 Task: Find connections with filter location Villa Nueva with filter topic #Leadershipfirstwith filter profile language French with filter current company Bayer with filter school VIT_Vellore Institute of Technology  with filter industry Computer and Network Security with filter service category Financial Reporting with filter keywords title Speechwriter
Action: Mouse moved to (688, 114)
Screenshot: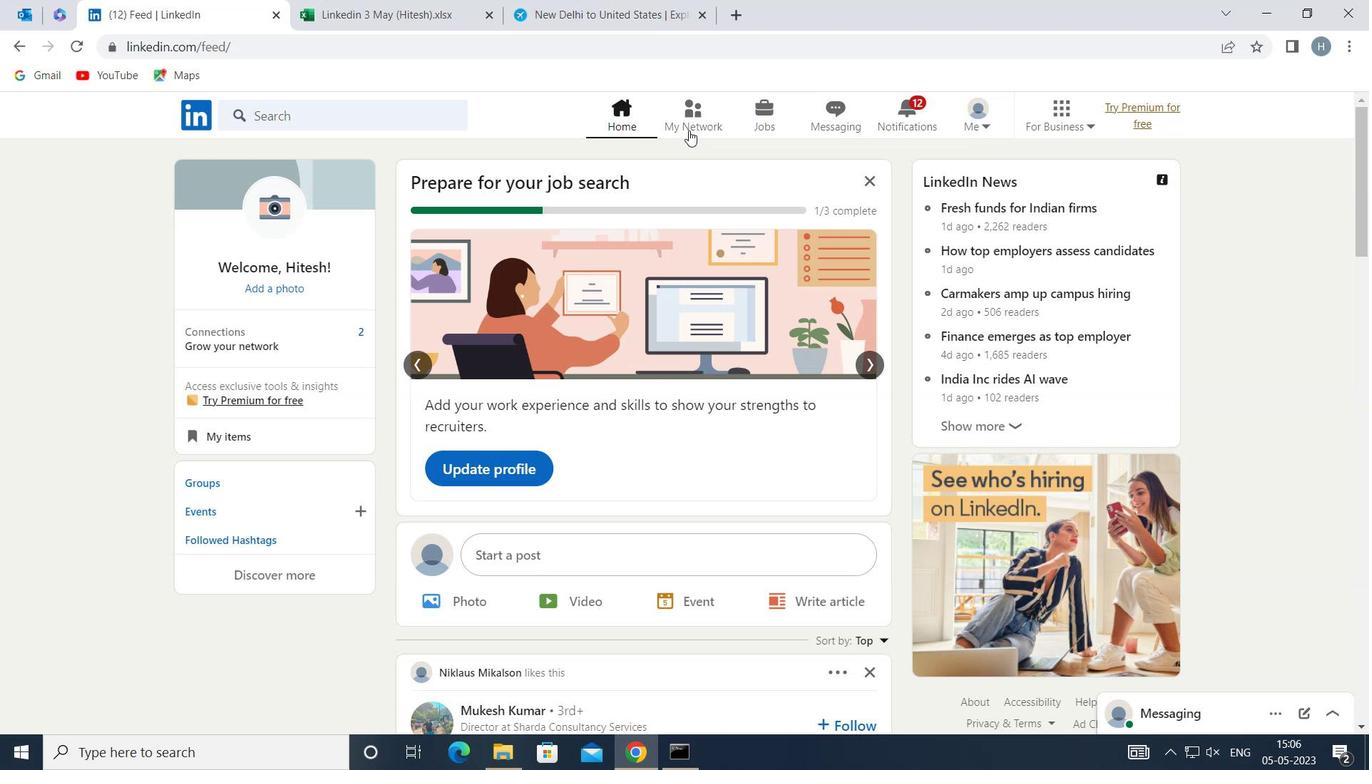 
Action: Mouse pressed left at (688, 114)
Screenshot: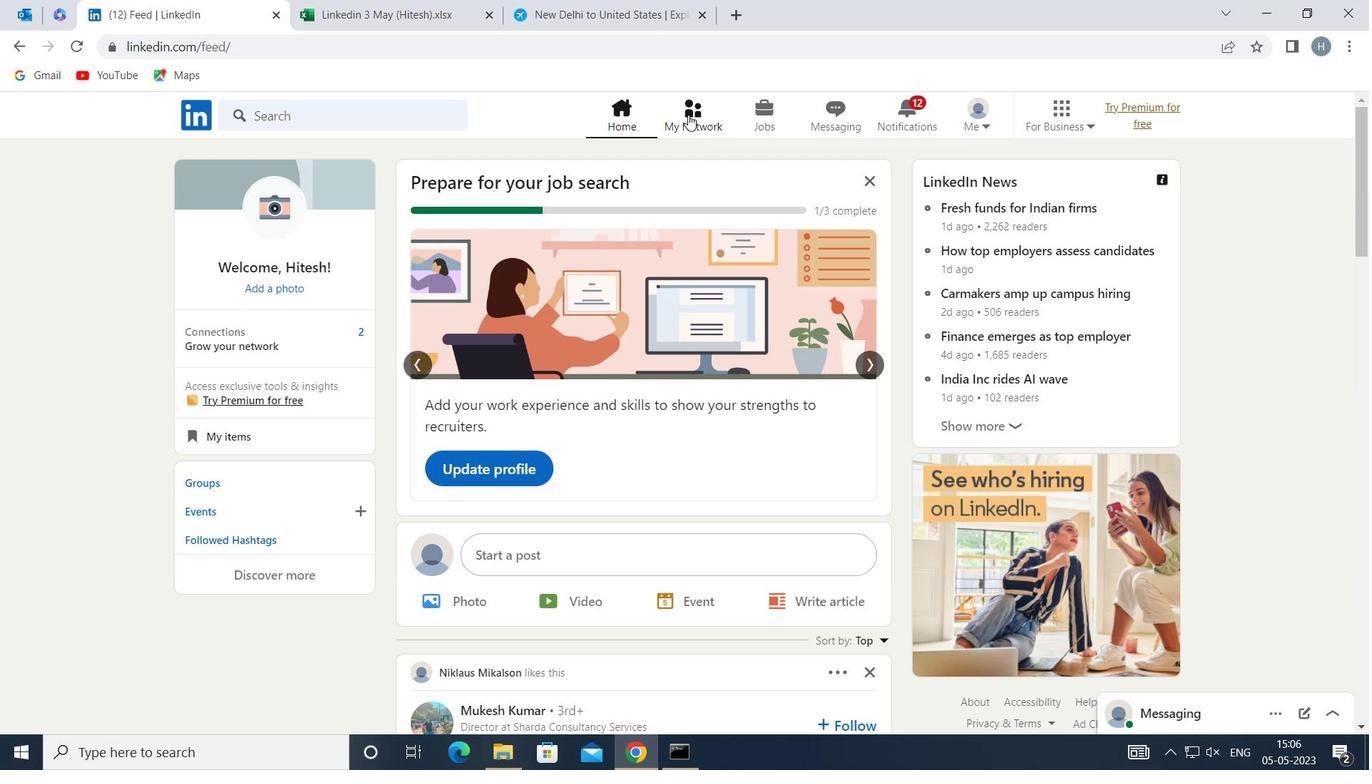 
Action: Mouse moved to (409, 206)
Screenshot: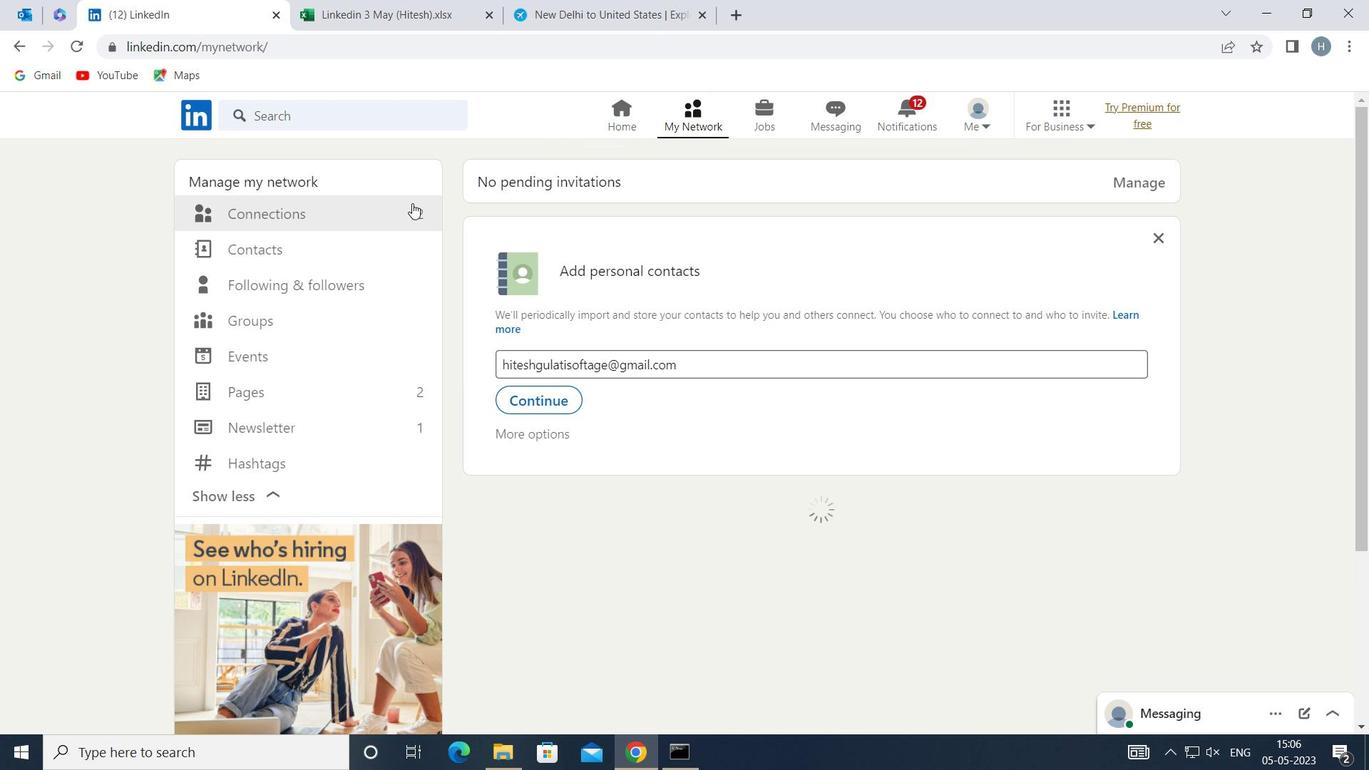 
Action: Mouse pressed left at (409, 206)
Screenshot: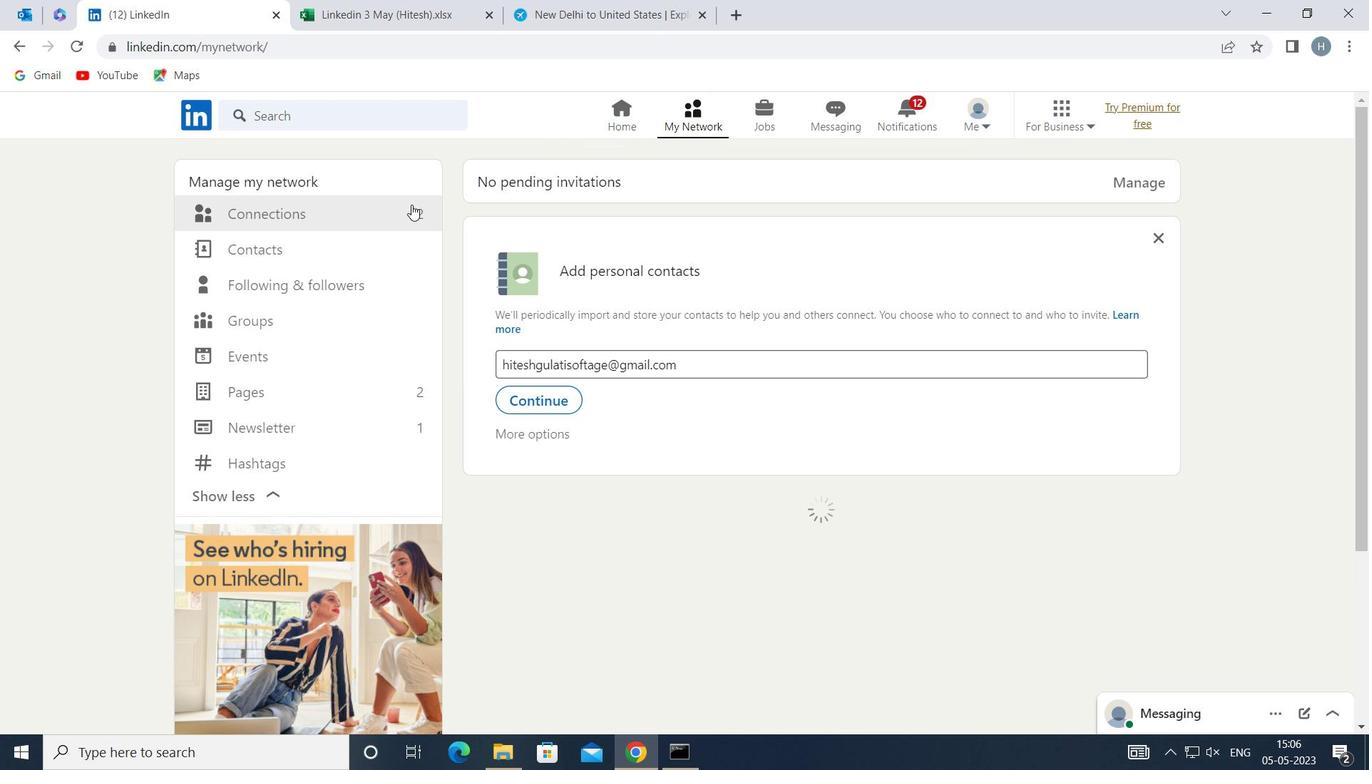 
Action: Mouse moved to (800, 217)
Screenshot: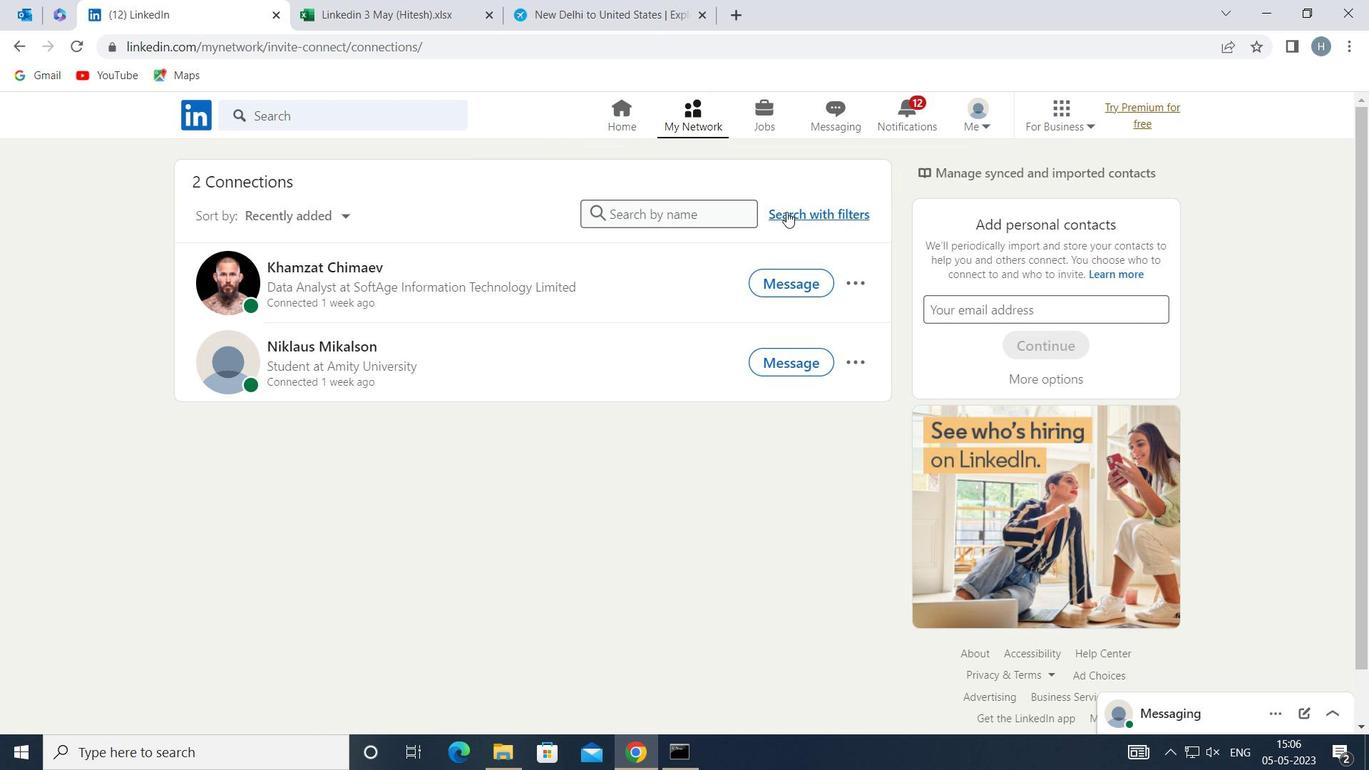 
Action: Mouse pressed left at (800, 217)
Screenshot: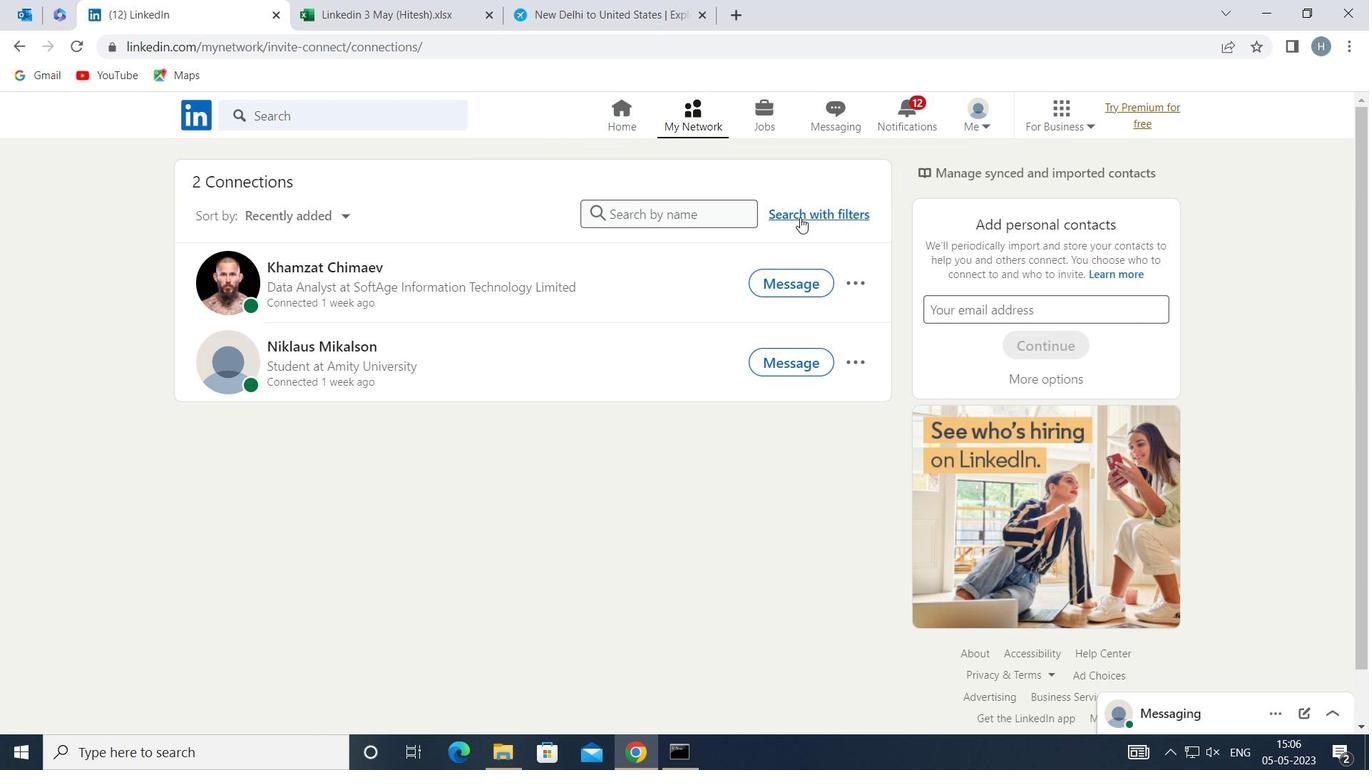 
Action: Mouse moved to (747, 163)
Screenshot: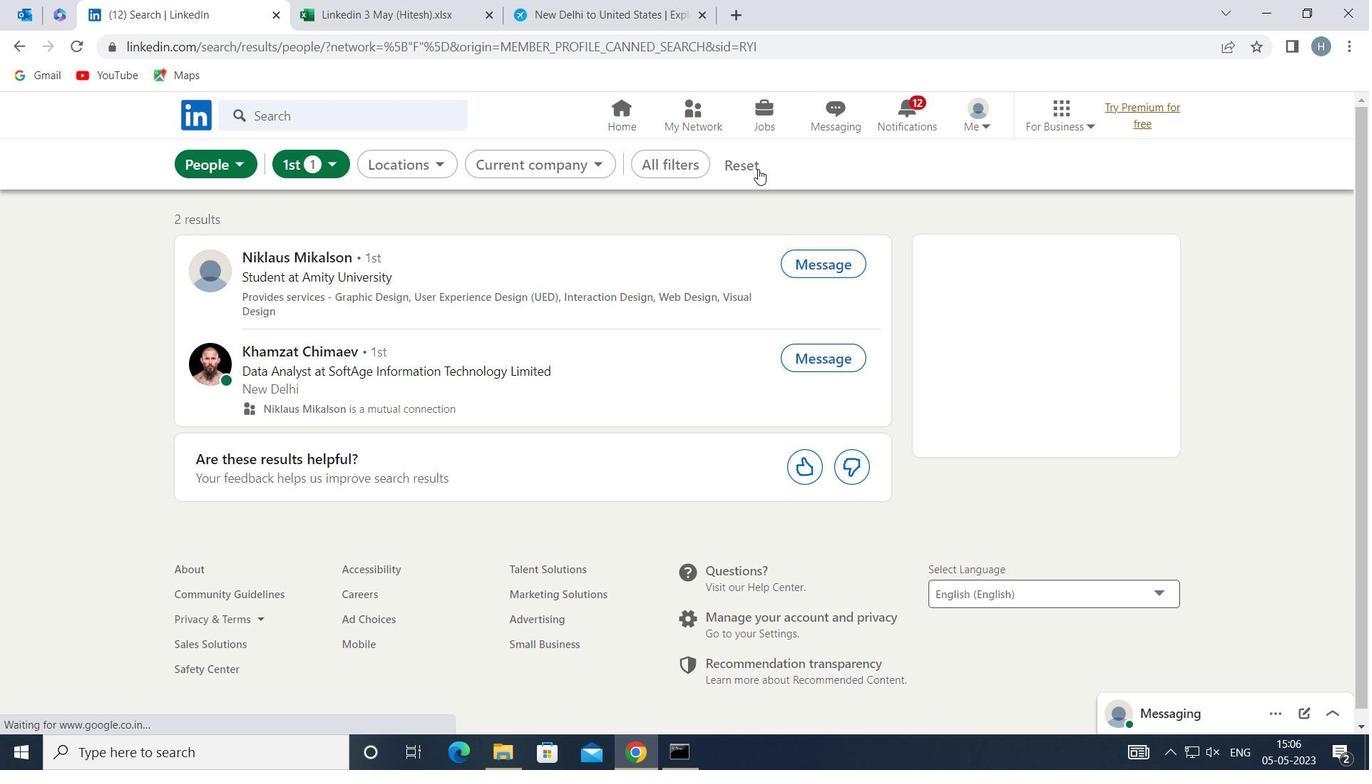 
Action: Mouse pressed left at (747, 163)
Screenshot: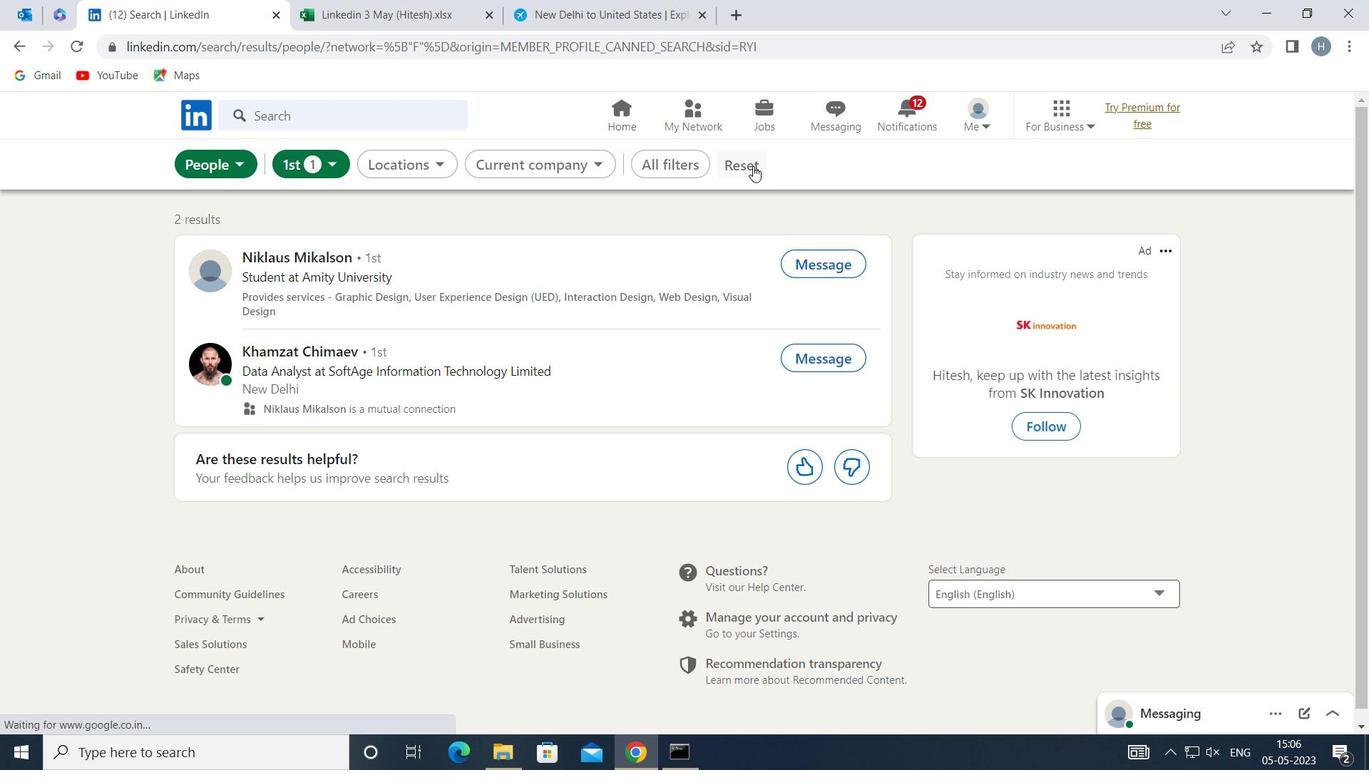 
Action: Mouse moved to (733, 163)
Screenshot: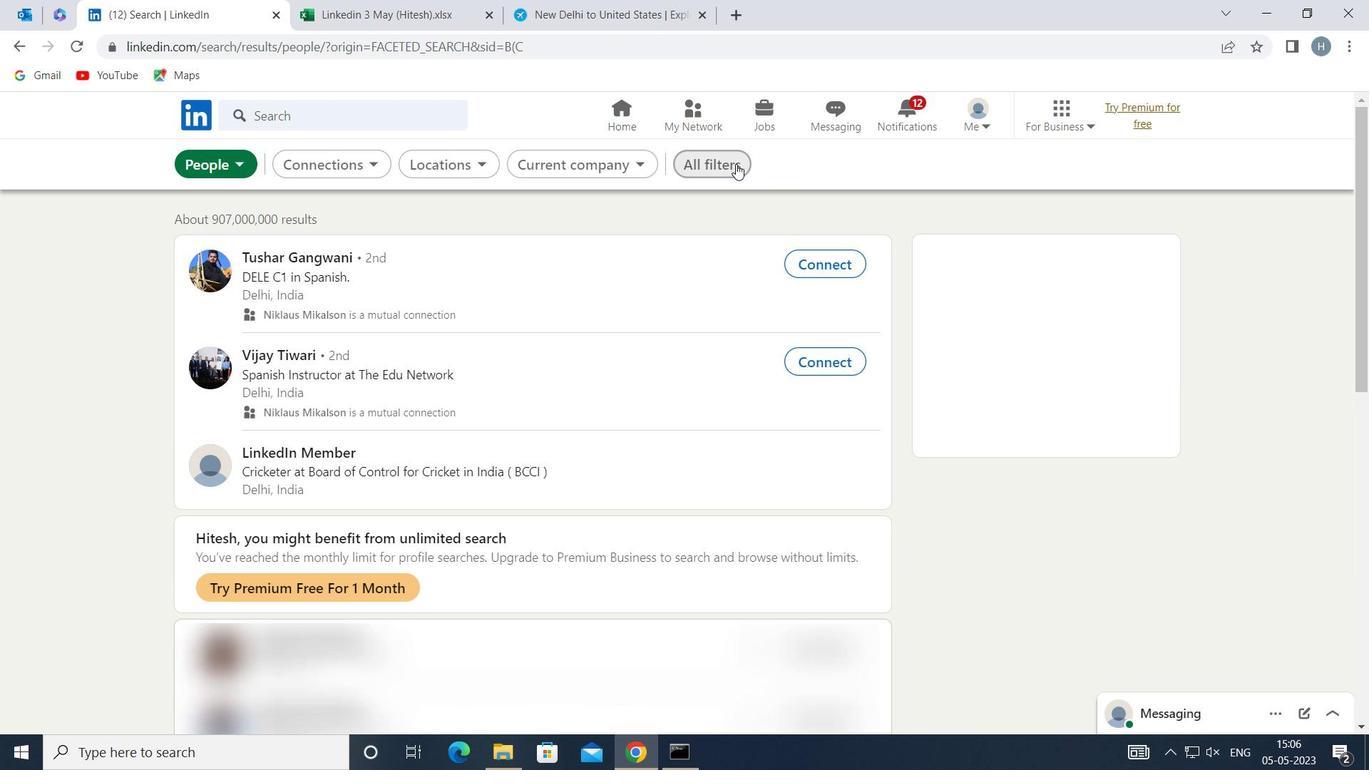 
Action: Mouse pressed left at (733, 163)
Screenshot: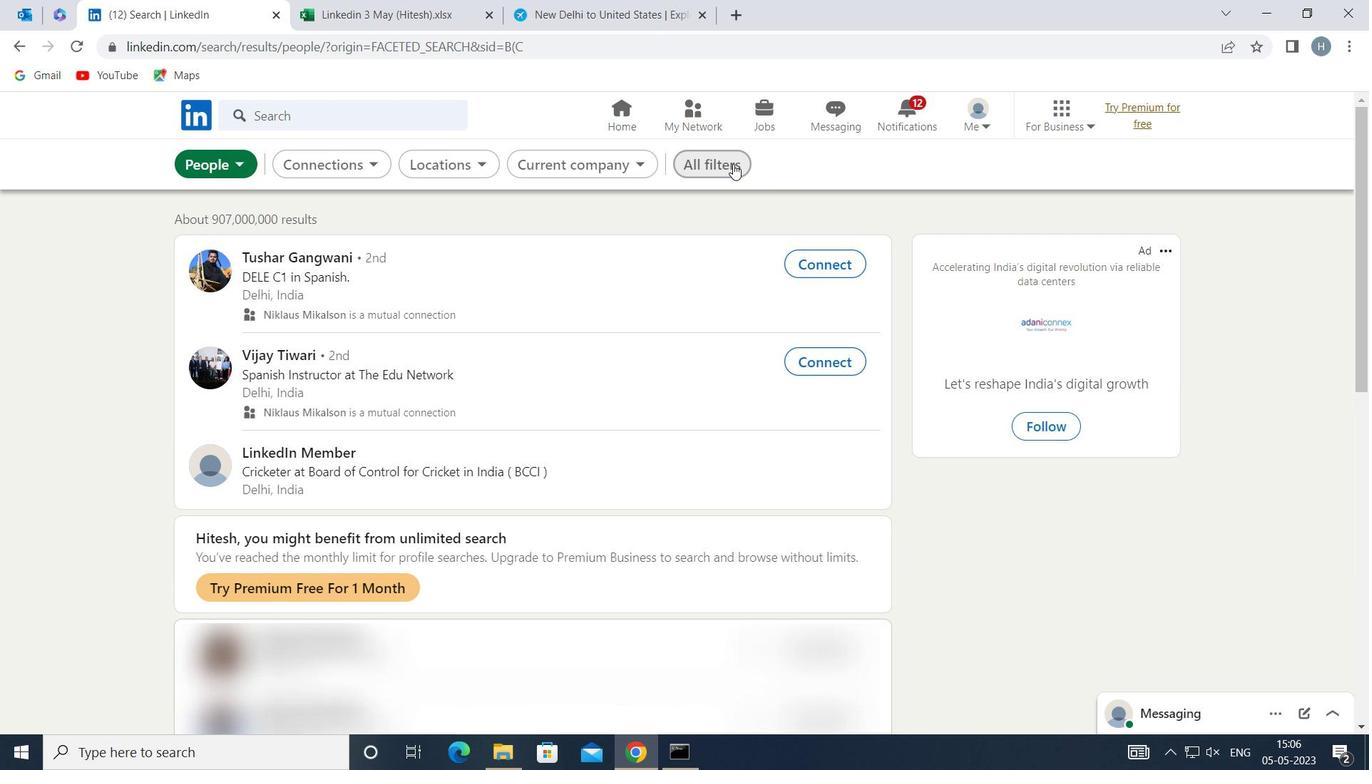 
Action: Mouse moved to (1112, 387)
Screenshot: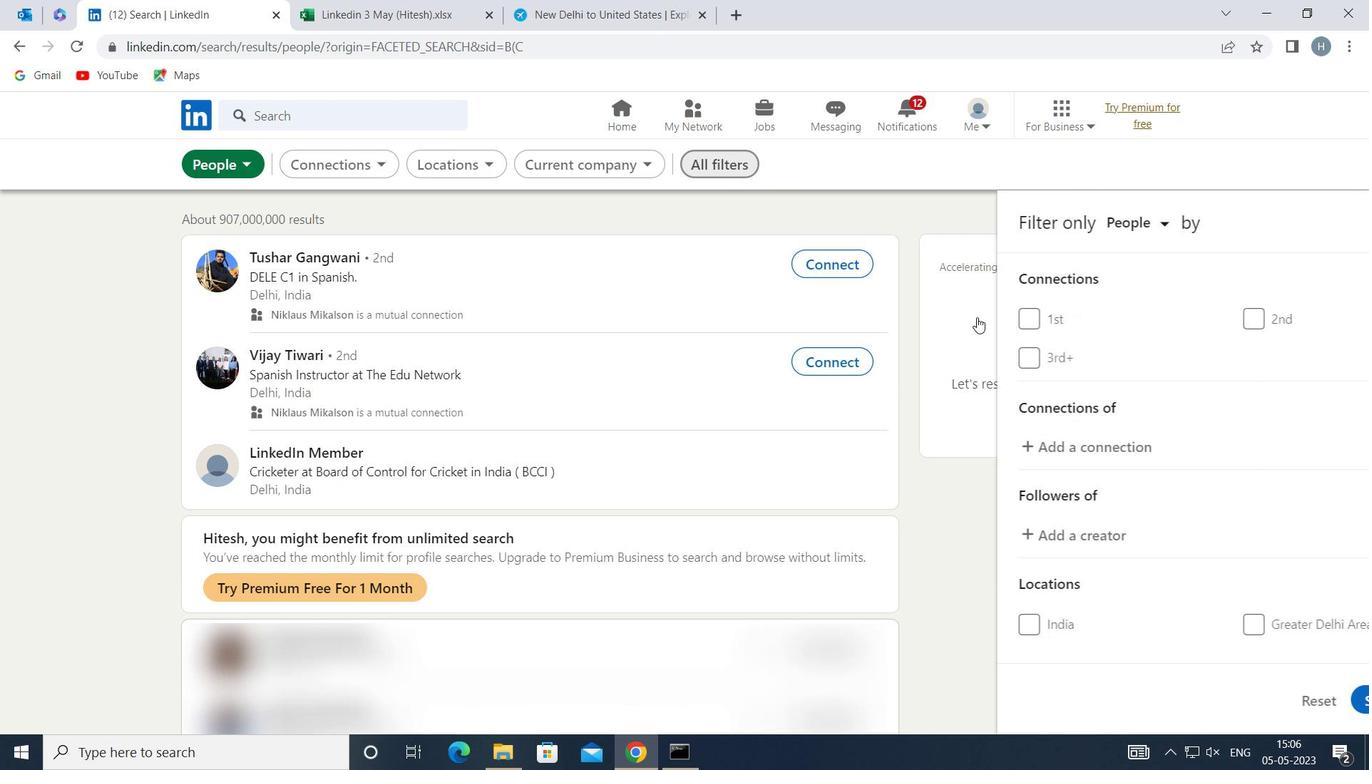 
Action: Mouse scrolled (1112, 386) with delta (0, 0)
Screenshot: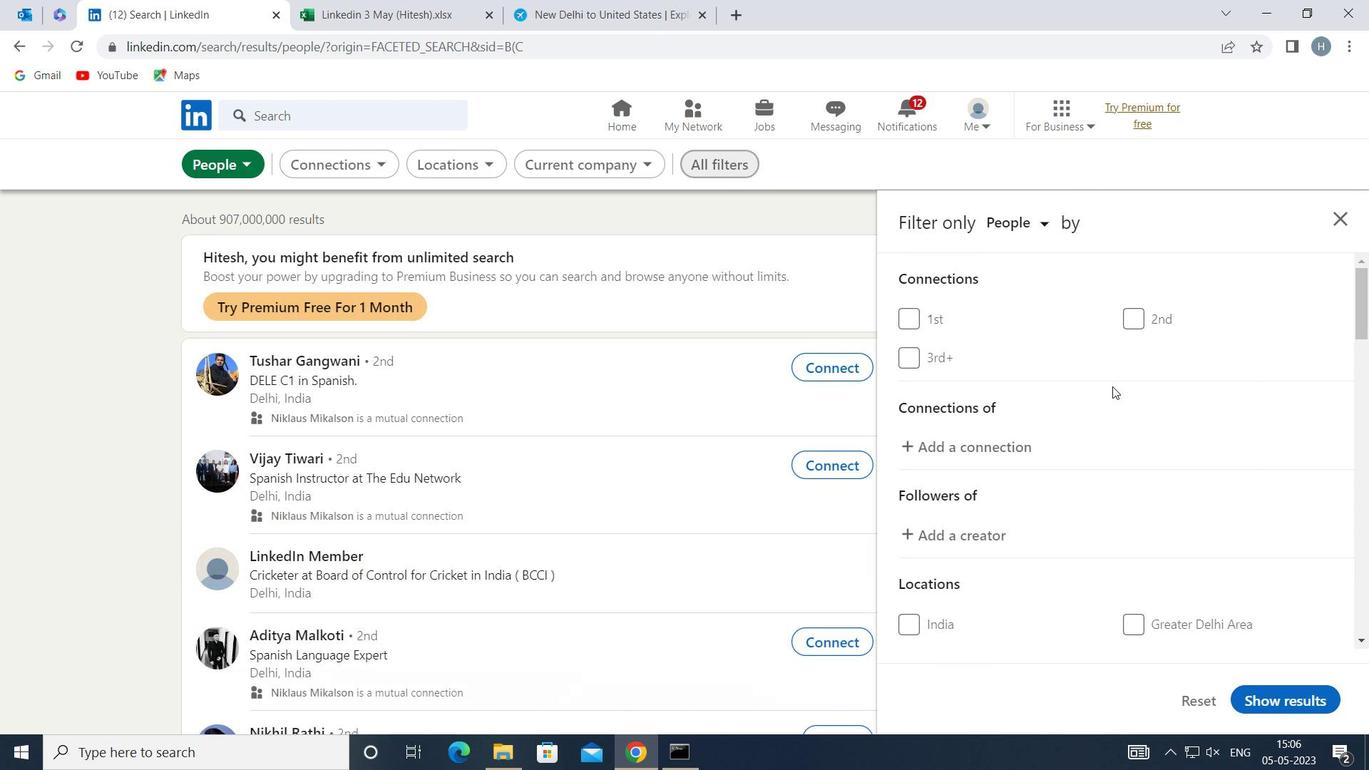 
Action: Mouse scrolled (1112, 386) with delta (0, 0)
Screenshot: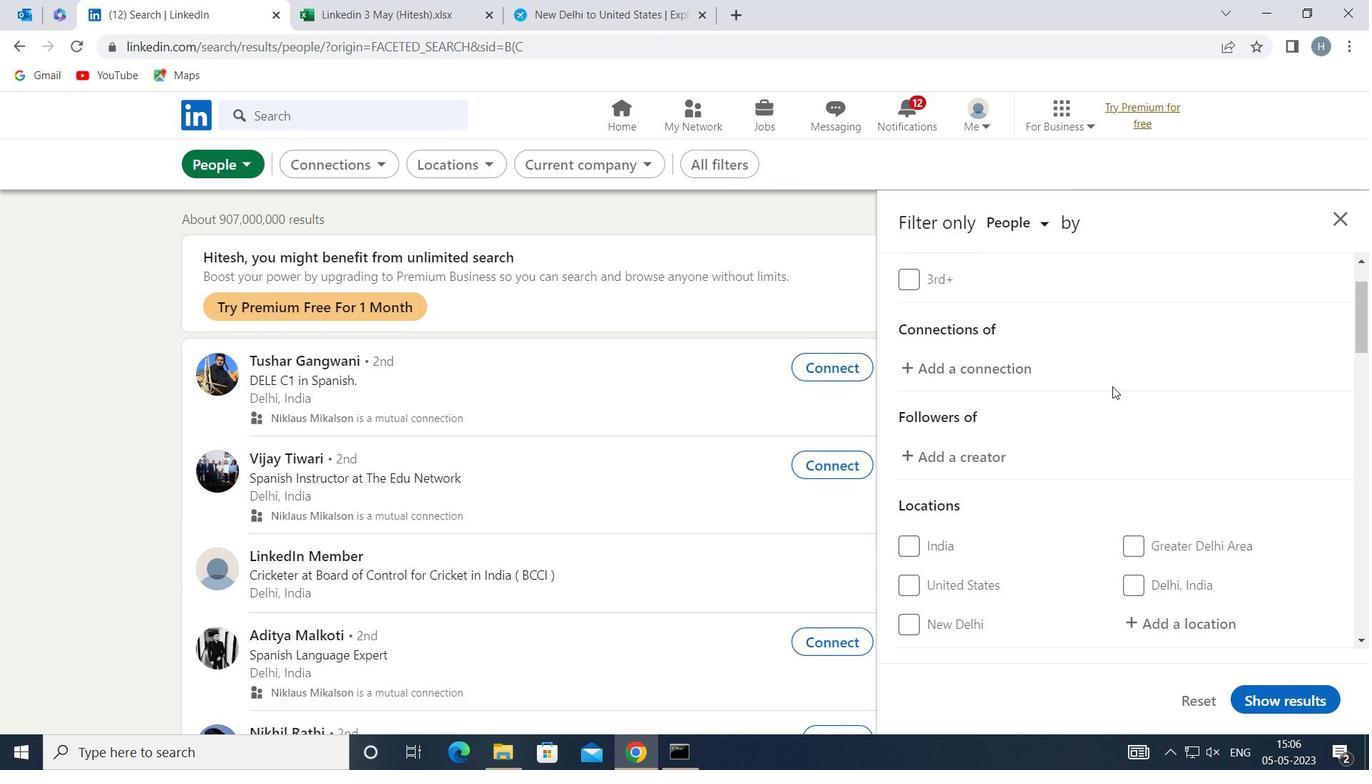 
Action: Mouse moved to (1194, 515)
Screenshot: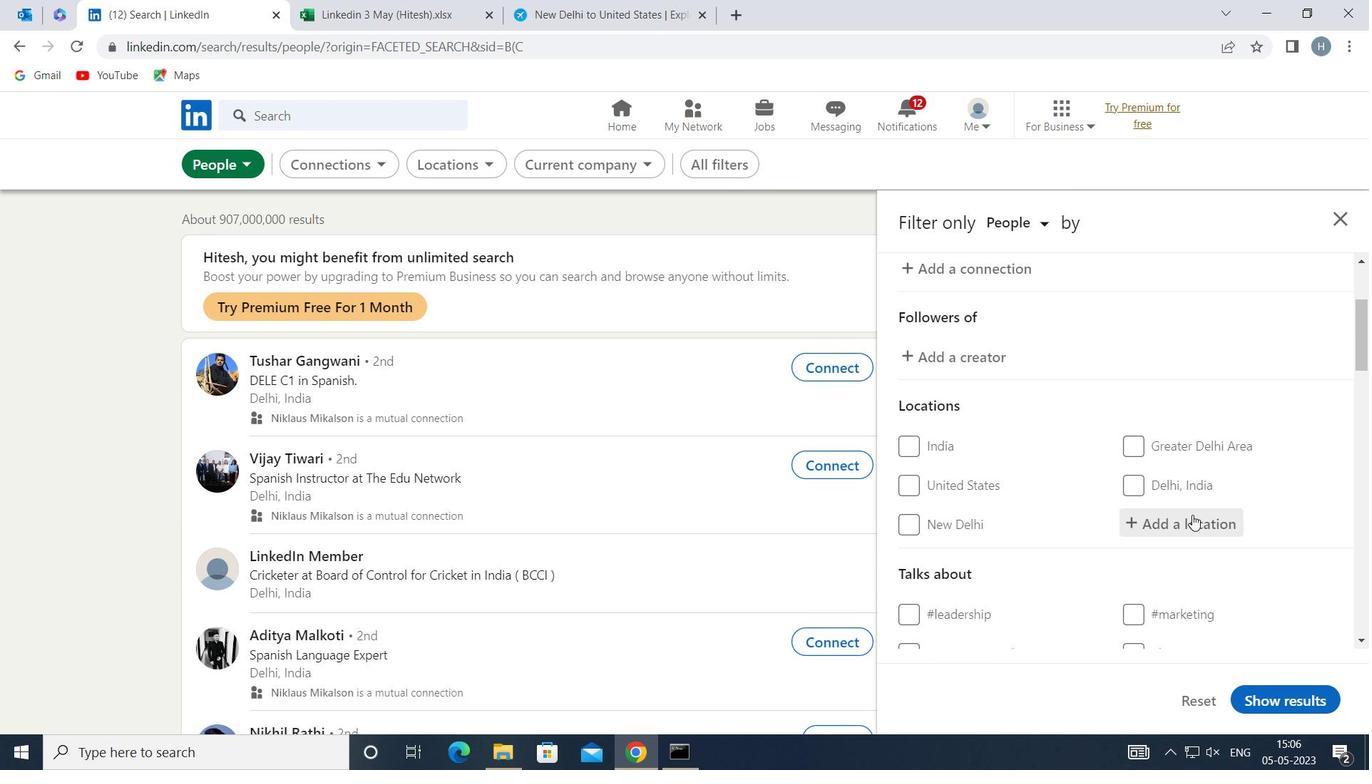 
Action: Mouse pressed left at (1194, 515)
Screenshot: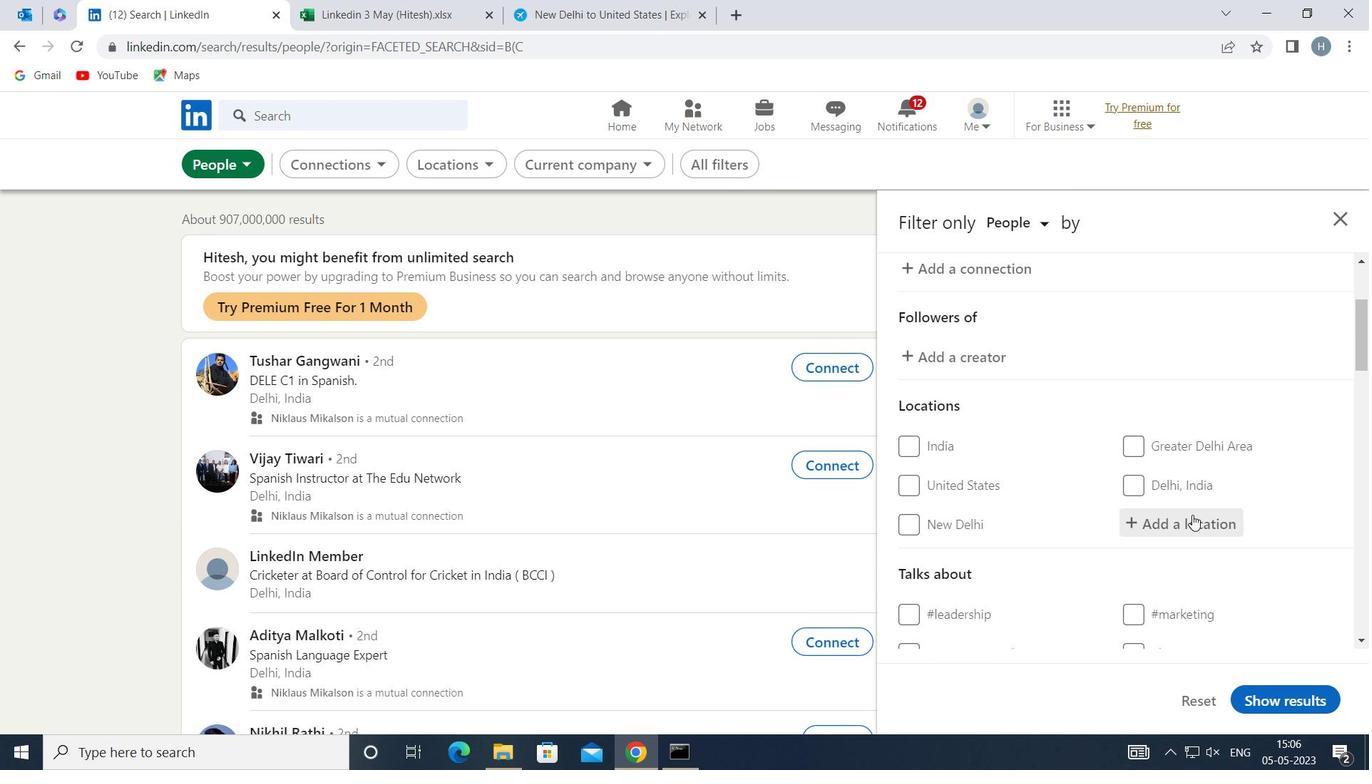 
Action: Mouse moved to (1194, 515)
Screenshot: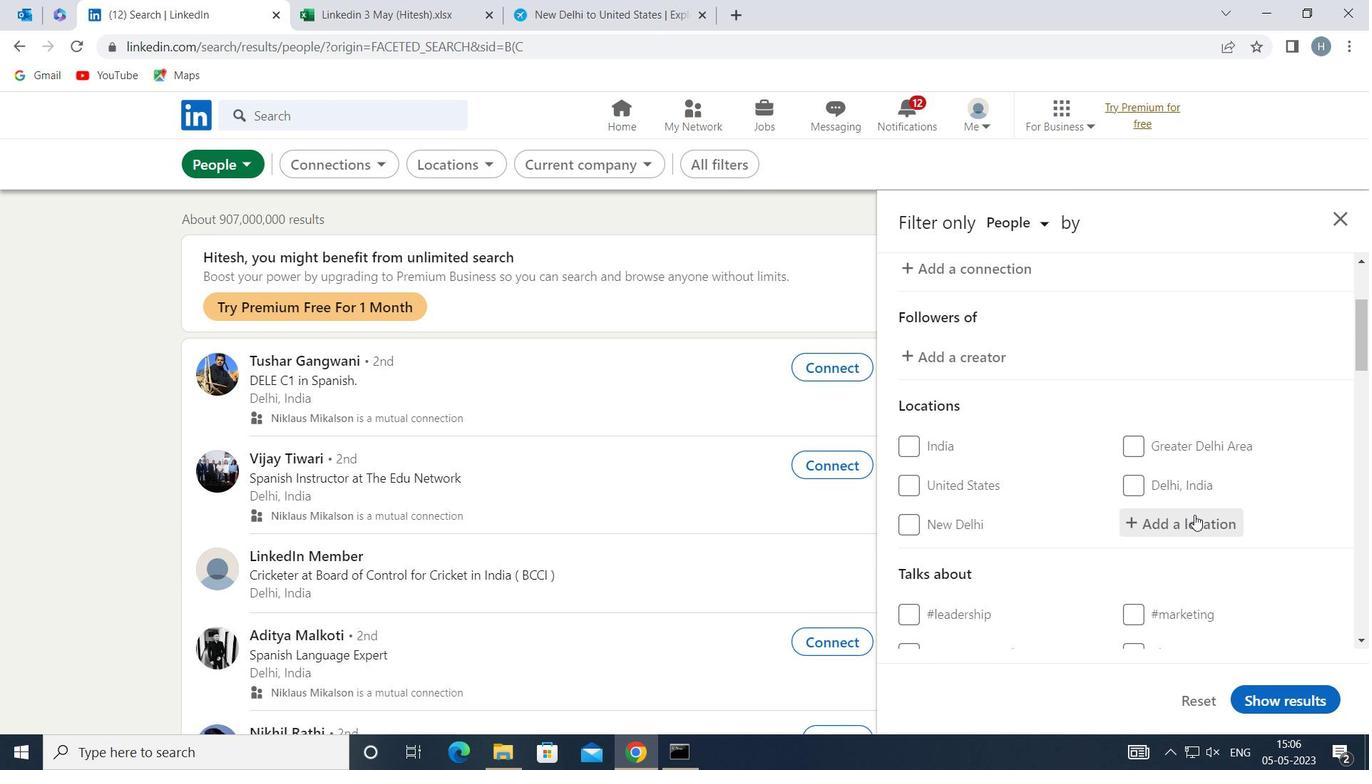 
Action: Key pressed <Key.shift>VILLA<Key.space><Key.shift>N
Screenshot: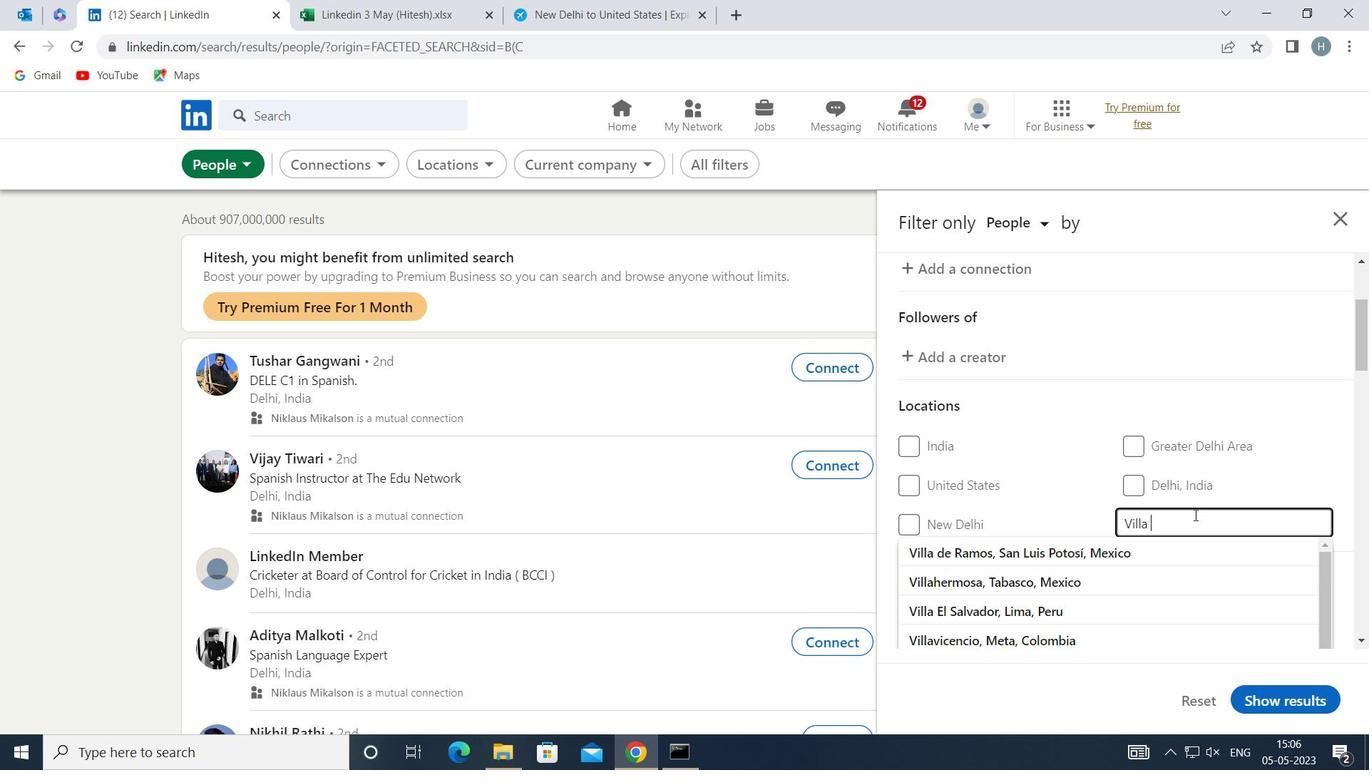 
Action: Mouse moved to (1095, 601)
Screenshot: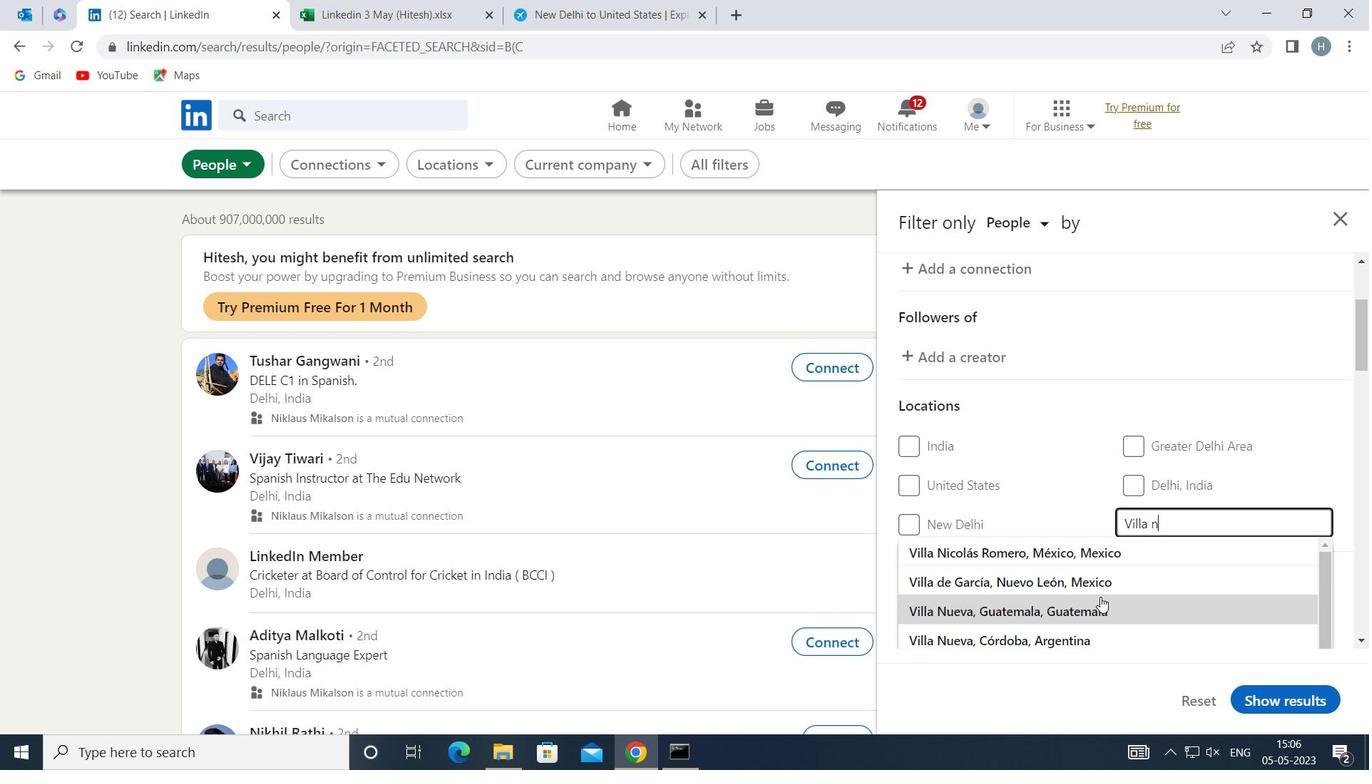 
Action: Mouse pressed left at (1095, 601)
Screenshot: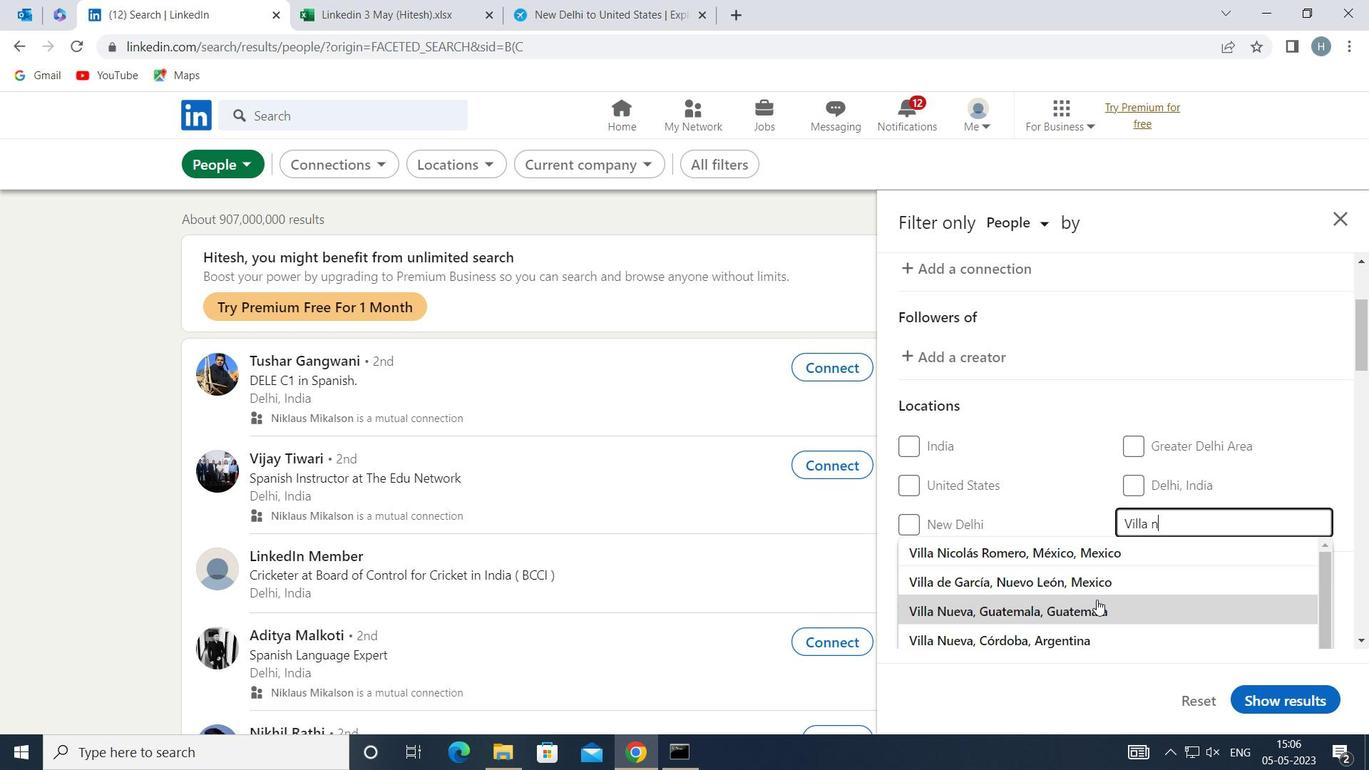 
Action: Mouse moved to (1105, 510)
Screenshot: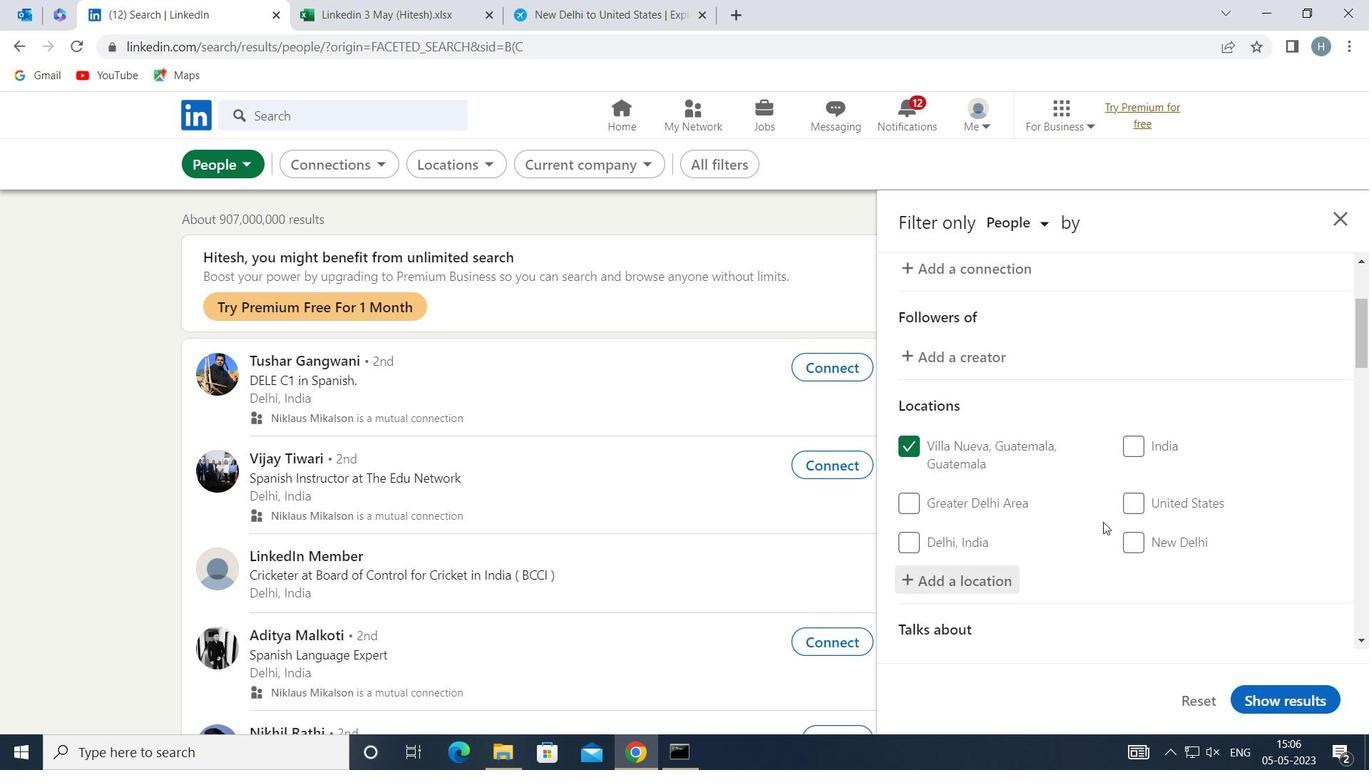 
Action: Mouse scrolled (1105, 509) with delta (0, 0)
Screenshot: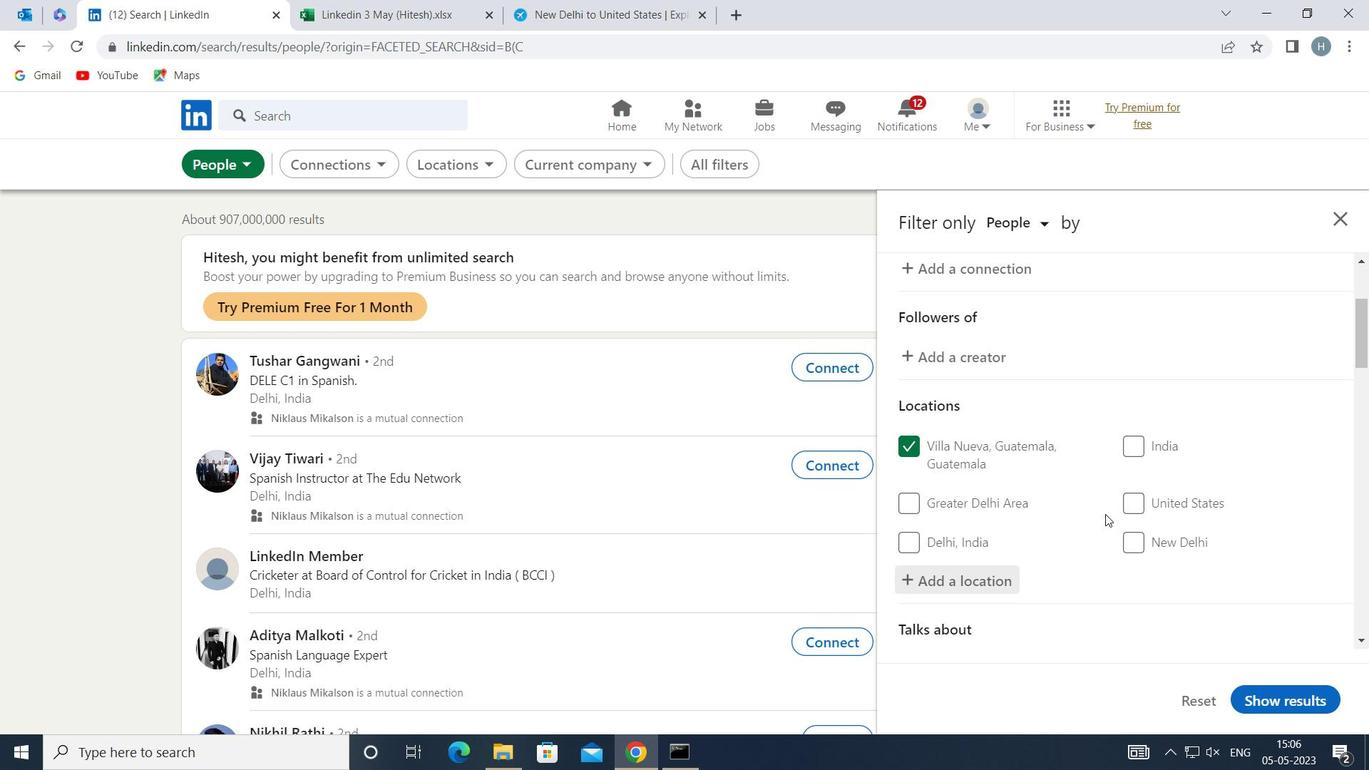
Action: Mouse scrolled (1105, 509) with delta (0, 0)
Screenshot: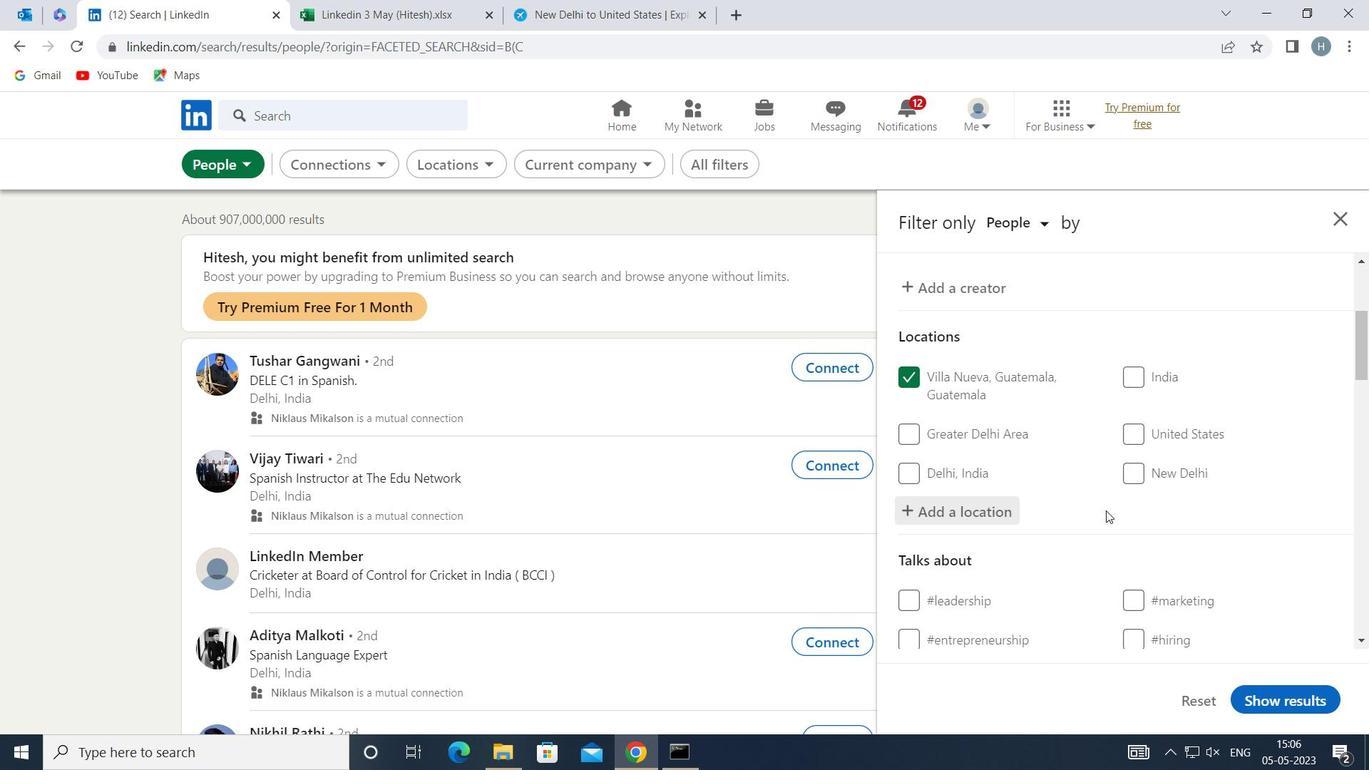 
Action: Mouse moved to (1201, 563)
Screenshot: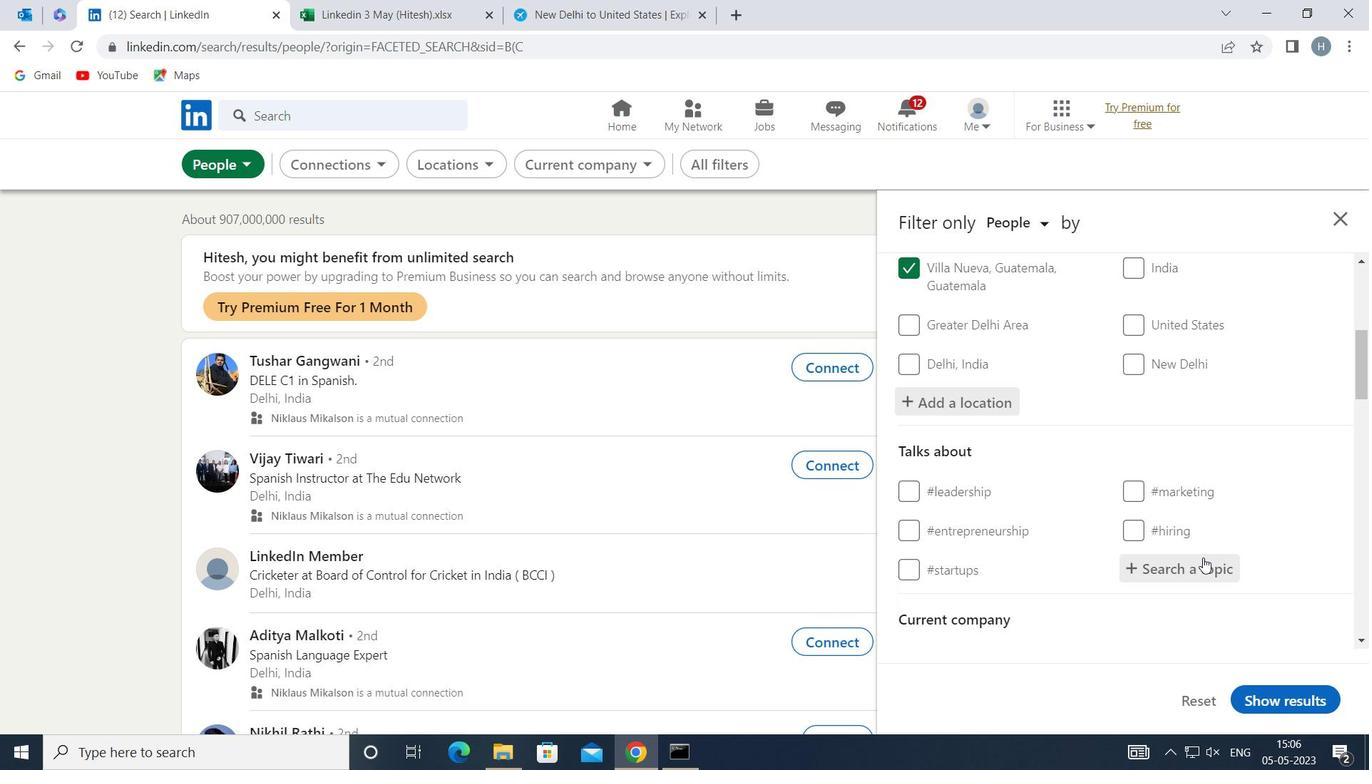 
Action: Mouse pressed left at (1201, 563)
Screenshot: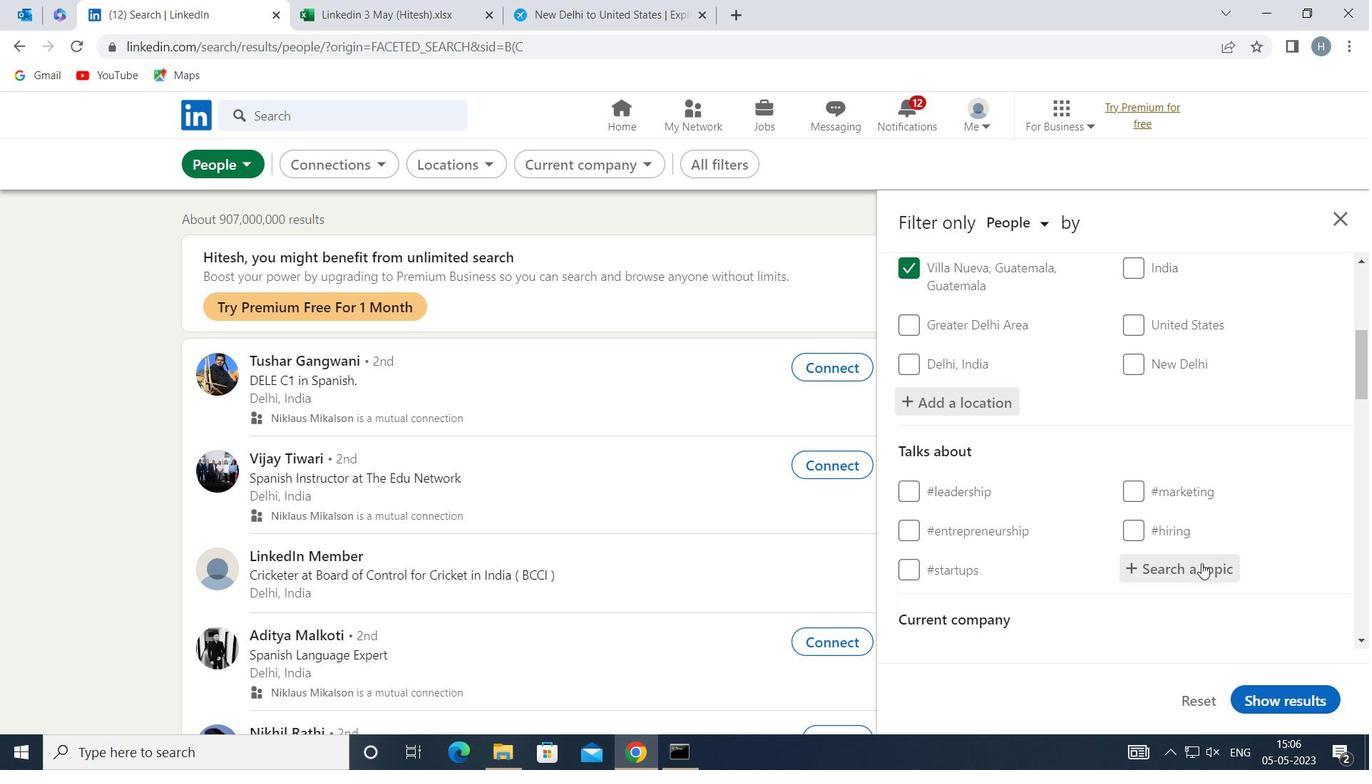 
Action: Key pressed <Key.shift>LEADERSHIPF
Screenshot: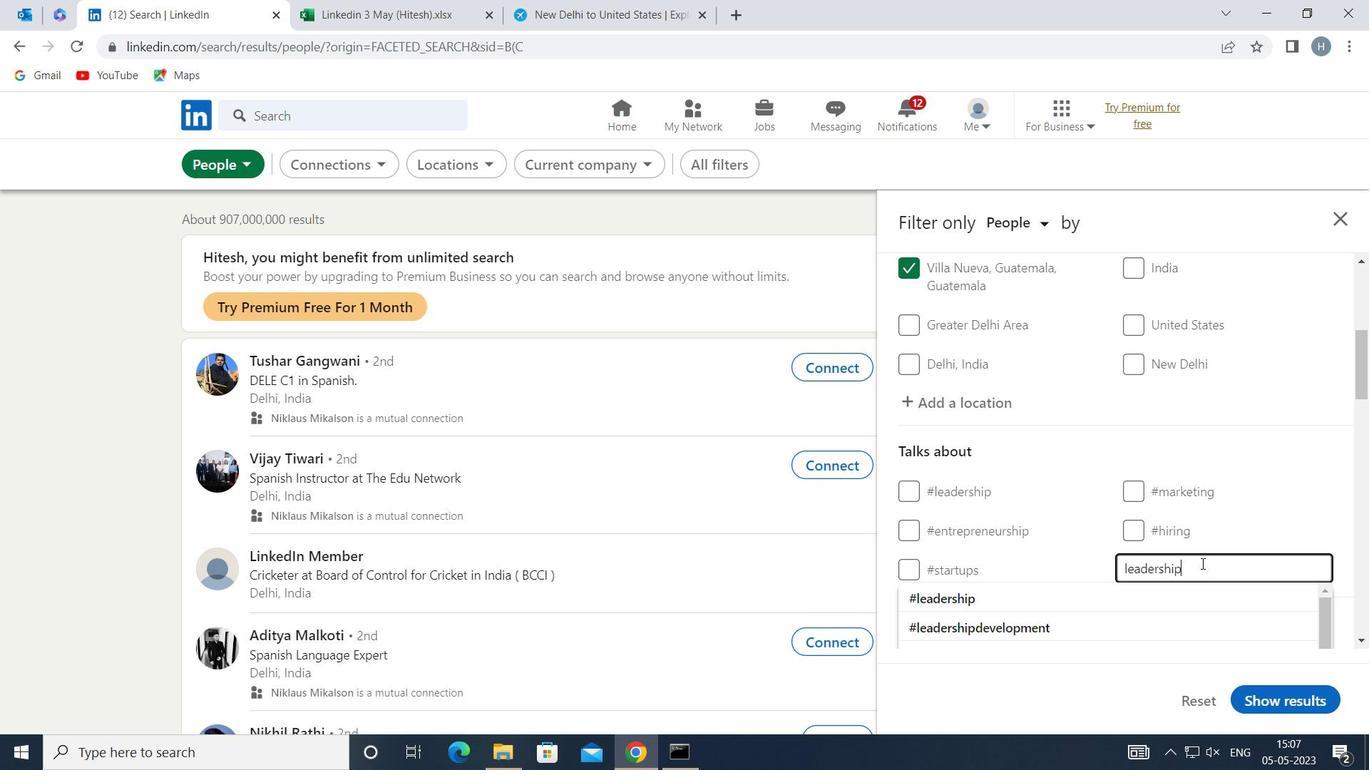
Action: Mouse moved to (1105, 594)
Screenshot: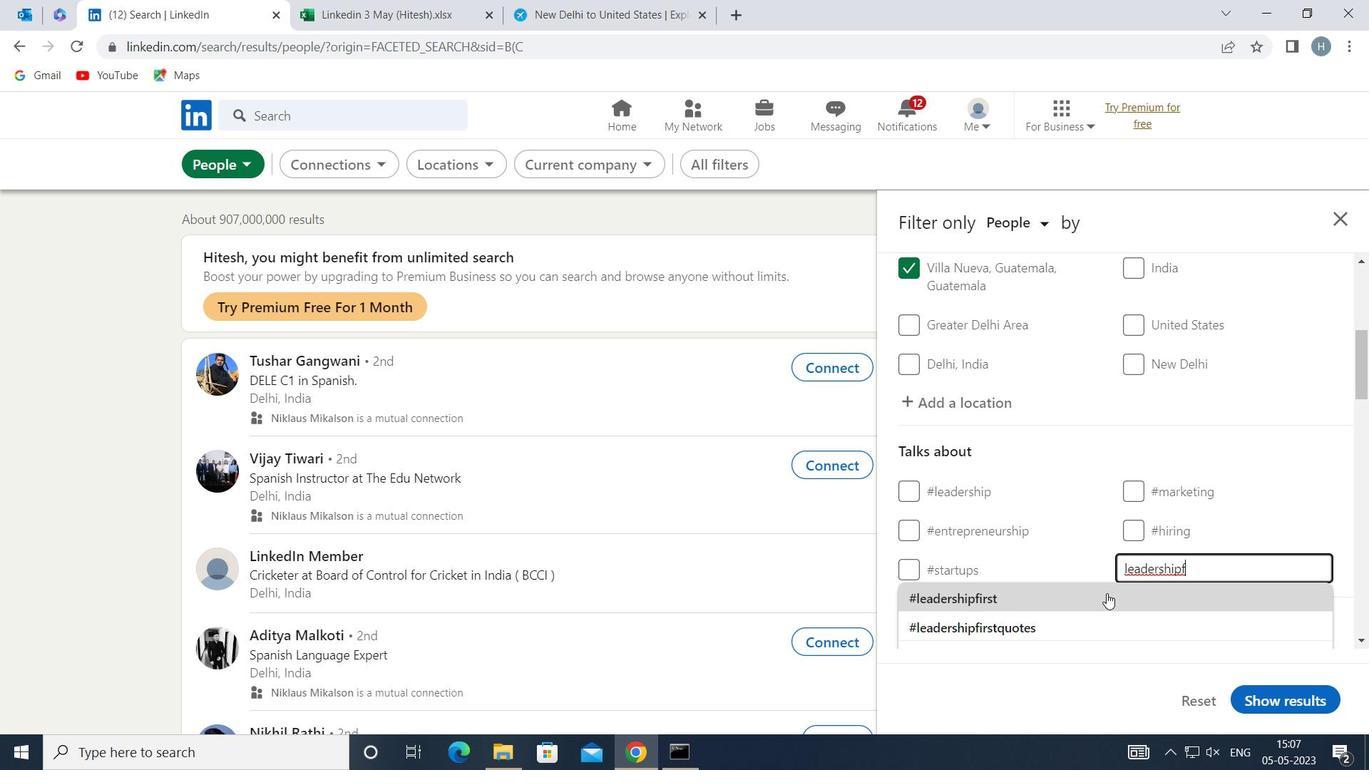 
Action: Mouse pressed left at (1105, 594)
Screenshot: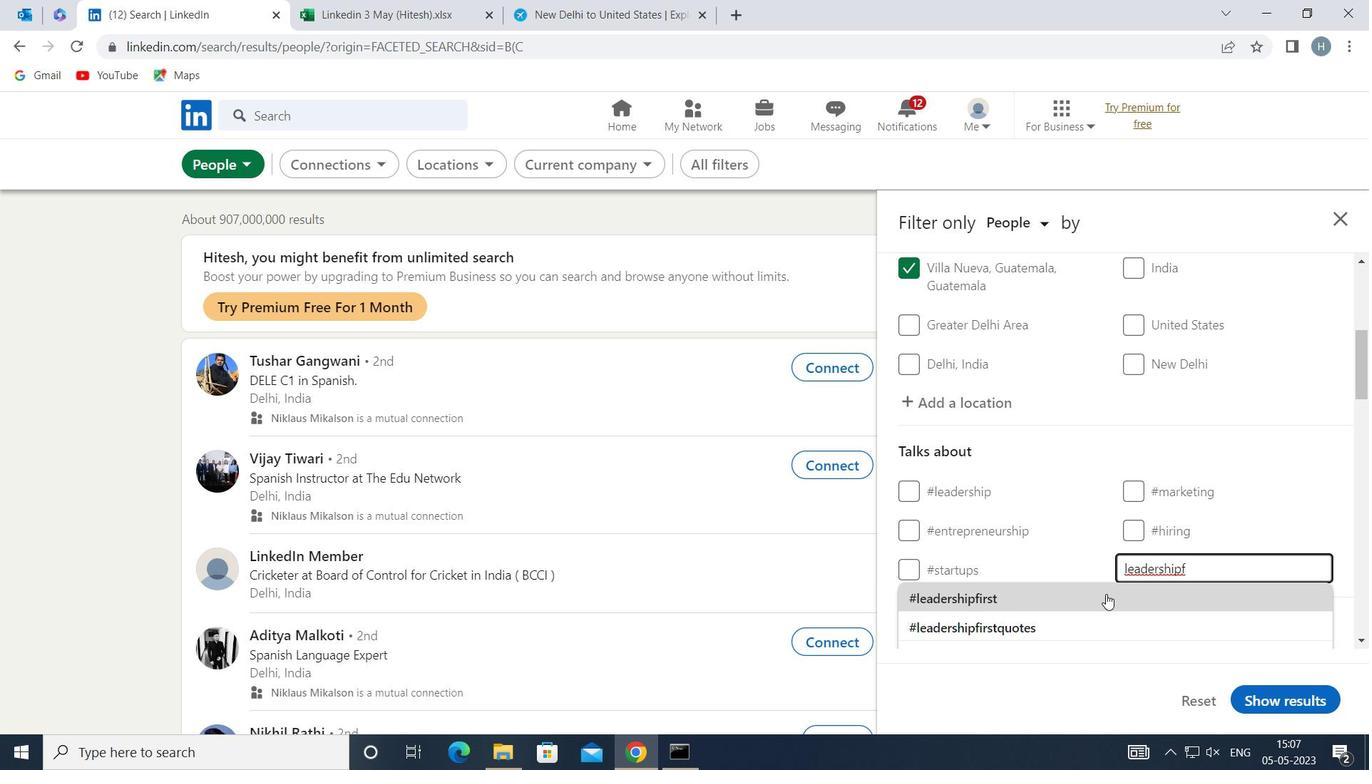 
Action: Mouse moved to (1038, 556)
Screenshot: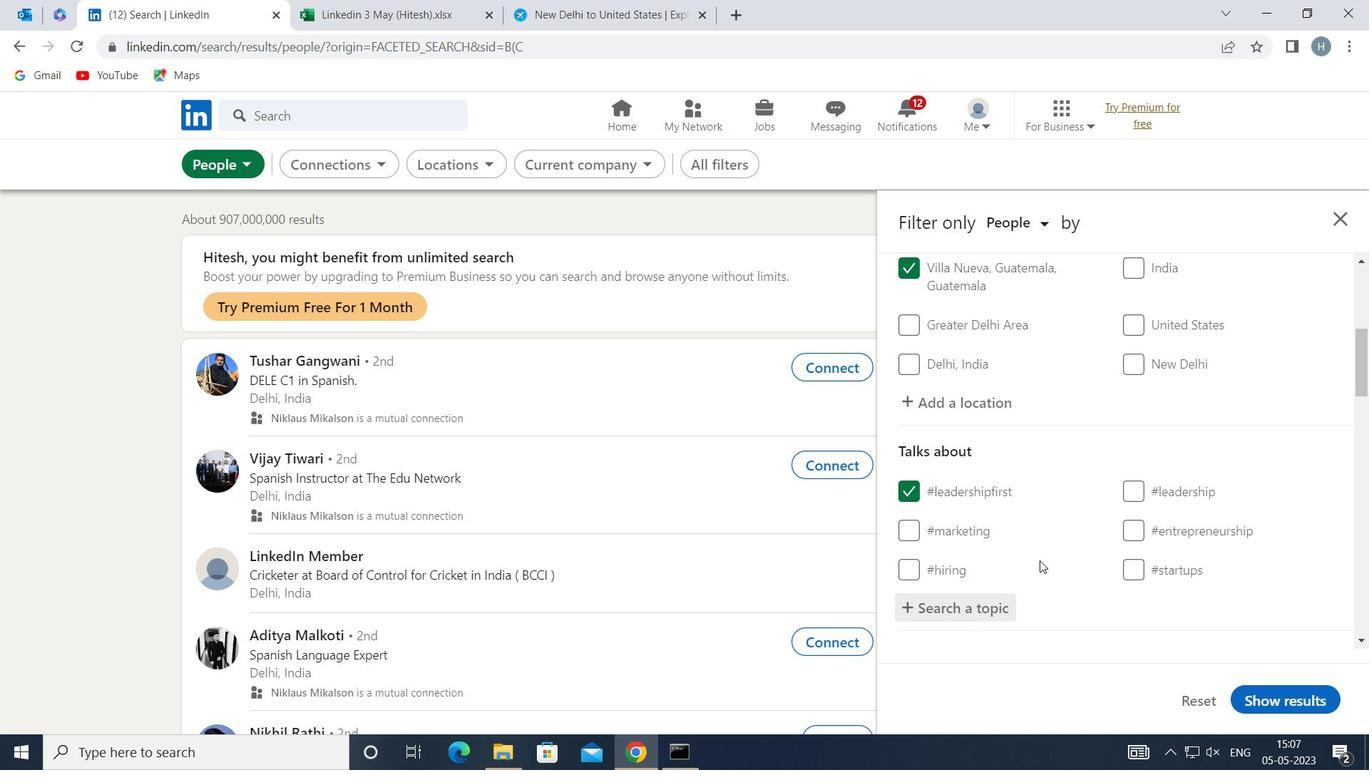 
Action: Mouse scrolled (1038, 556) with delta (0, 0)
Screenshot: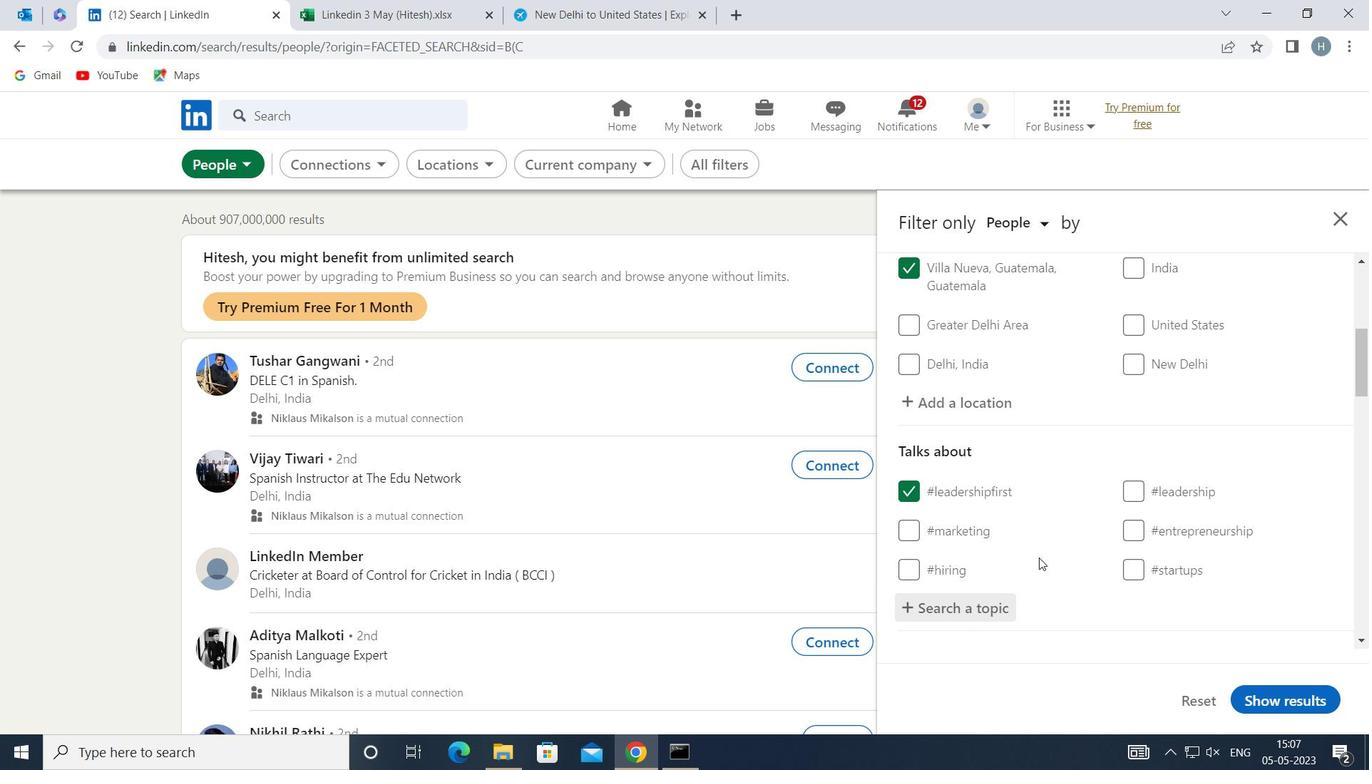 
Action: Mouse moved to (1059, 528)
Screenshot: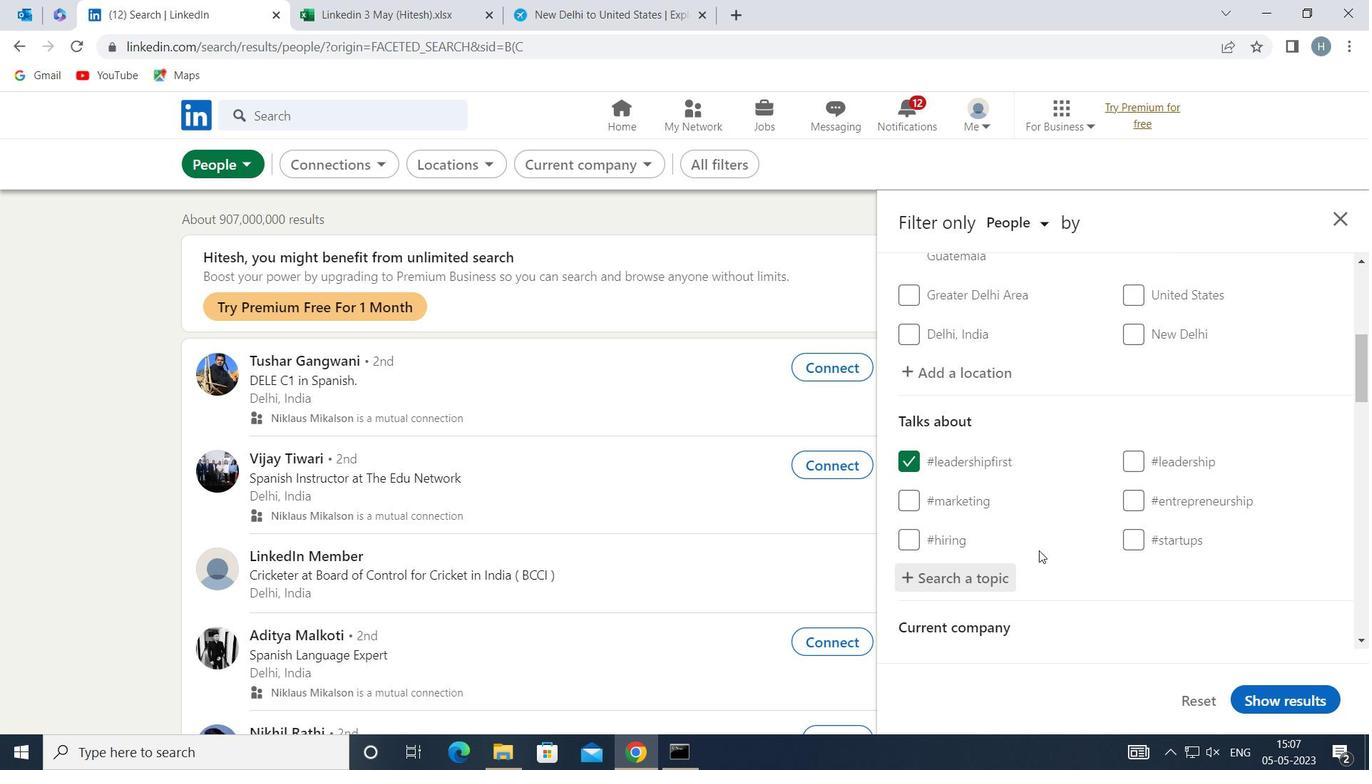
Action: Mouse scrolled (1059, 527) with delta (0, 0)
Screenshot: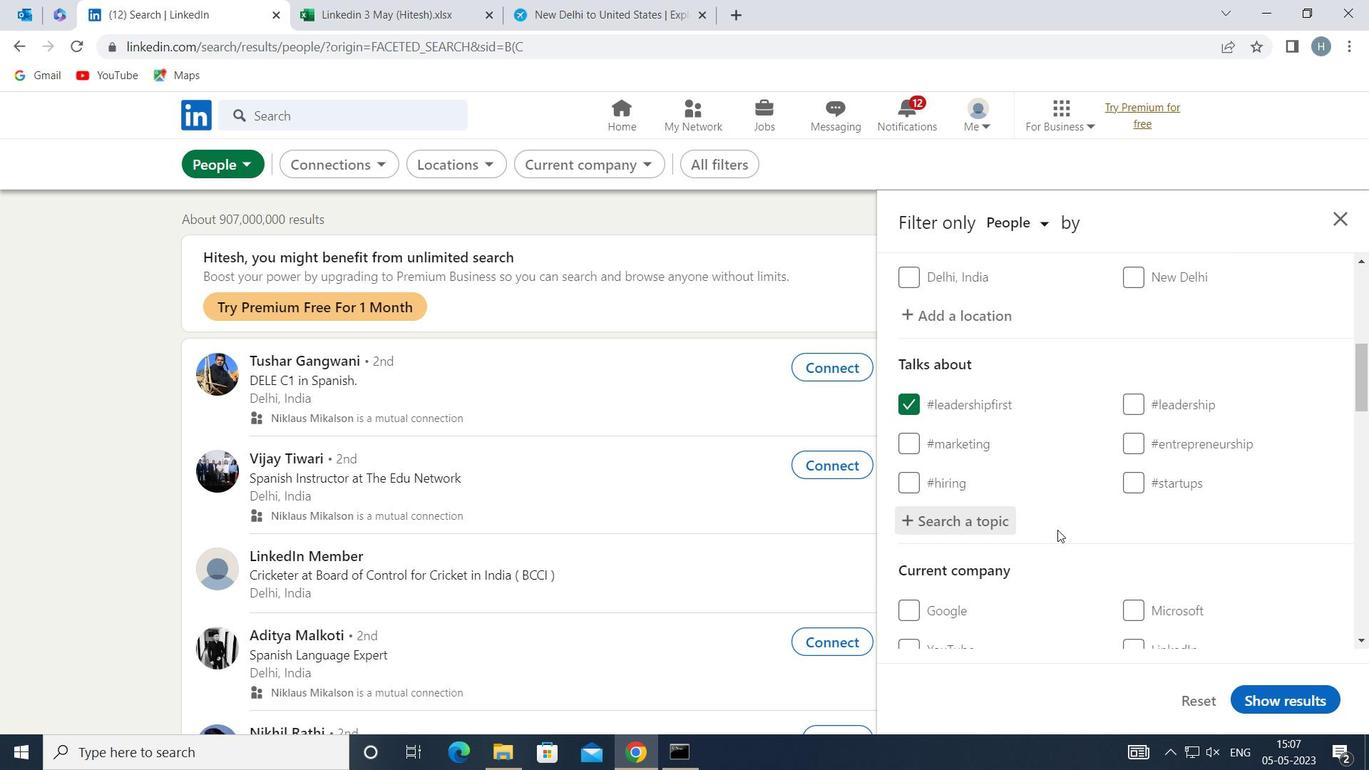 
Action: Mouse moved to (1060, 527)
Screenshot: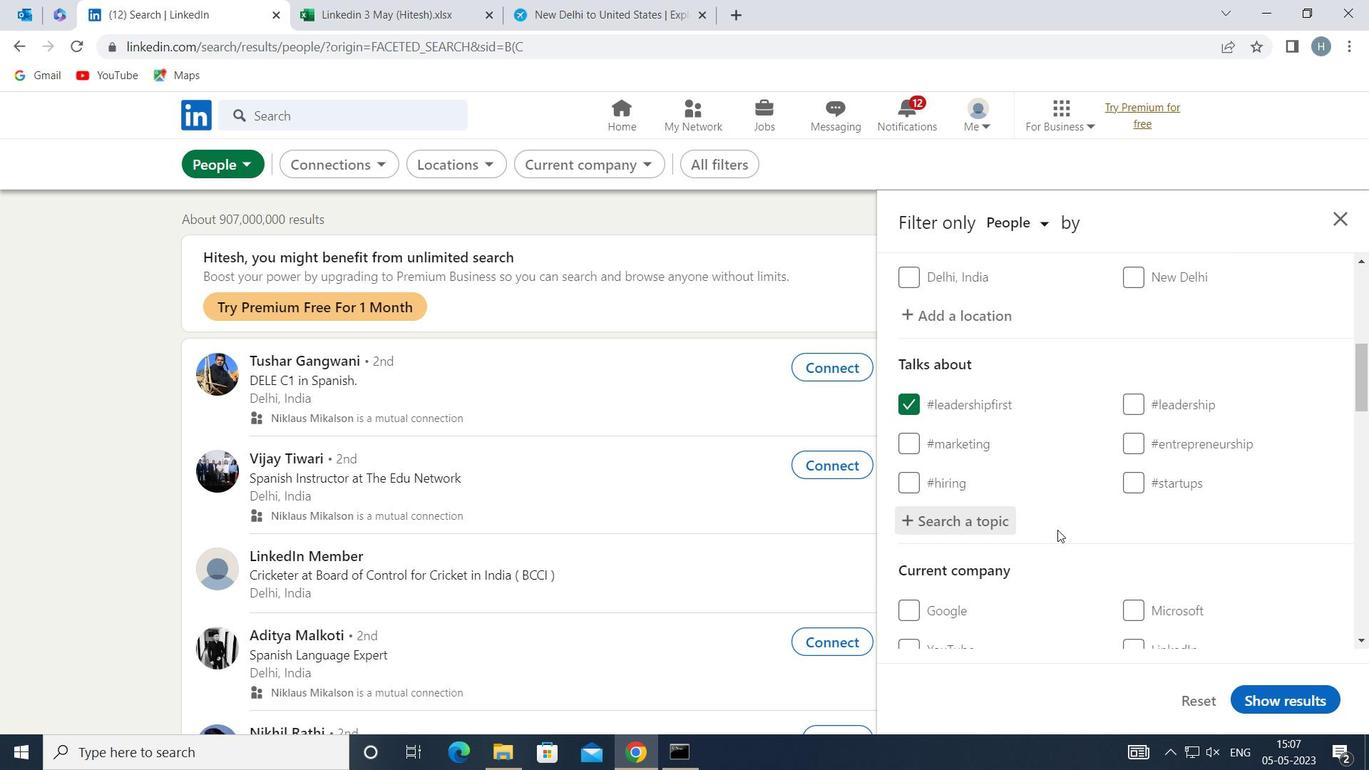 
Action: Mouse scrolled (1060, 526) with delta (0, 0)
Screenshot: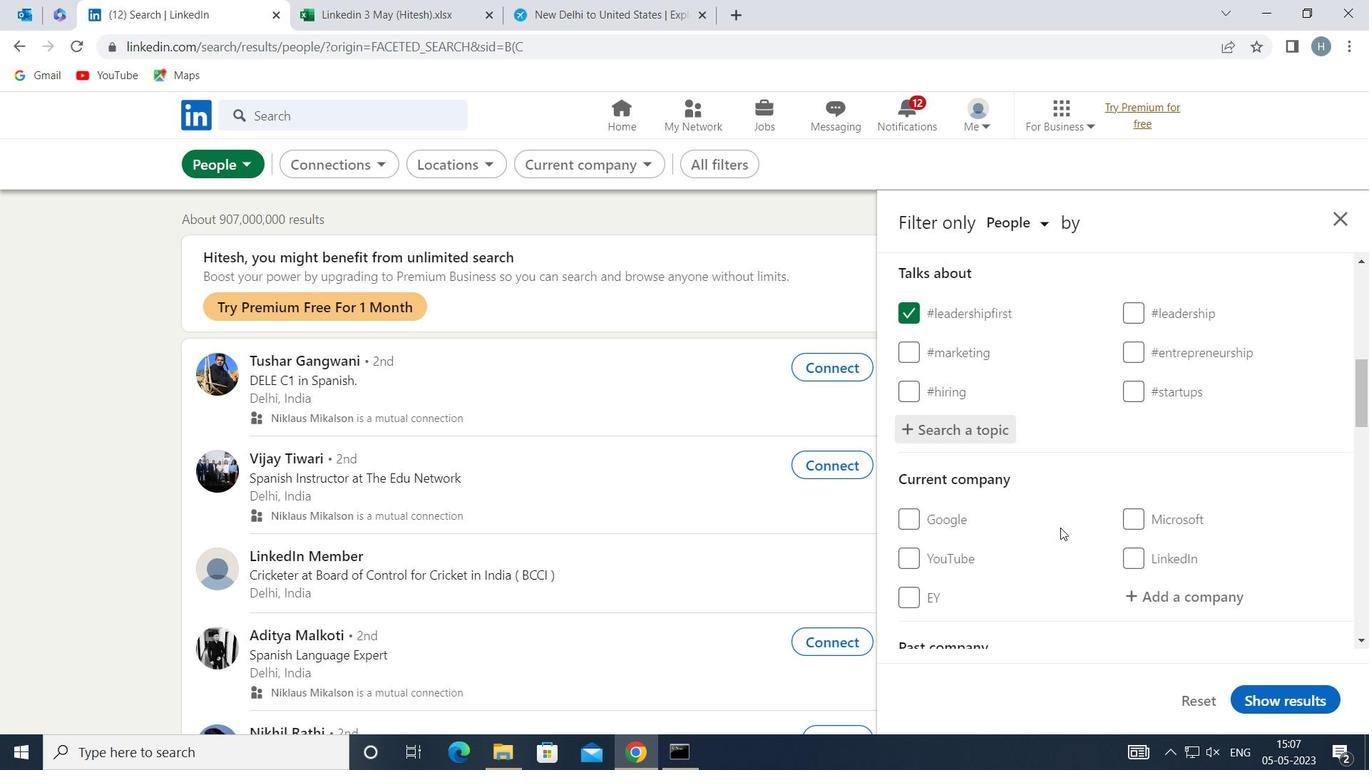 
Action: Mouse scrolled (1060, 526) with delta (0, 0)
Screenshot: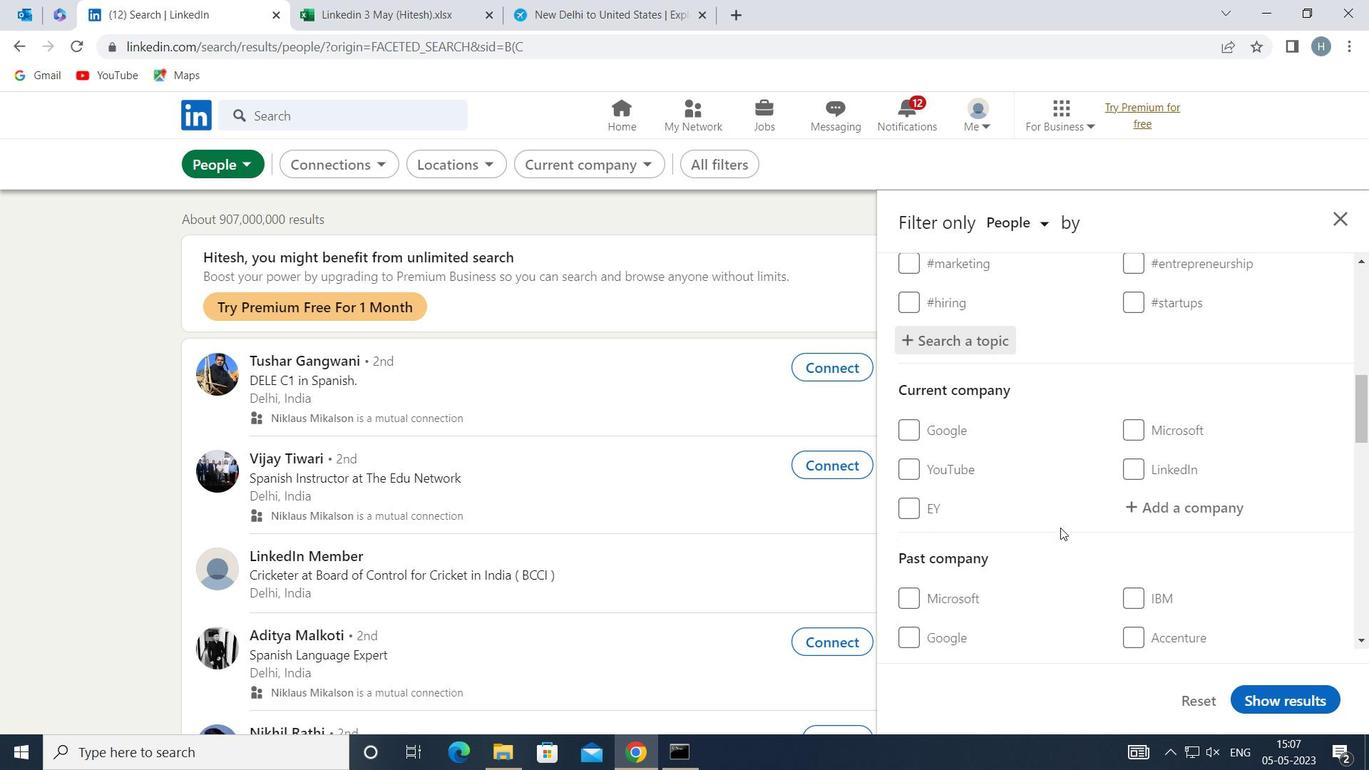
Action: Mouse scrolled (1060, 526) with delta (0, 0)
Screenshot: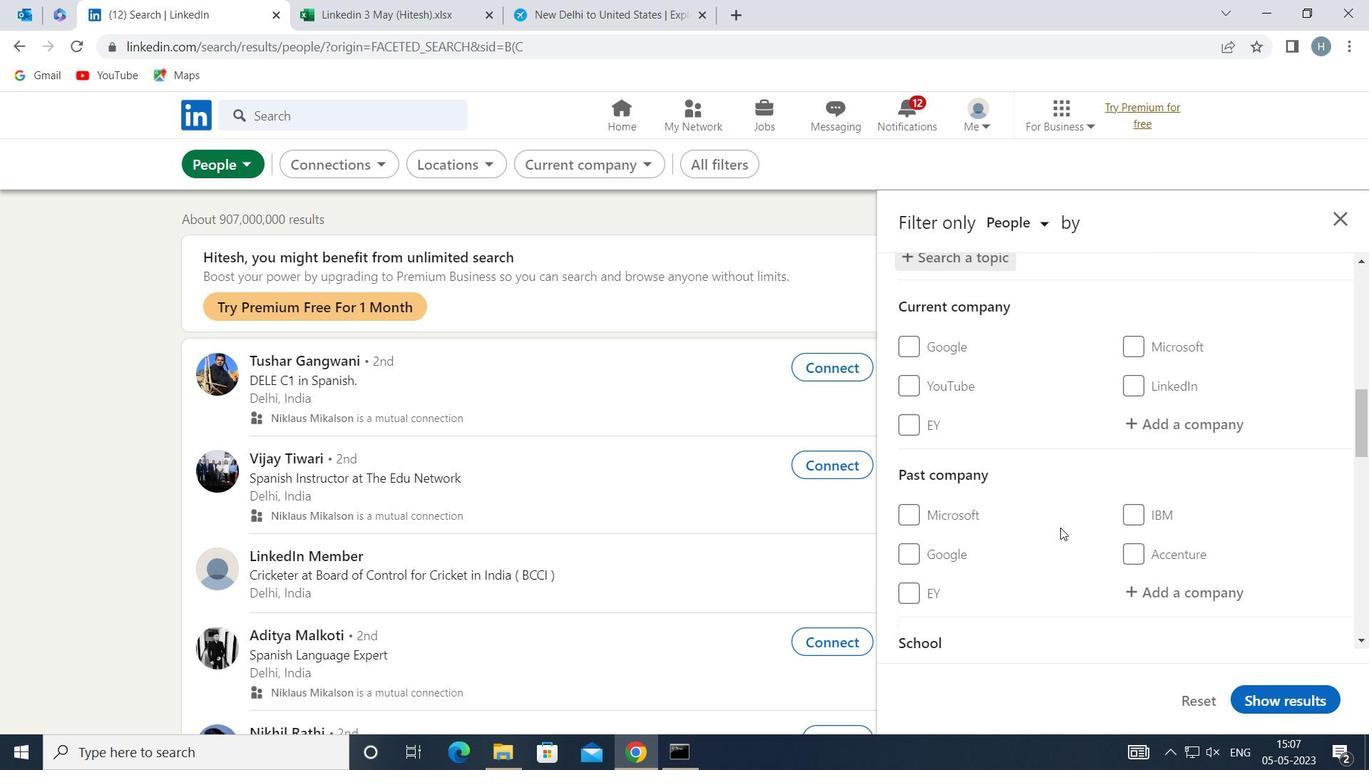 
Action: Mouse scrolled (1060, 526) with delta (0, 0)
Screenshot: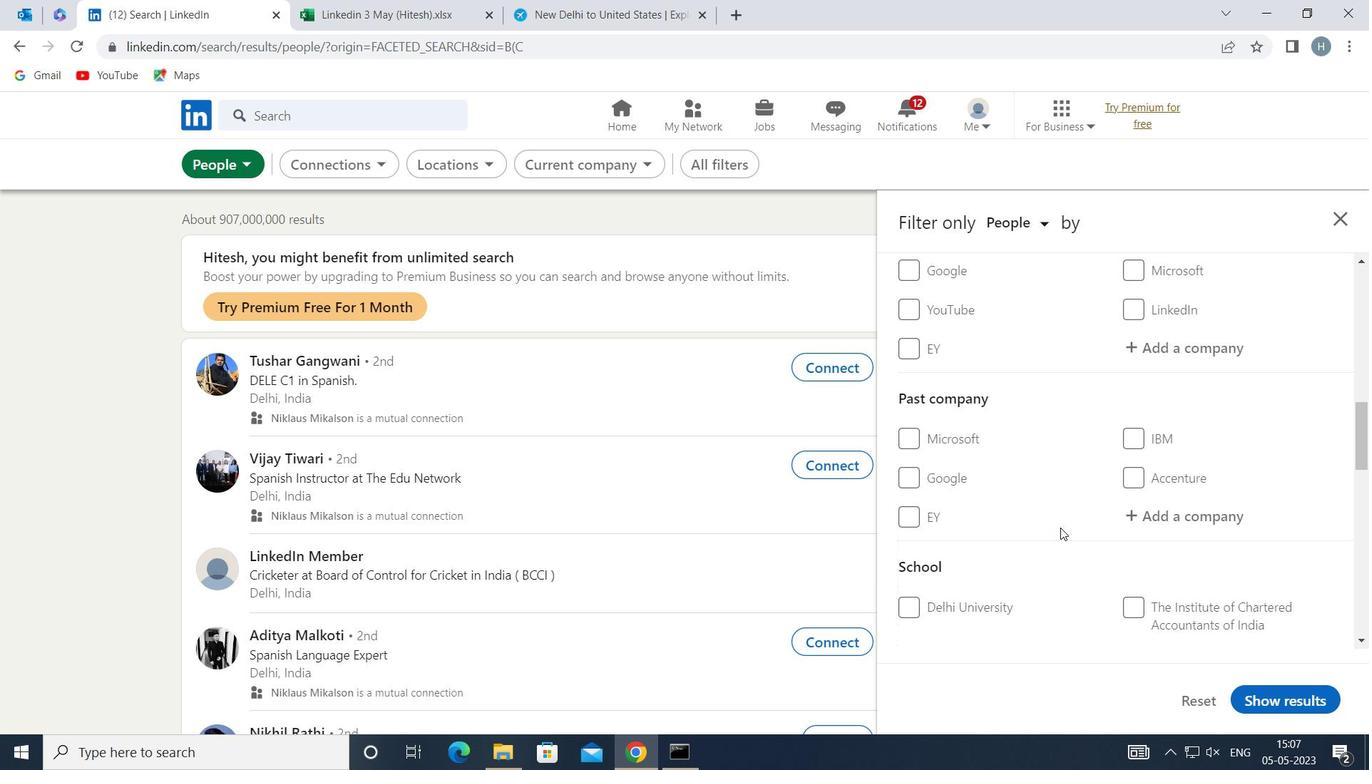 
Action: Mouse scrolled (1060, 526) with delta (0, 0)
Screenshot: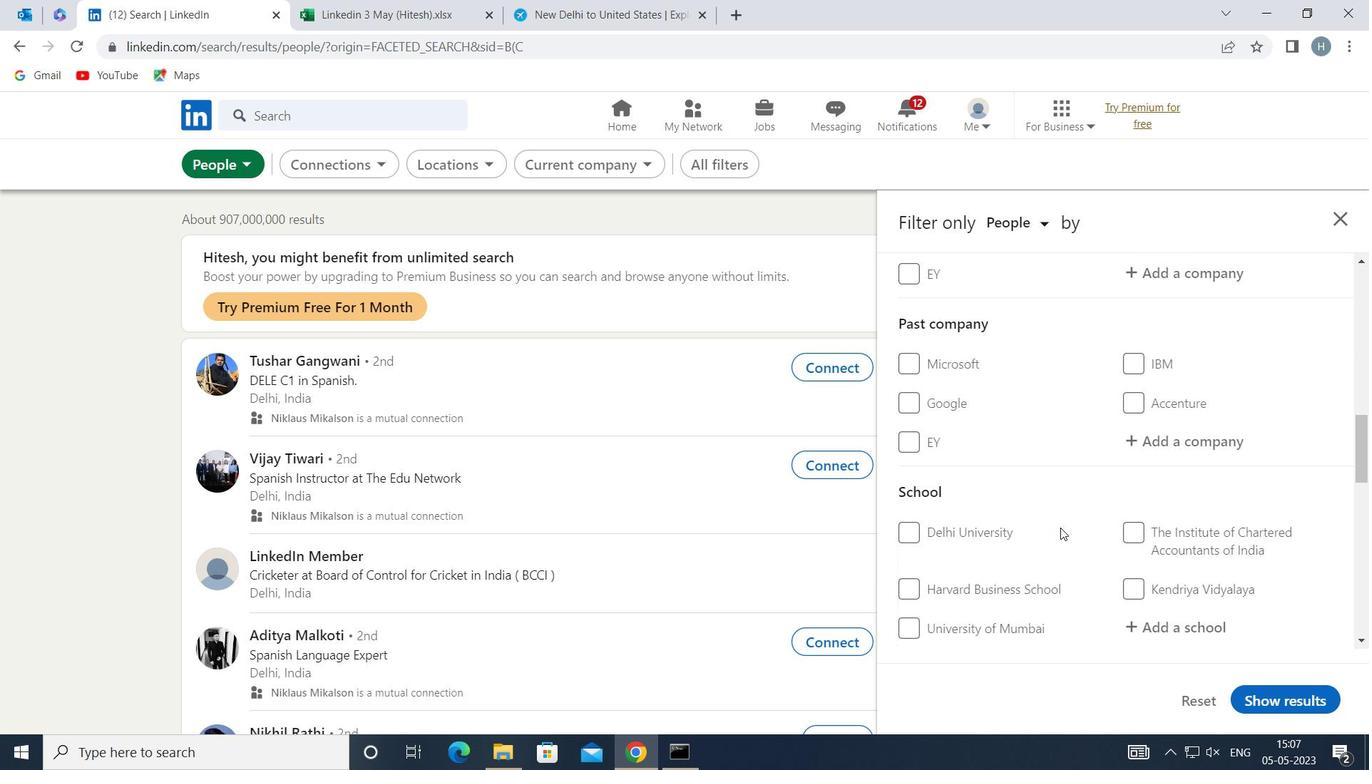 
Action: Mouse scrolled (1060, 526) with delta (0, 0)
Screenshot: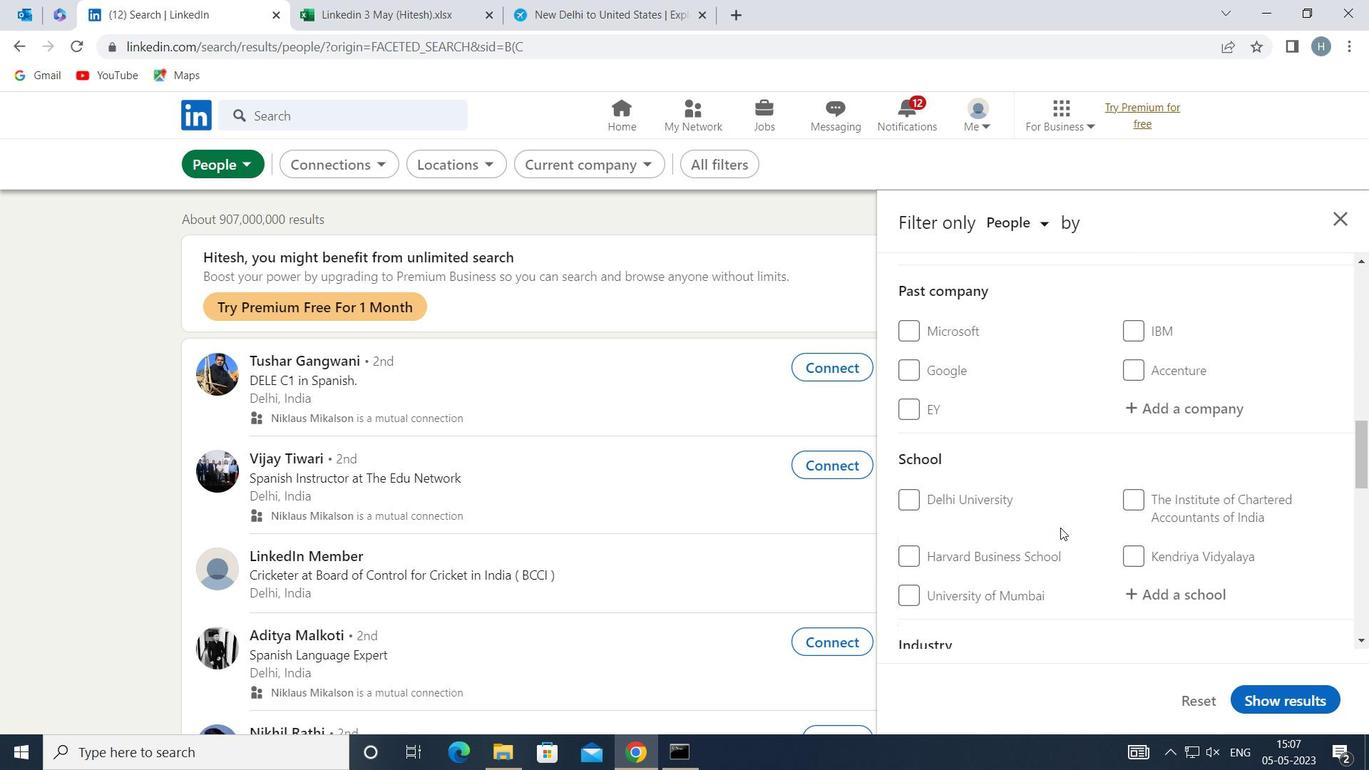 
Action: Mouse scrolled (1060, 526) with delta (0, 0)
Screenshot: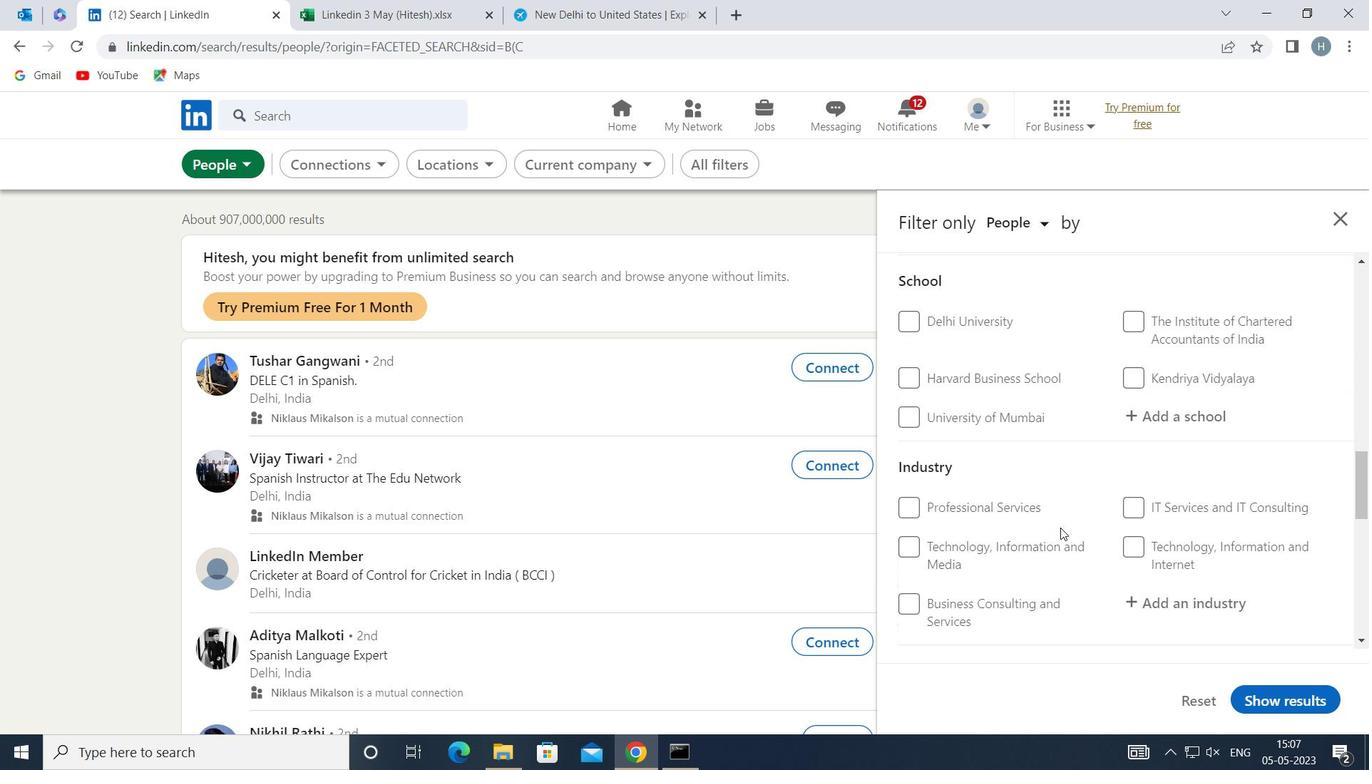 
Action: Mouse scrolled (1060, 526) with delta (0, 0)
Screenshot: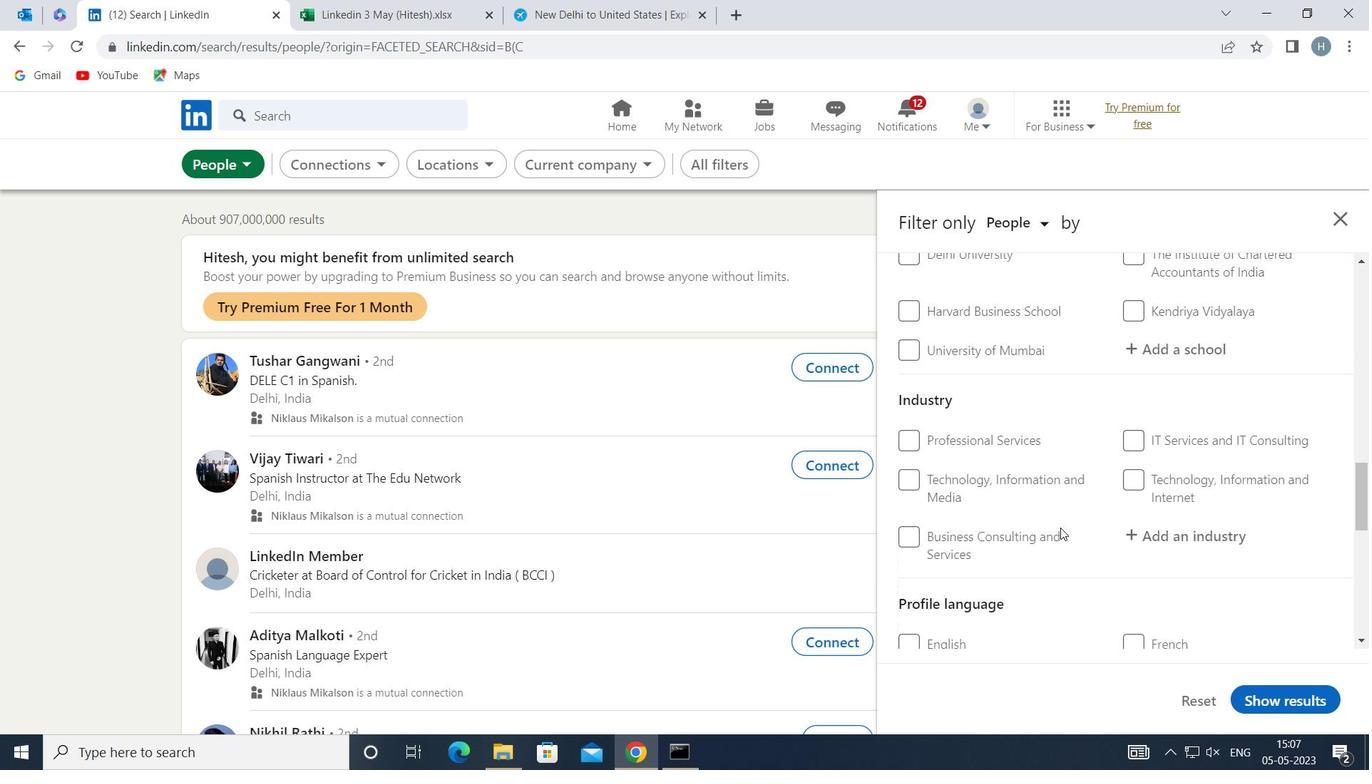 
Action: Mouse moved to (1127, 531)
Screenshot: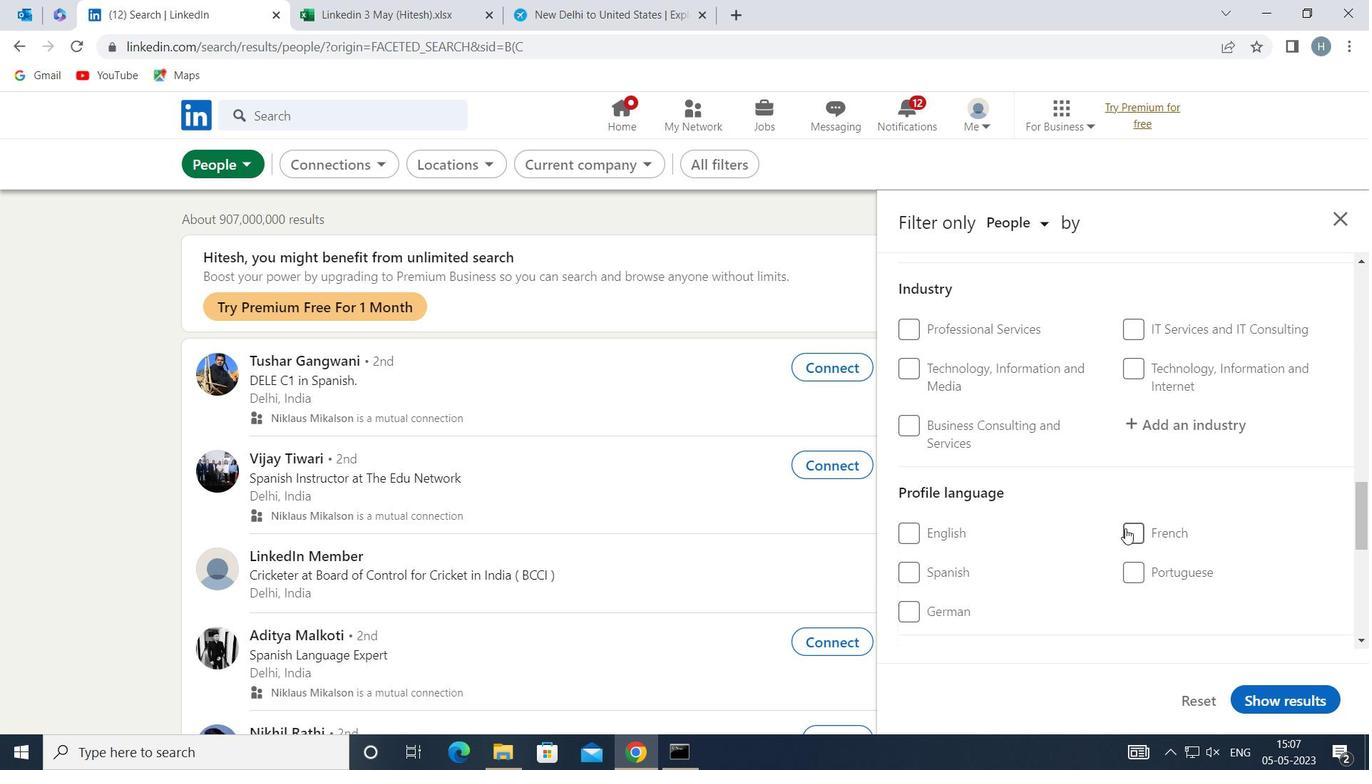 
Action: Mouse pressed left at (1127, 531)
Screenshot: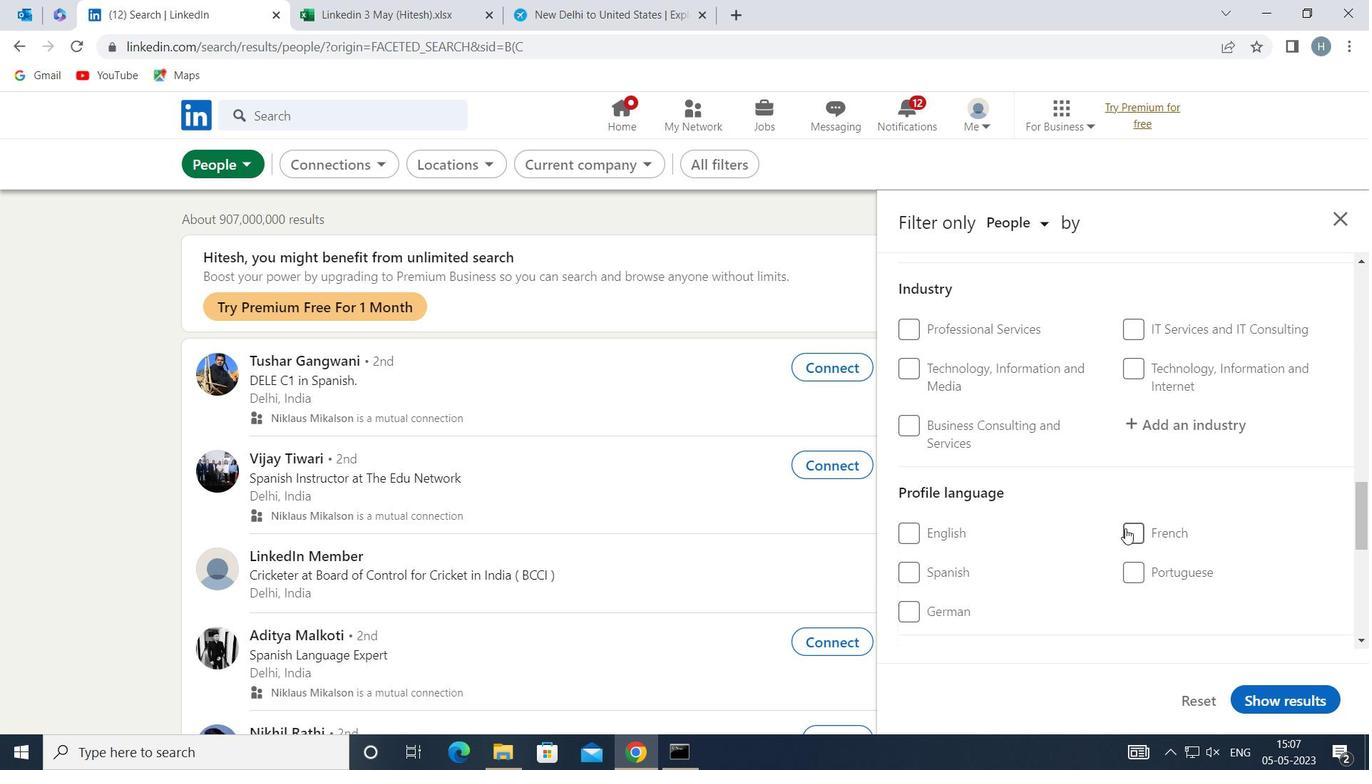 
Action: Mouse moved to (1034, 548)
Screenshot: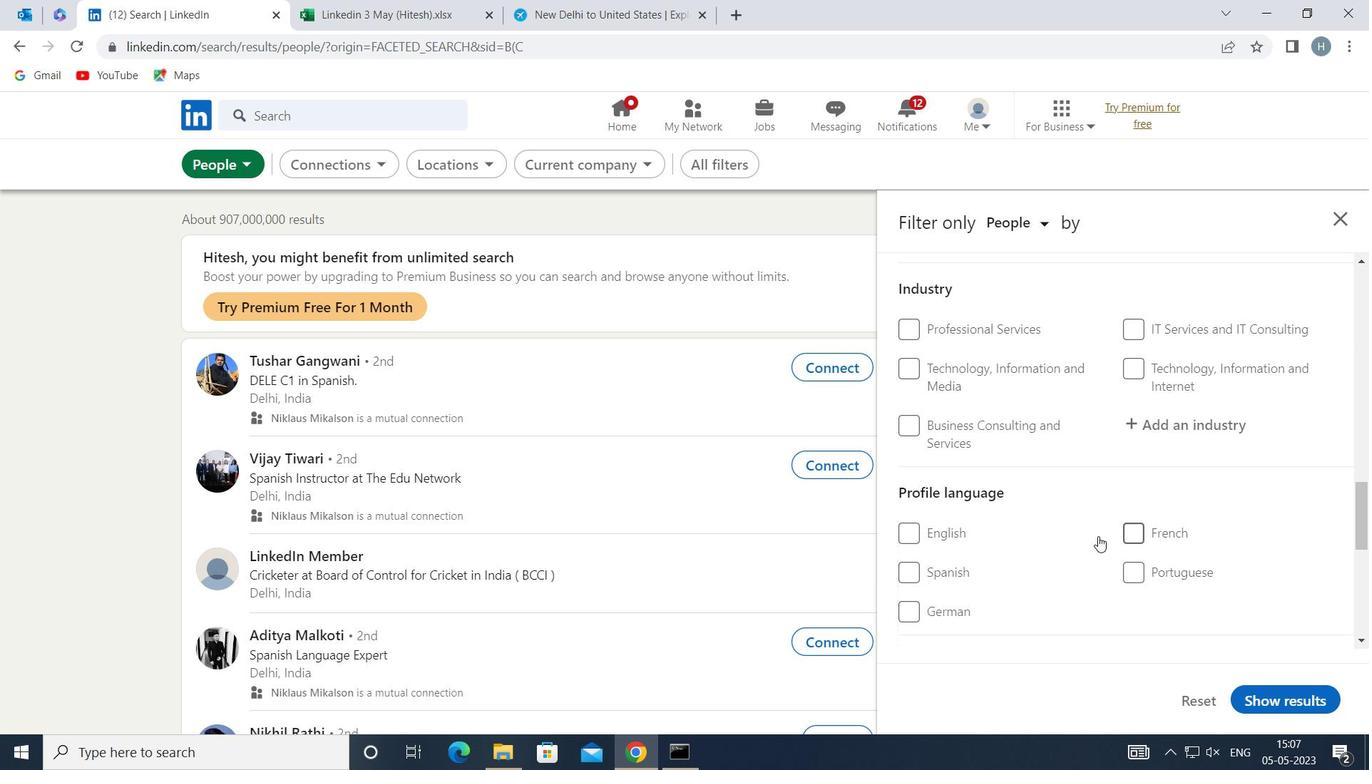 
Action: Mouse scrolled (1034, 549) with delta (0, 0)
Screenshot: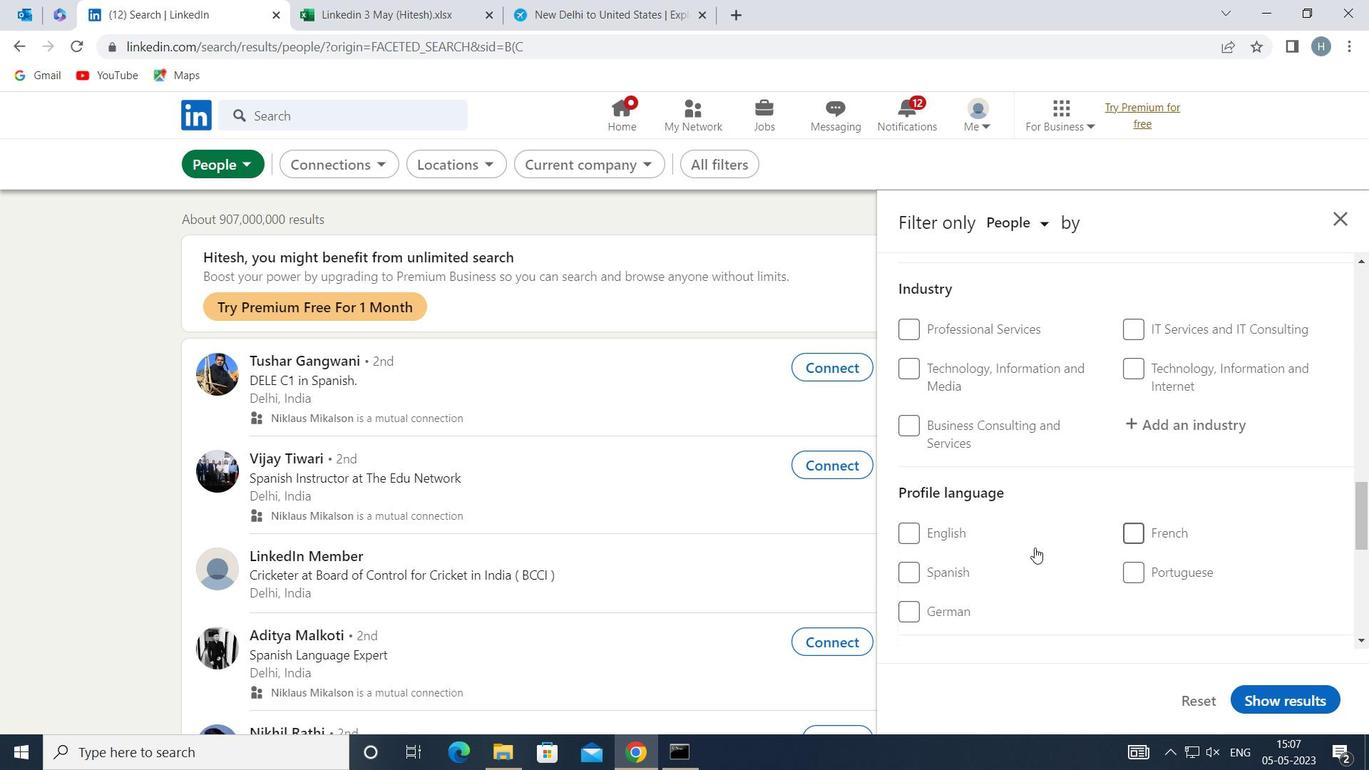 
Action: Mouse moved to (1114, 536)
Screenshot: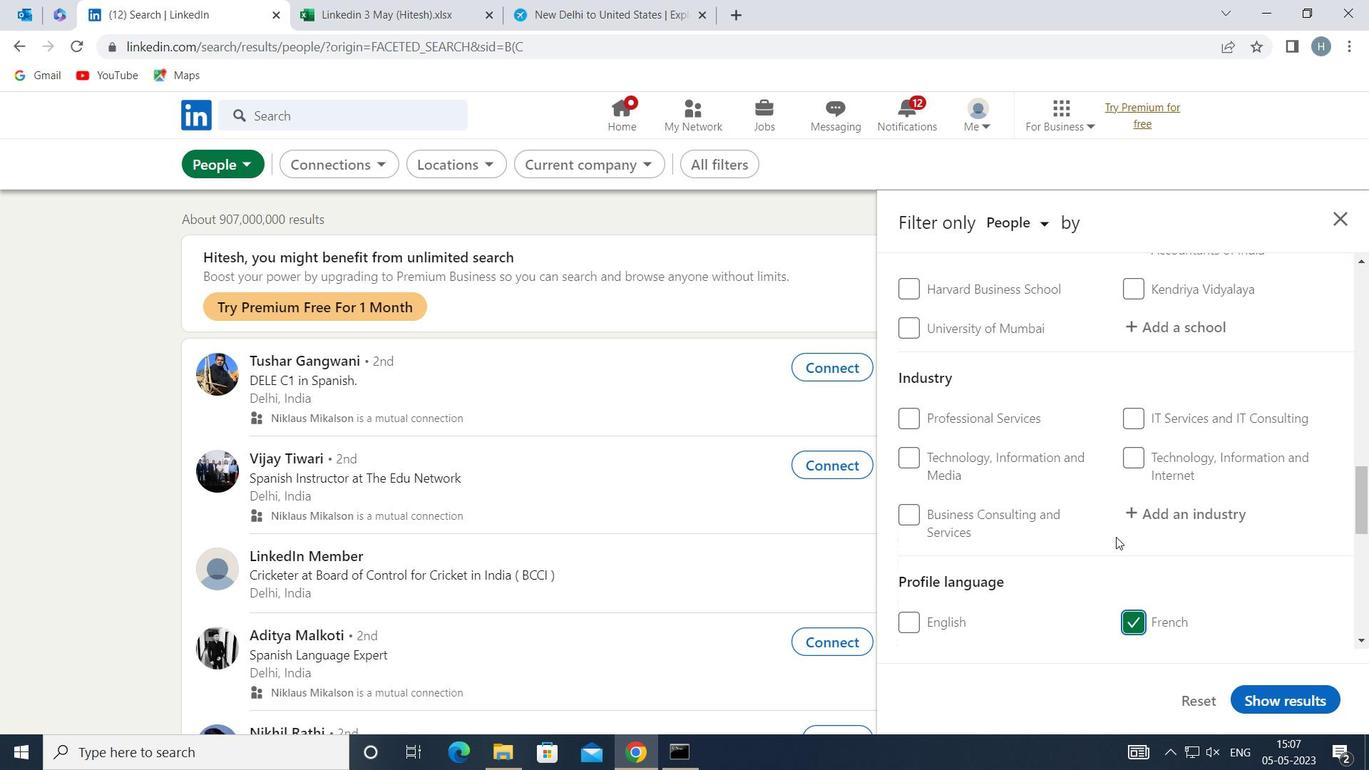 
Action: Mouse scrolled (1114, 537) with delta (0, 0)
Screenshot: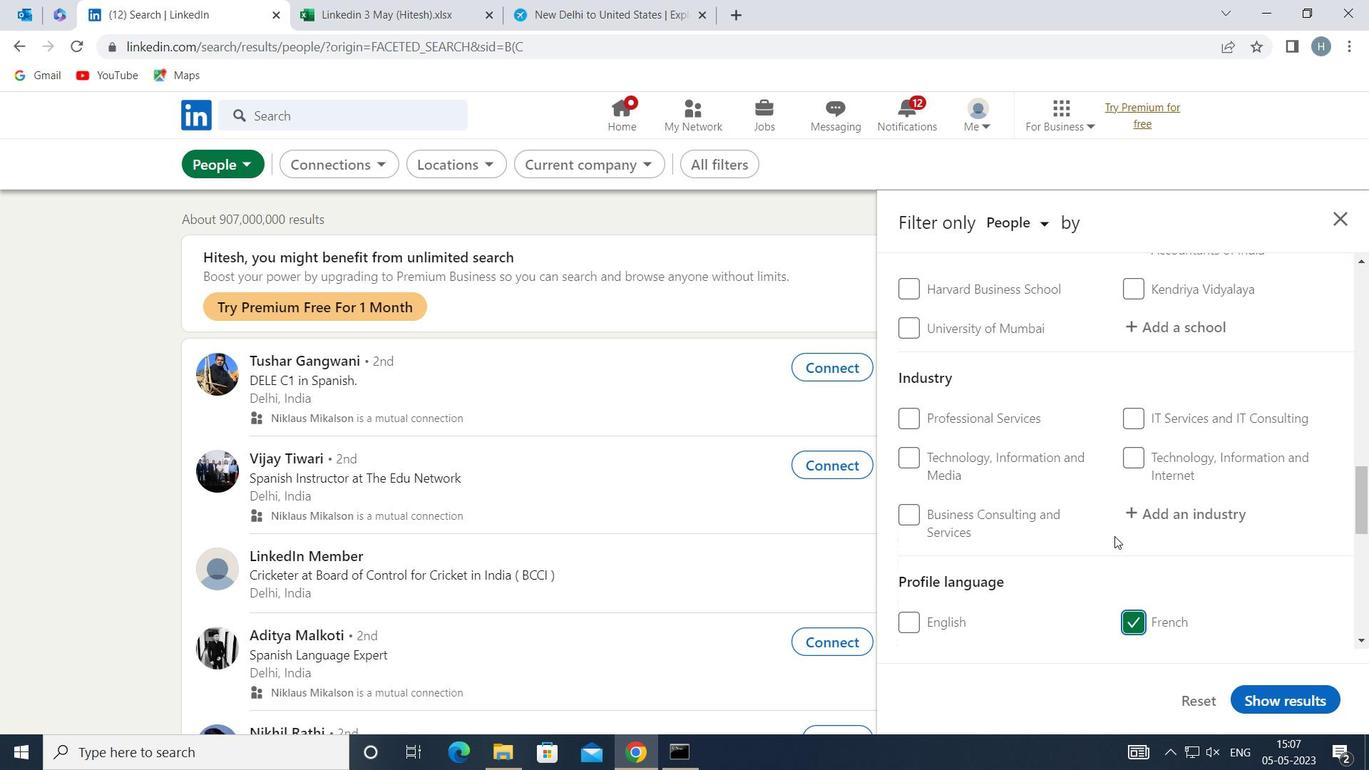 
Action: Mouse scrolled (1114, 537) with delta (0, 0)
Screenshot: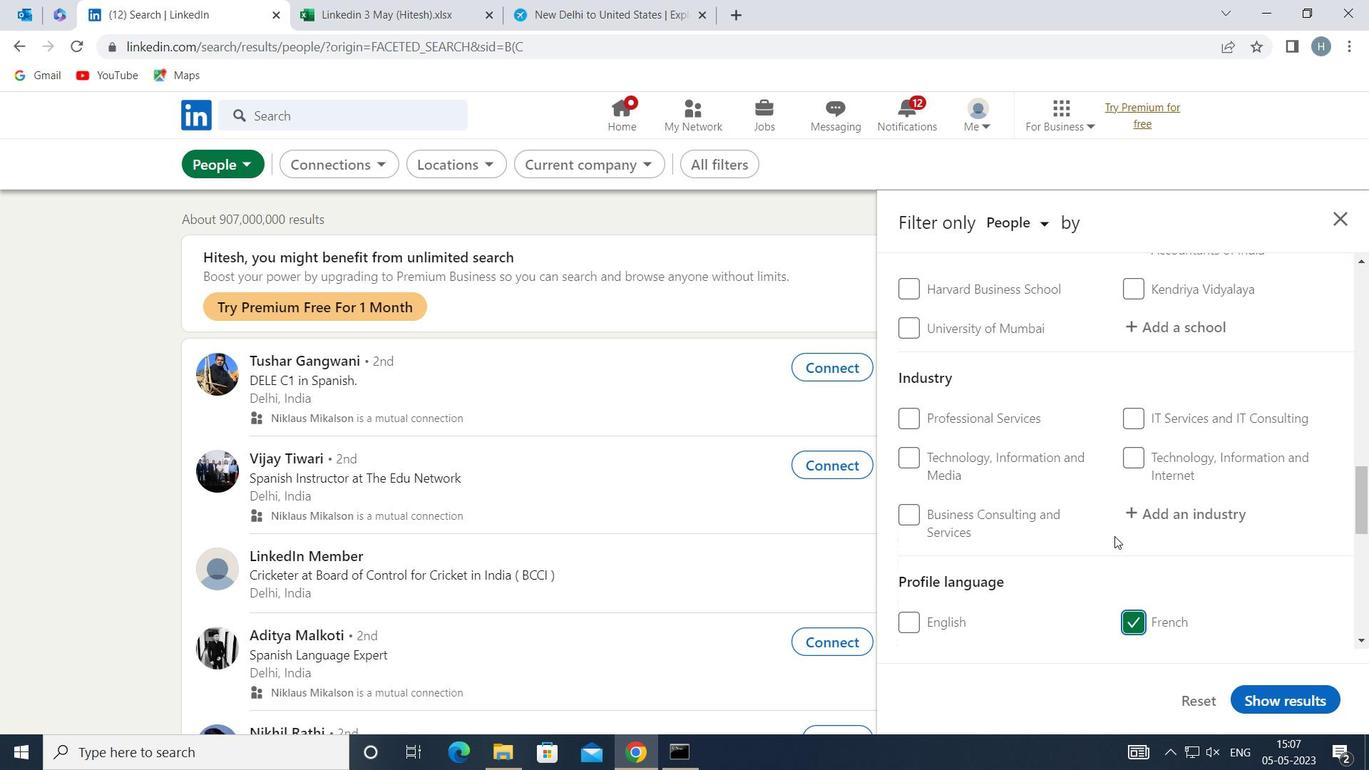 
Action: Mouse moved to (1113, 536)
Screenshot: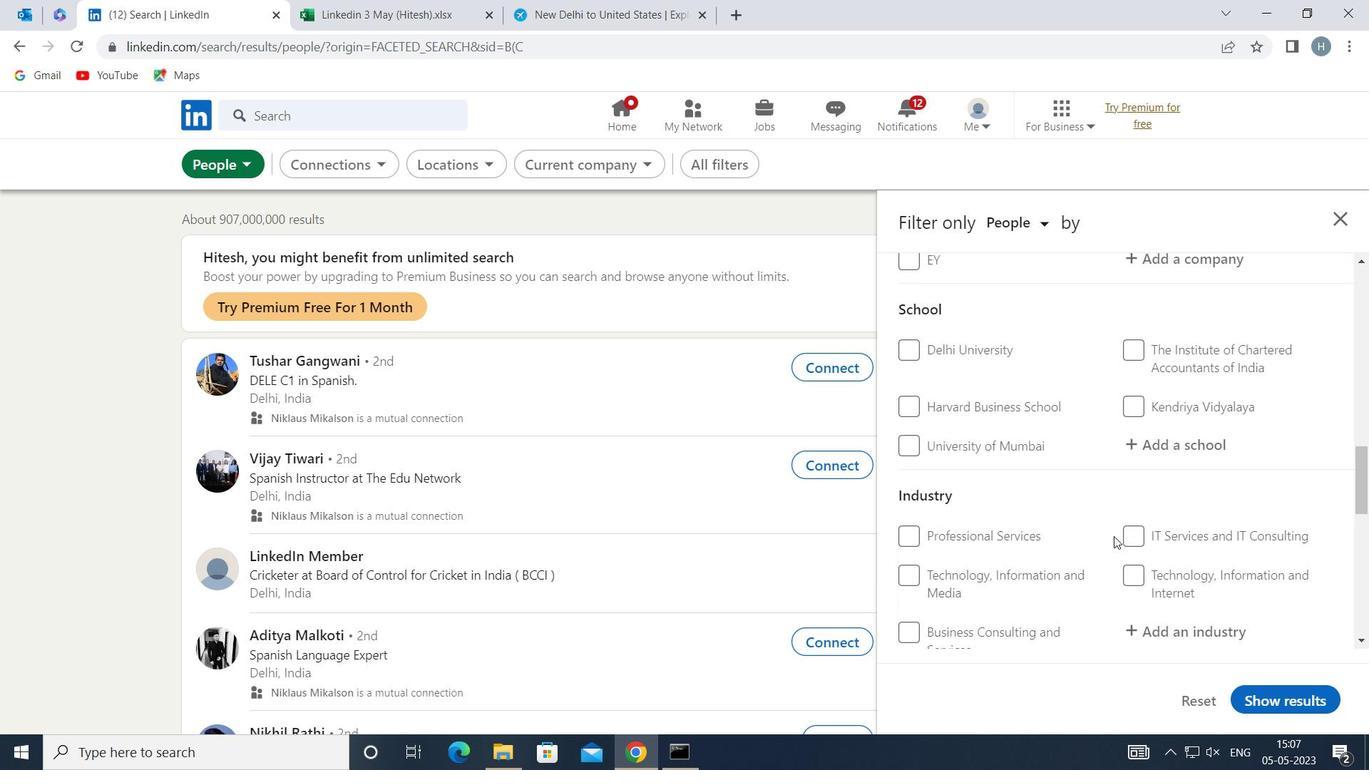 
Action: Mouse scrolled (1113, 536) with delta (0, 0)
Screenshot: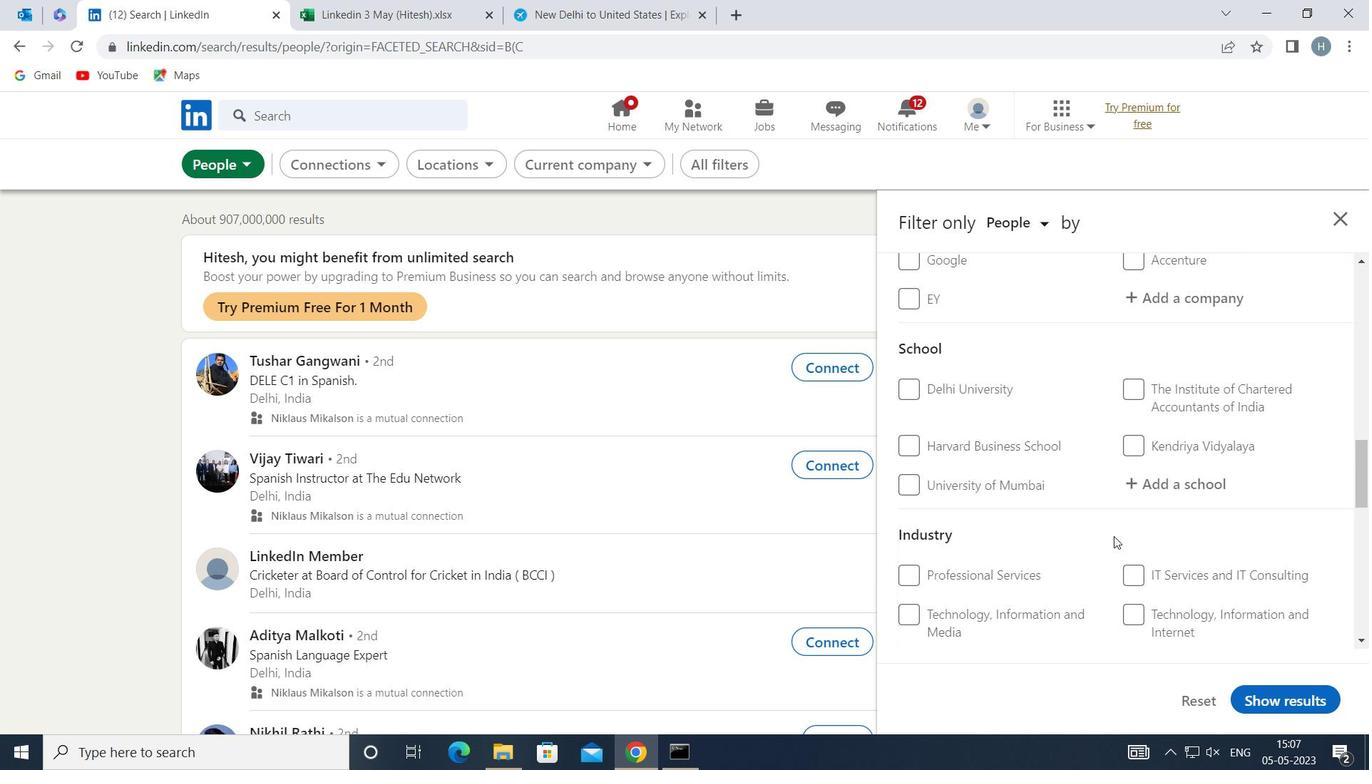 
Action: Mouse moved to (1112, 534)
Screenshot: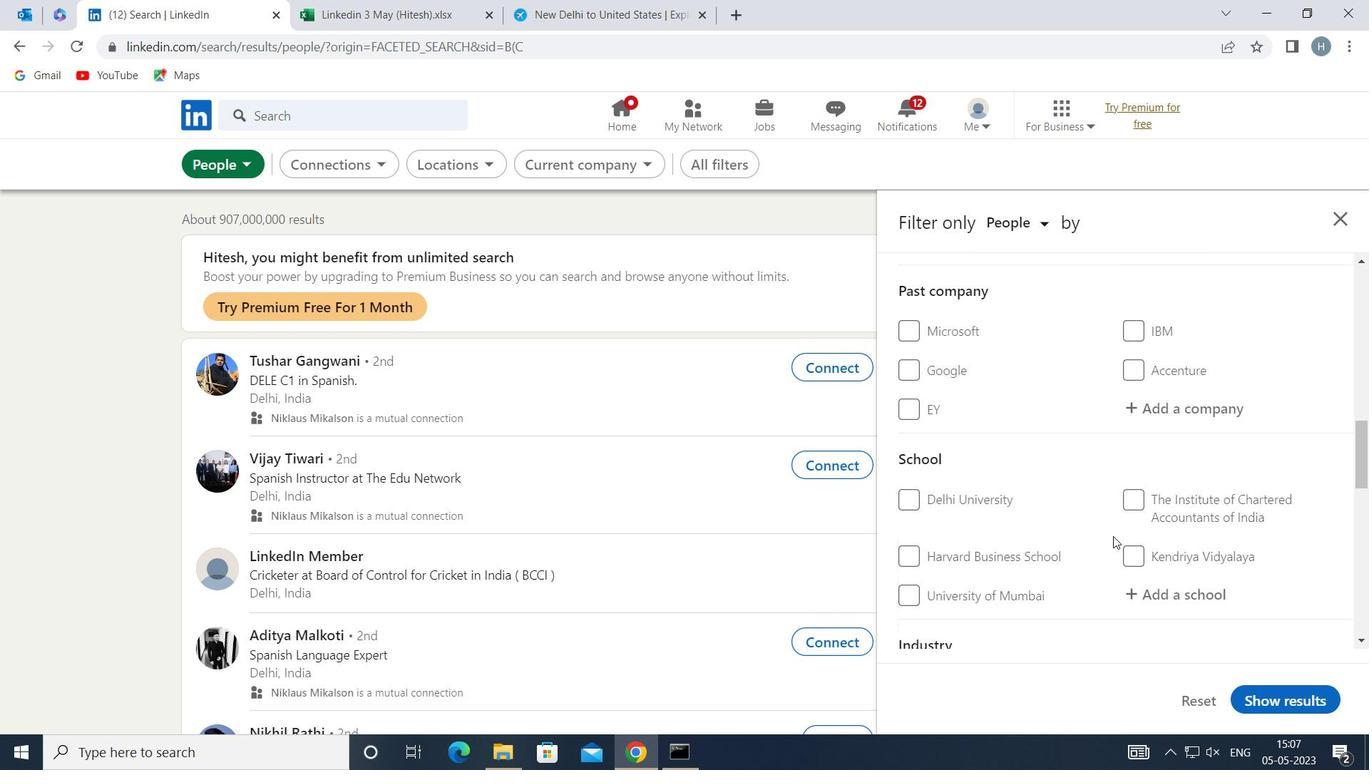 
Action: Mouse scrolled (1112, 535) with delta (0, 0)
Screenshot: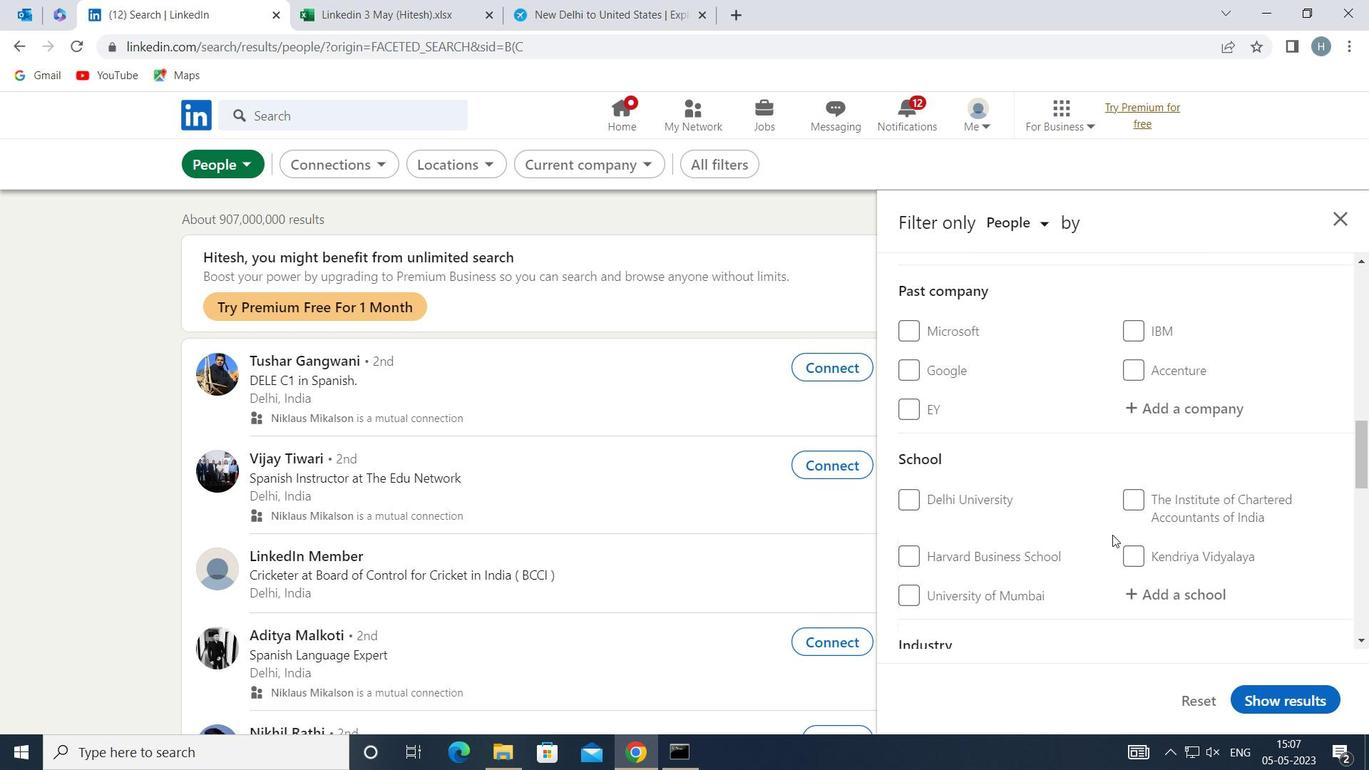 
Action: Mouse scrolled (1112, 535) with delta (0, 0)
Screenshot: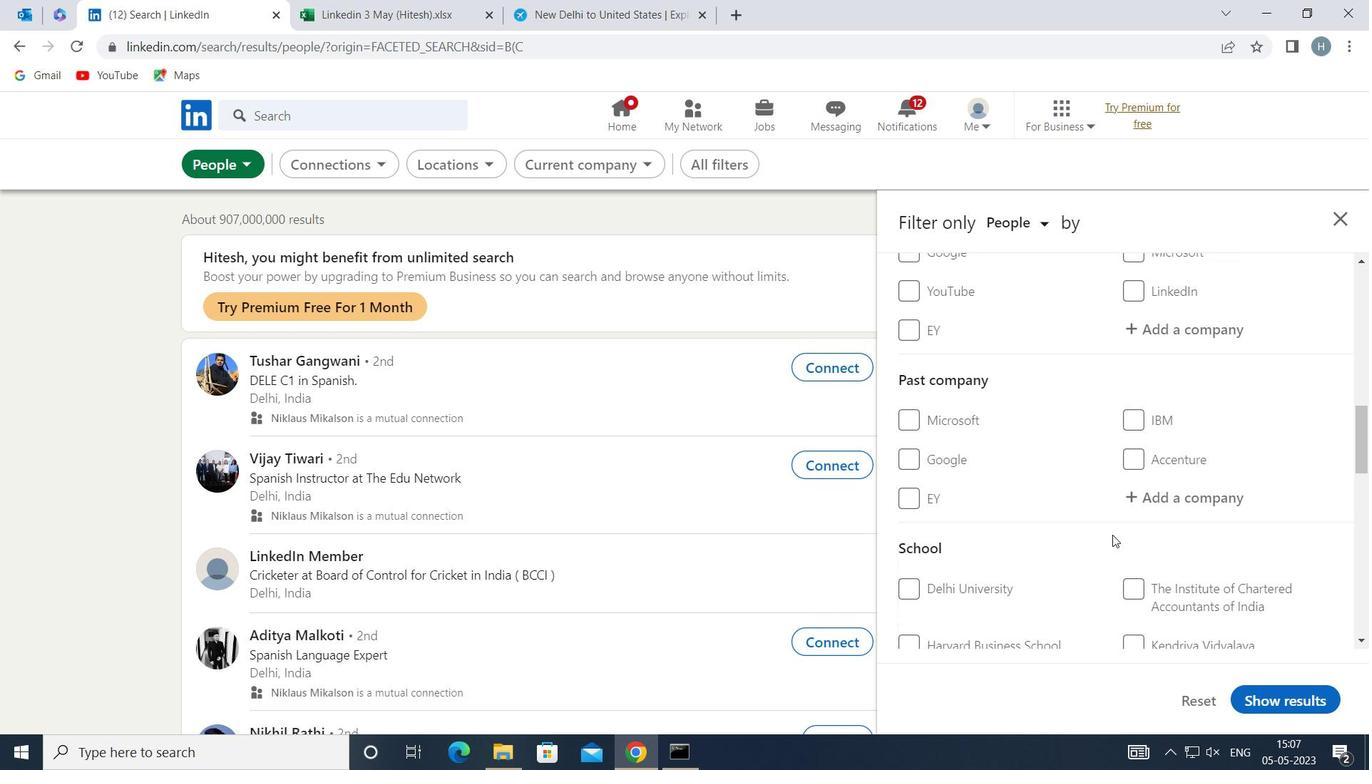 
Action: Mouse scrolled (1112, 535) with delta (0, 0)
Screenshot: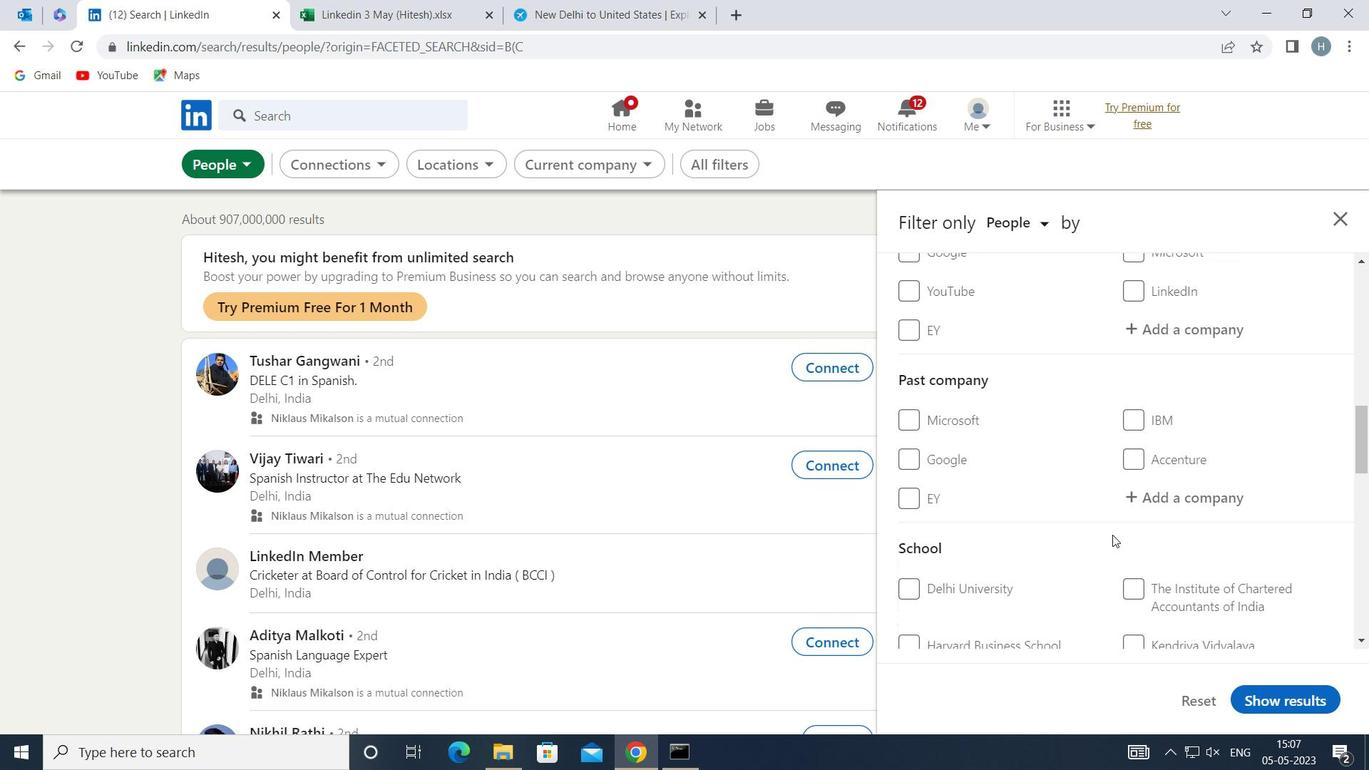 
Action: Mouse moved to (1159, 509)
Screenshot: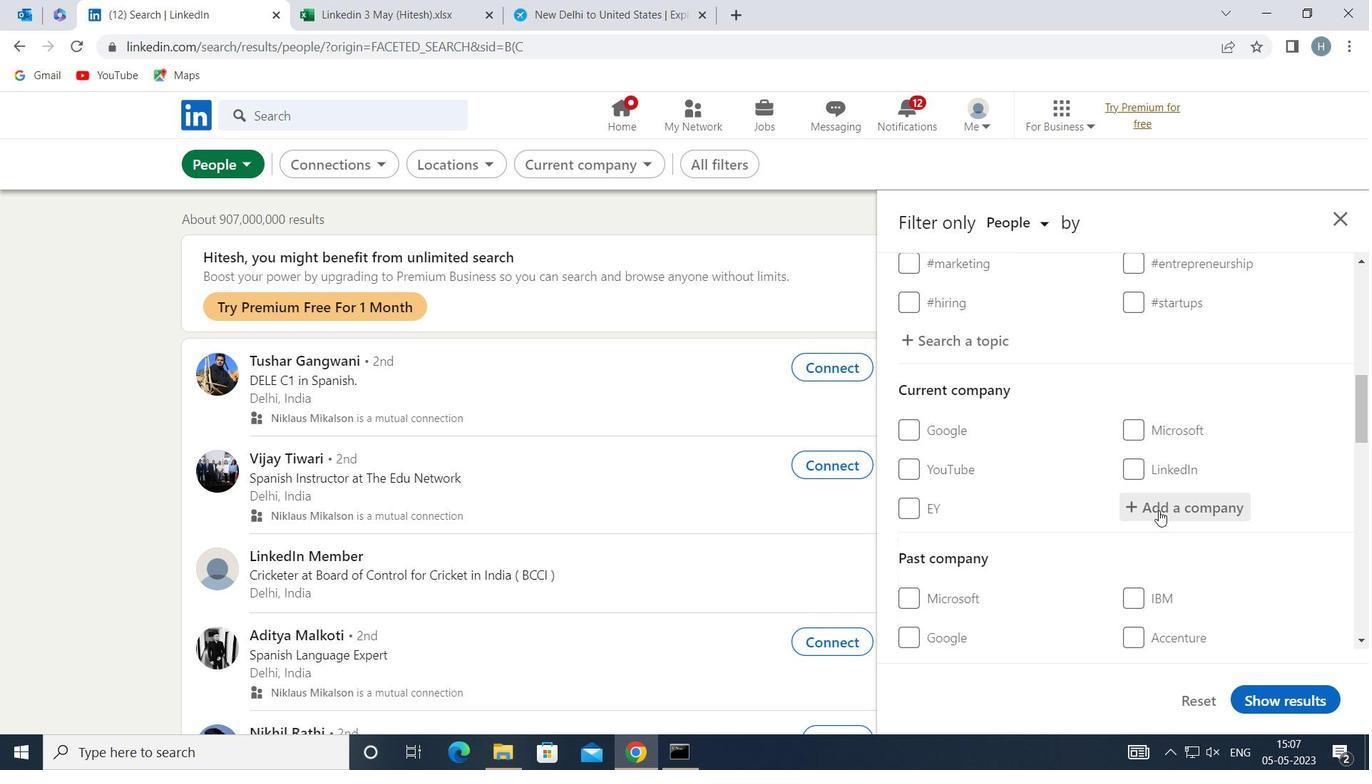 
Action: Mouse pressed left at (1159, 509)
Screenshot: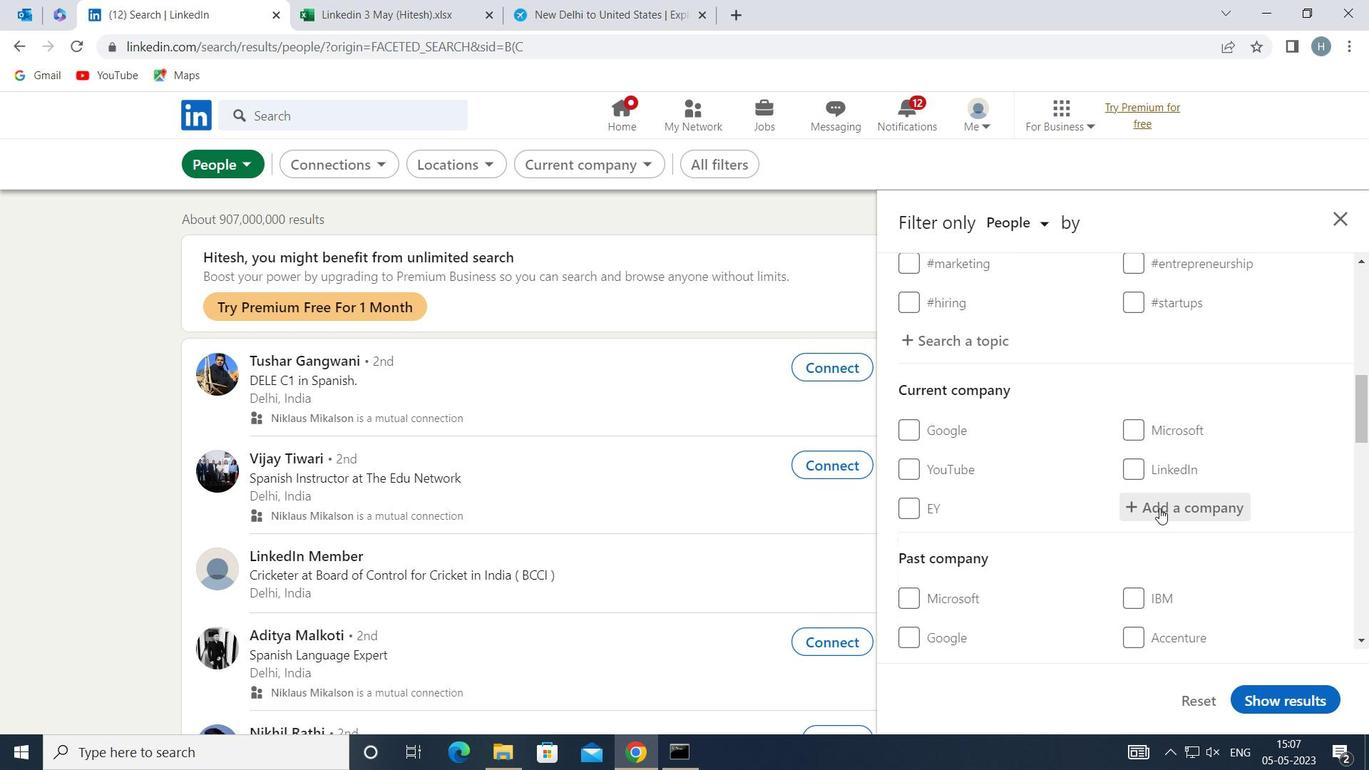 
Action: Mouse moved to (1160, 509)
Screenshot: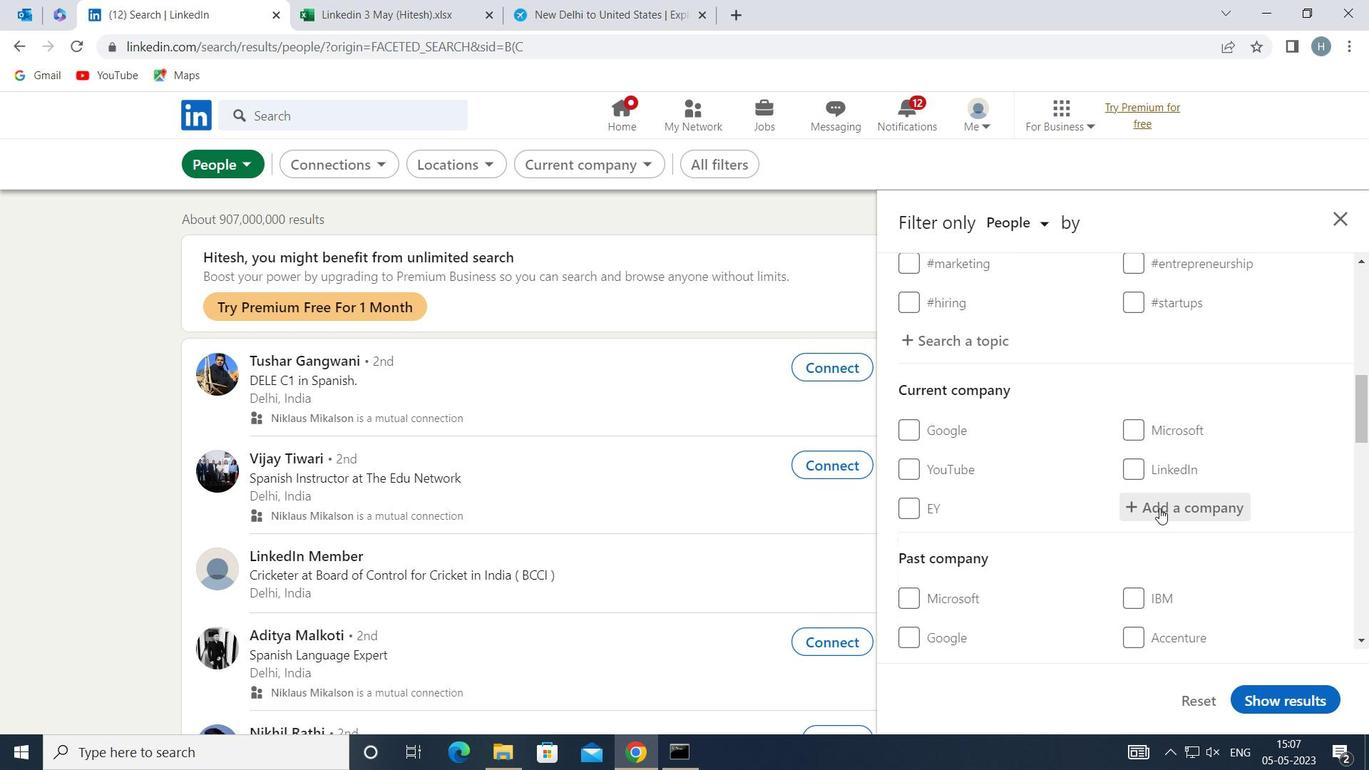 
Action: Key pressed <Key.shift>BAYER
Screenshot: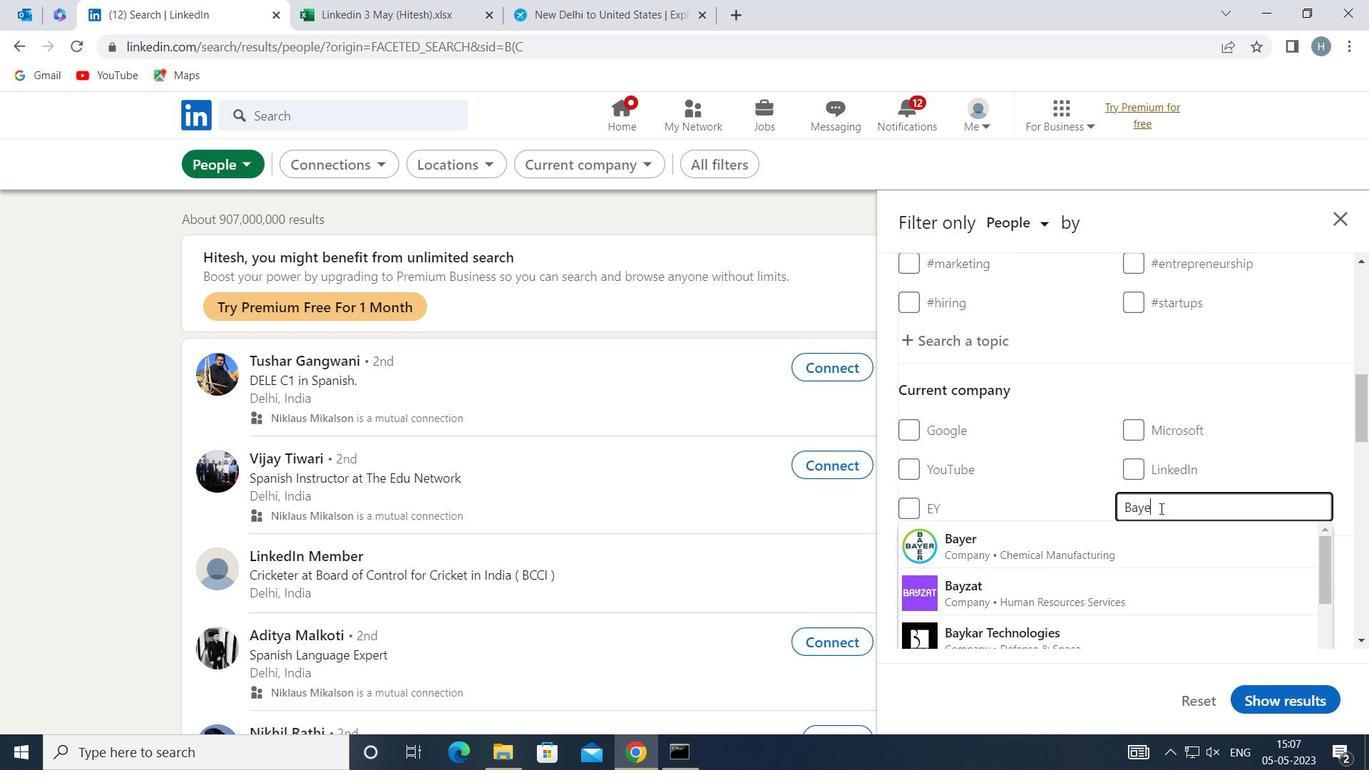 
Action: Mouse moved to (1095, 534)
Screenshot: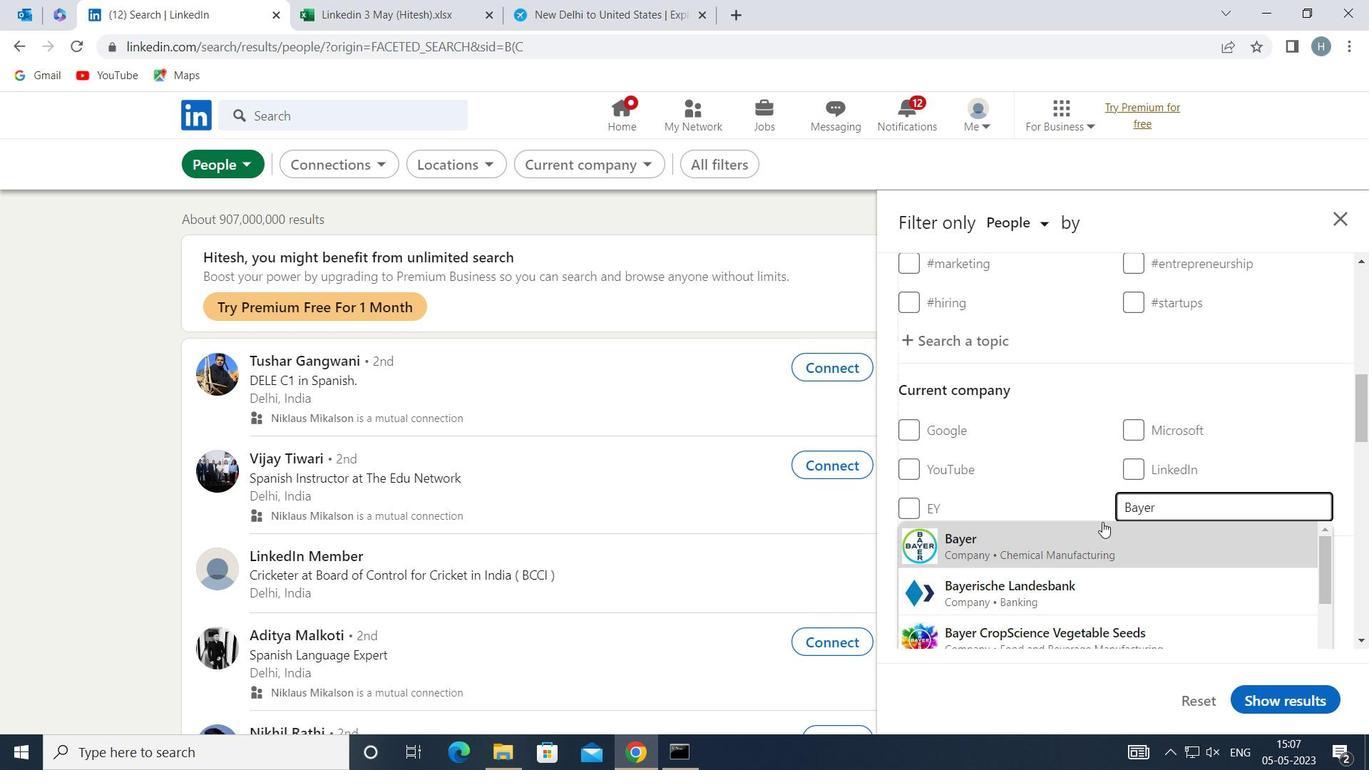 
Action: Mouse pressed left at (1095, 534)
Screenshot: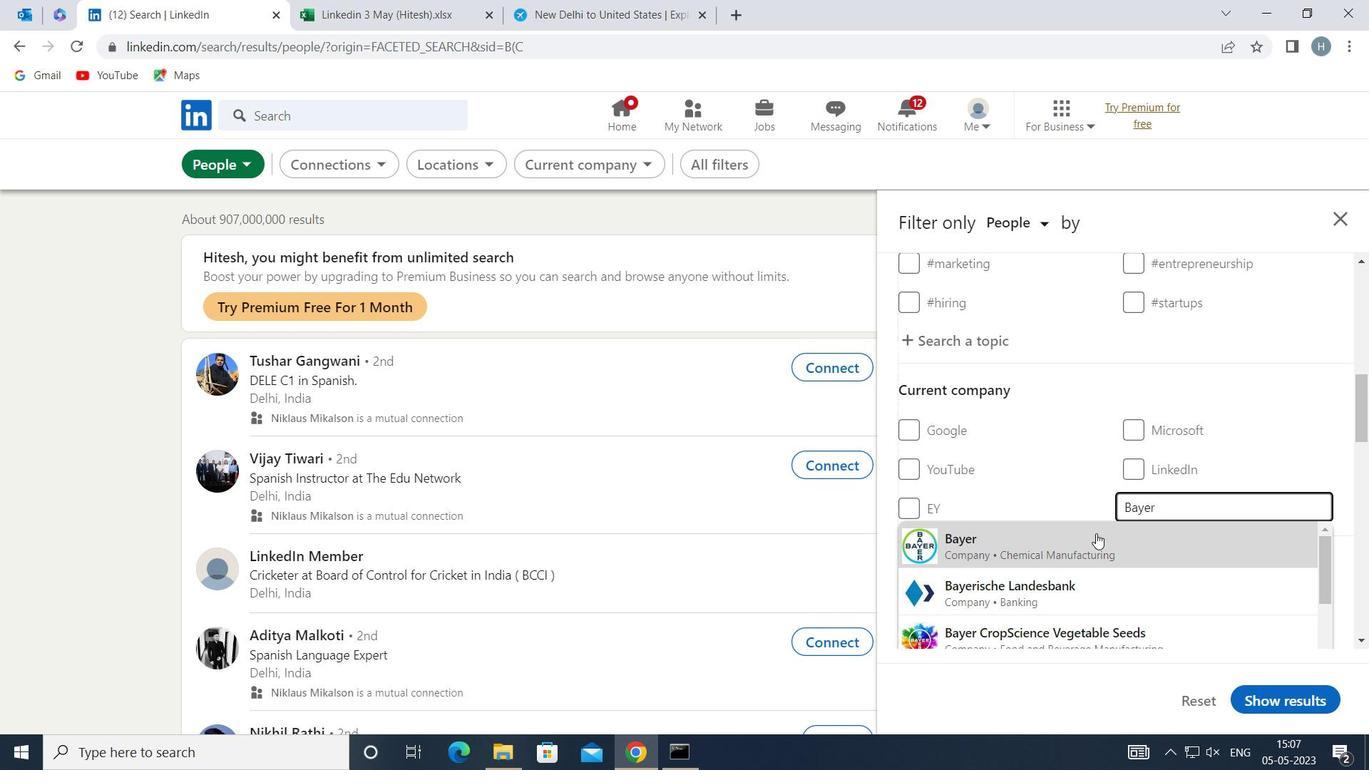 
Action: Mouse moved to (1061, 496)
Screenshot: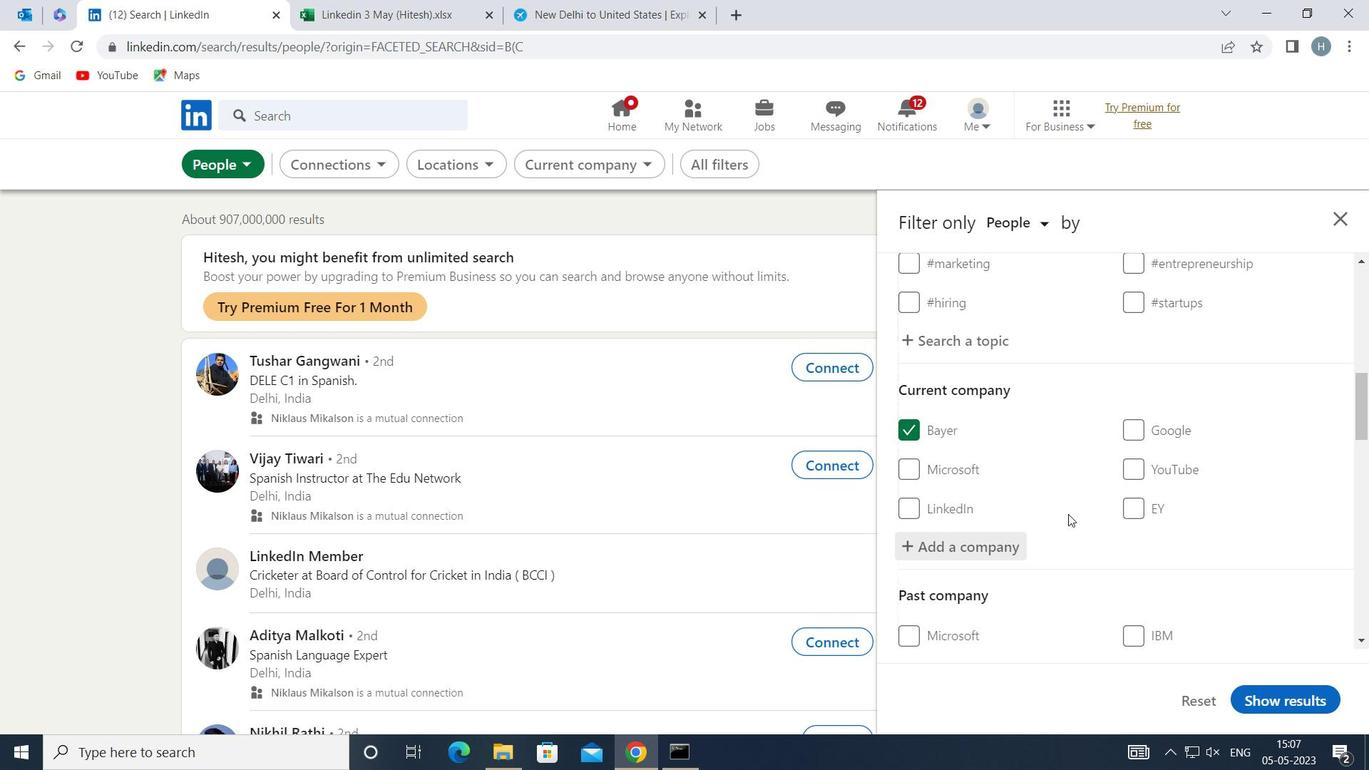 
Action: Mouse scrolled (1061, 495) with delta (0, 0)
Screenshot: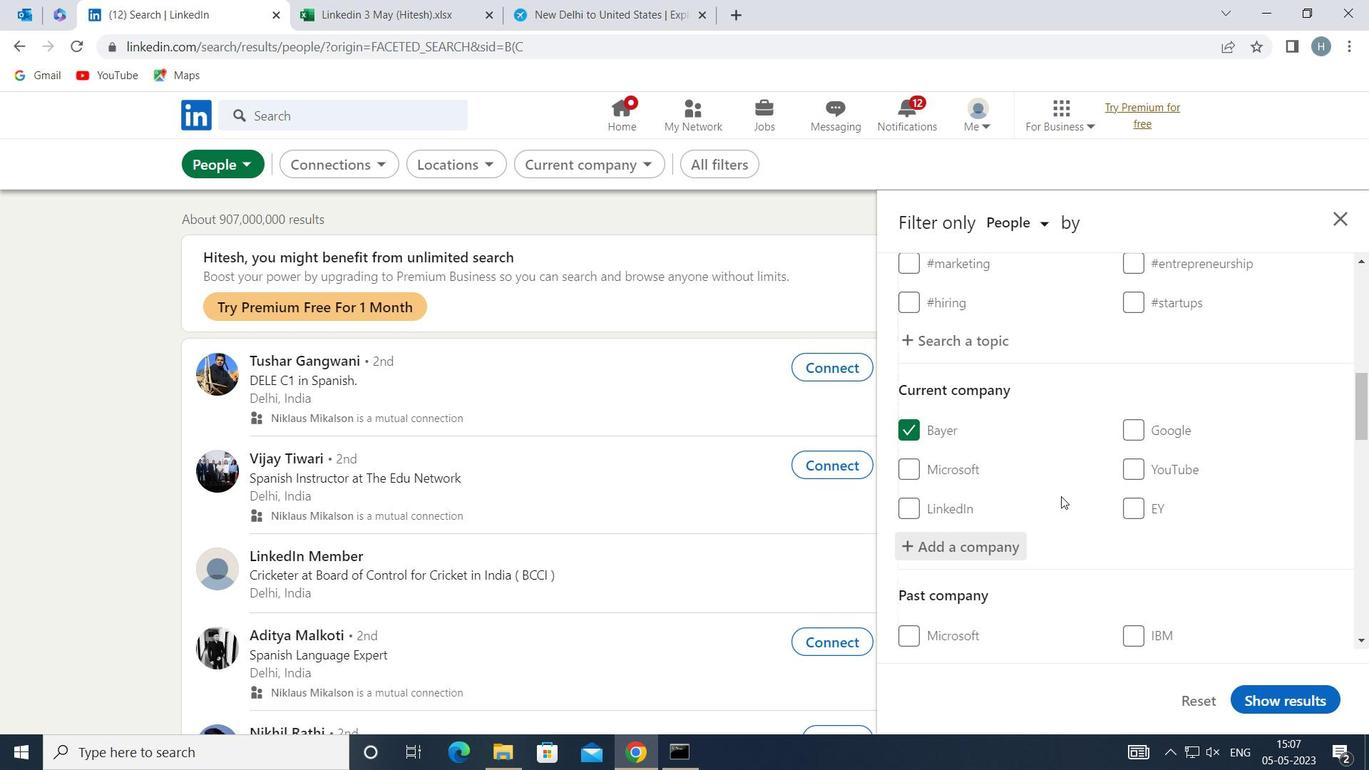 
Action: Mouse scrolled (1061, 495) with delta (0, 0)
Screenshot: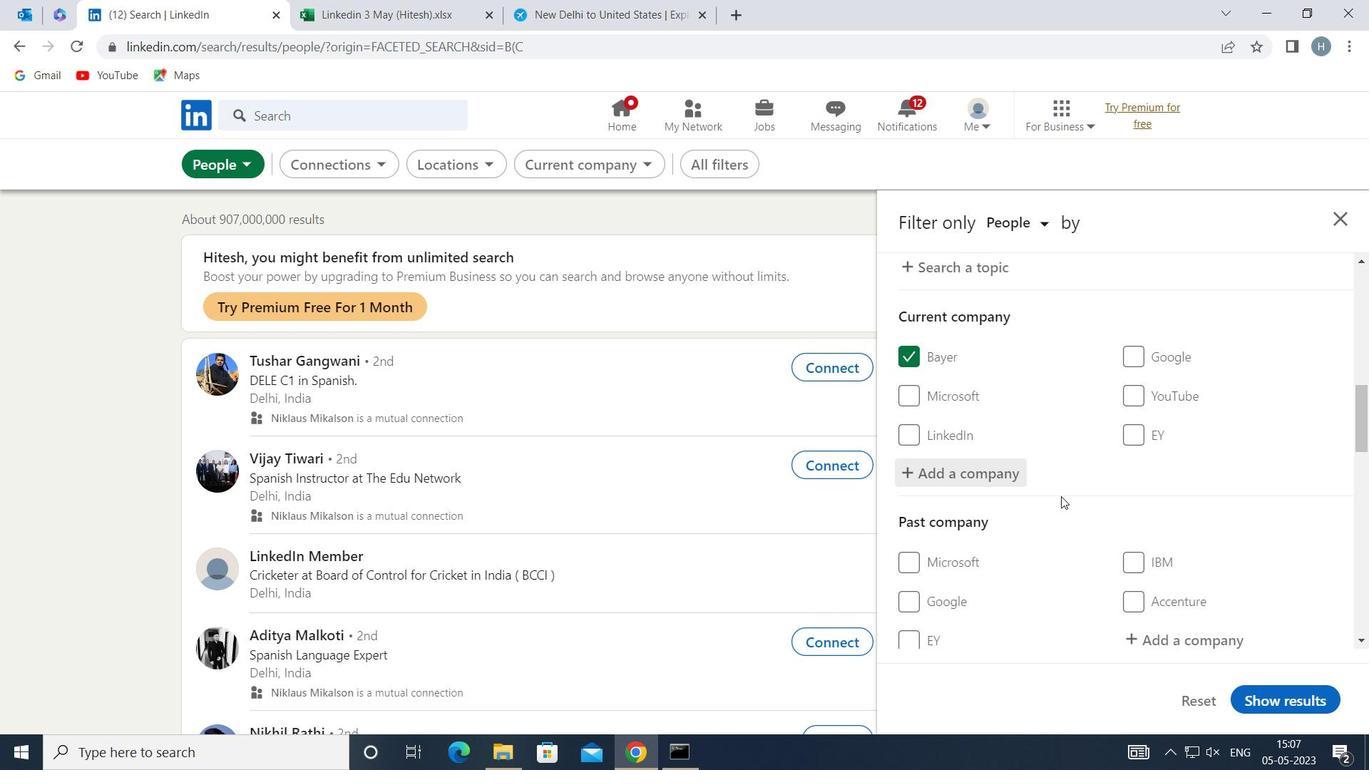 
Action: Mouse moved to (1062, 495)
Screenshot: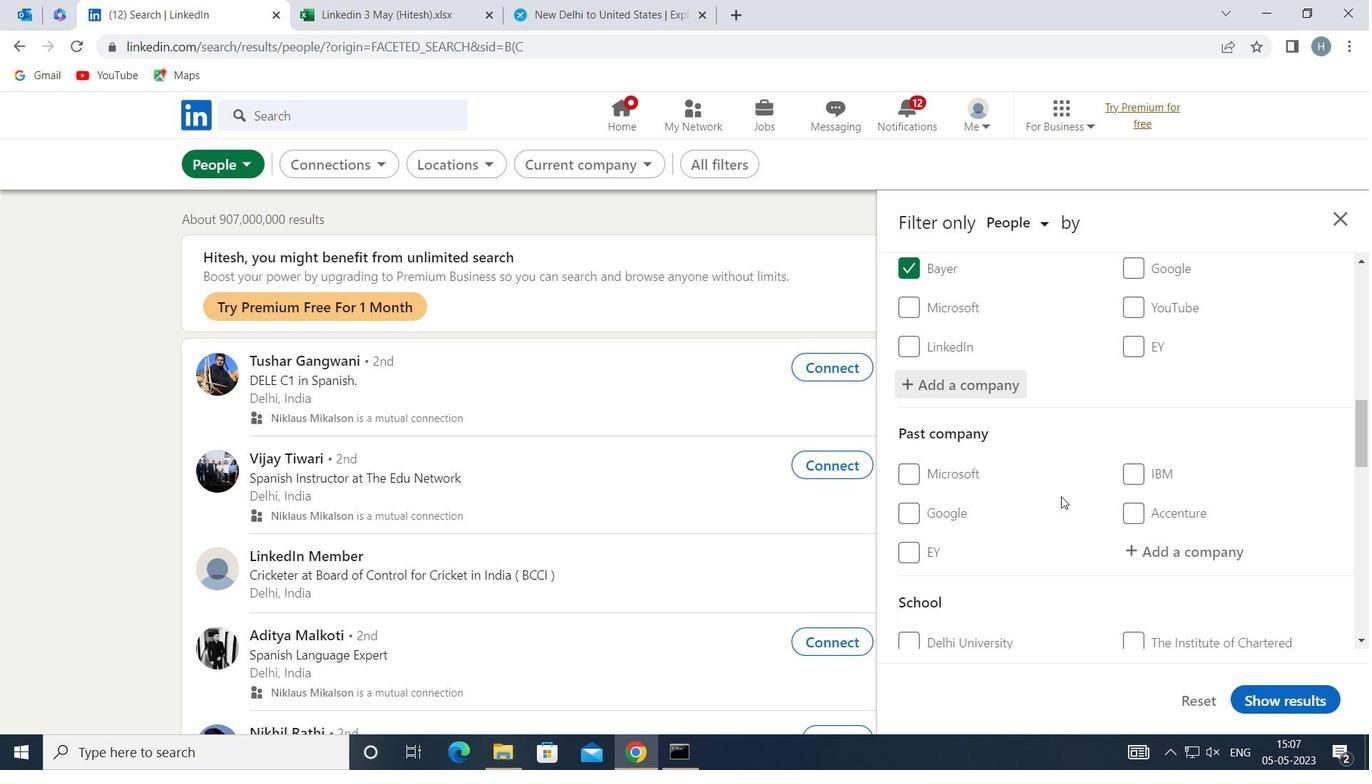 
Action: Mouse scrolled (1062, 494) with delta (0, 0)
Screenshot: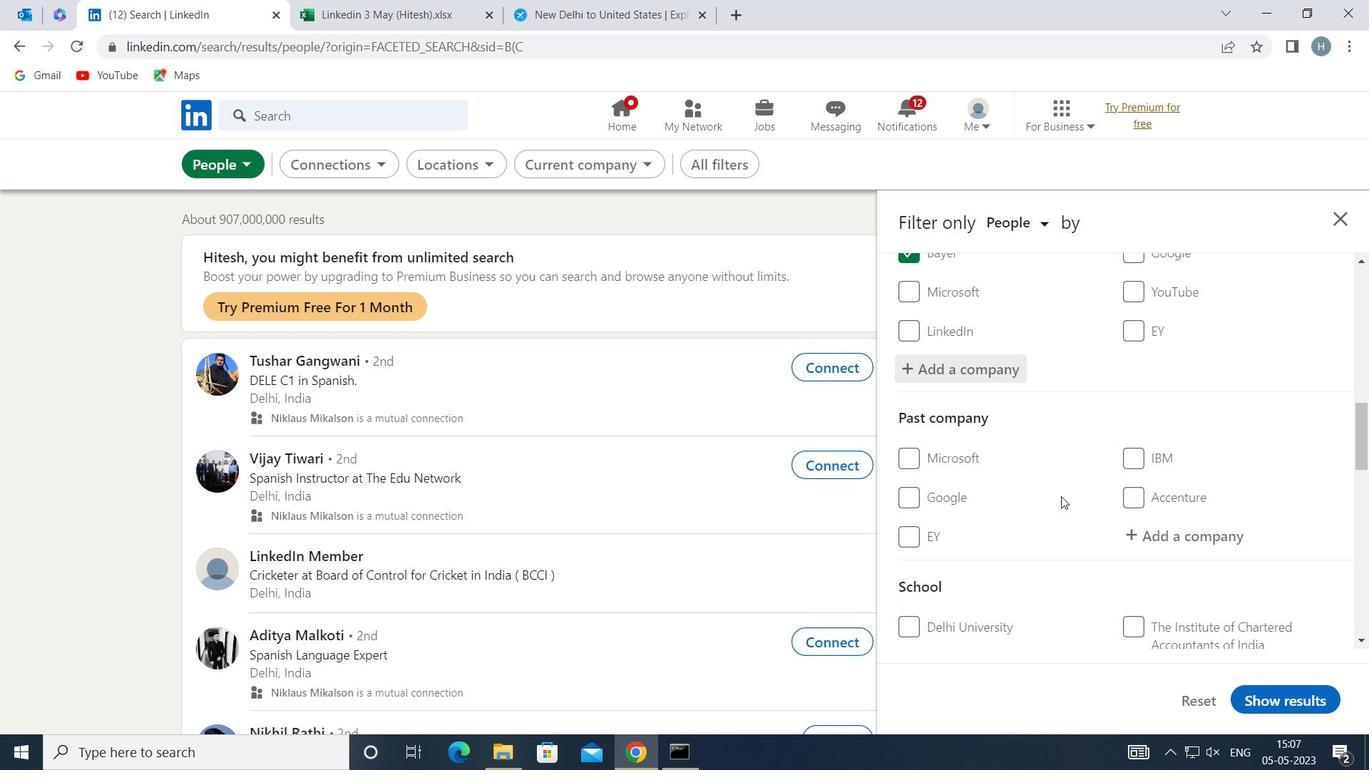 
Action: Mouse scrolled (1062, 494) with delta (0, 0)
Screenshot: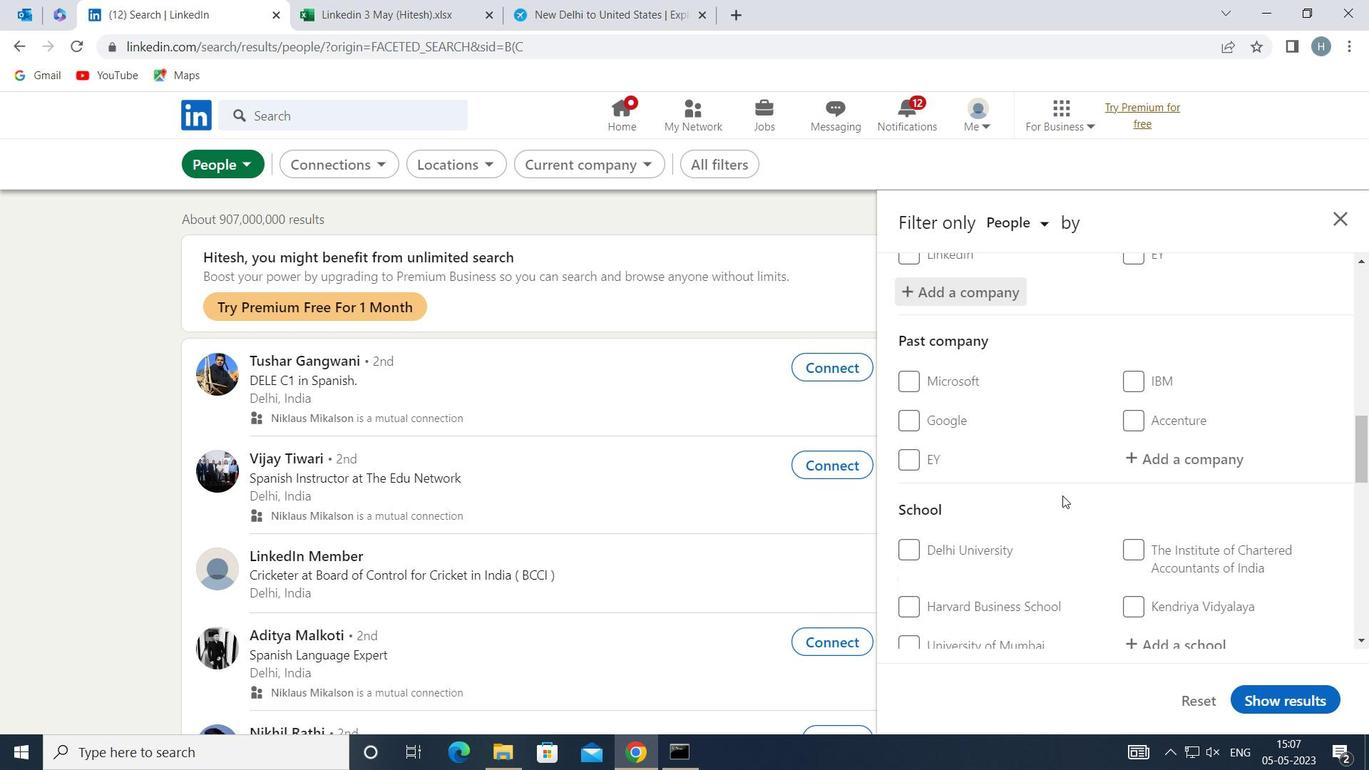 
Action: Mouse moved to (1174, 540)
Screenshot: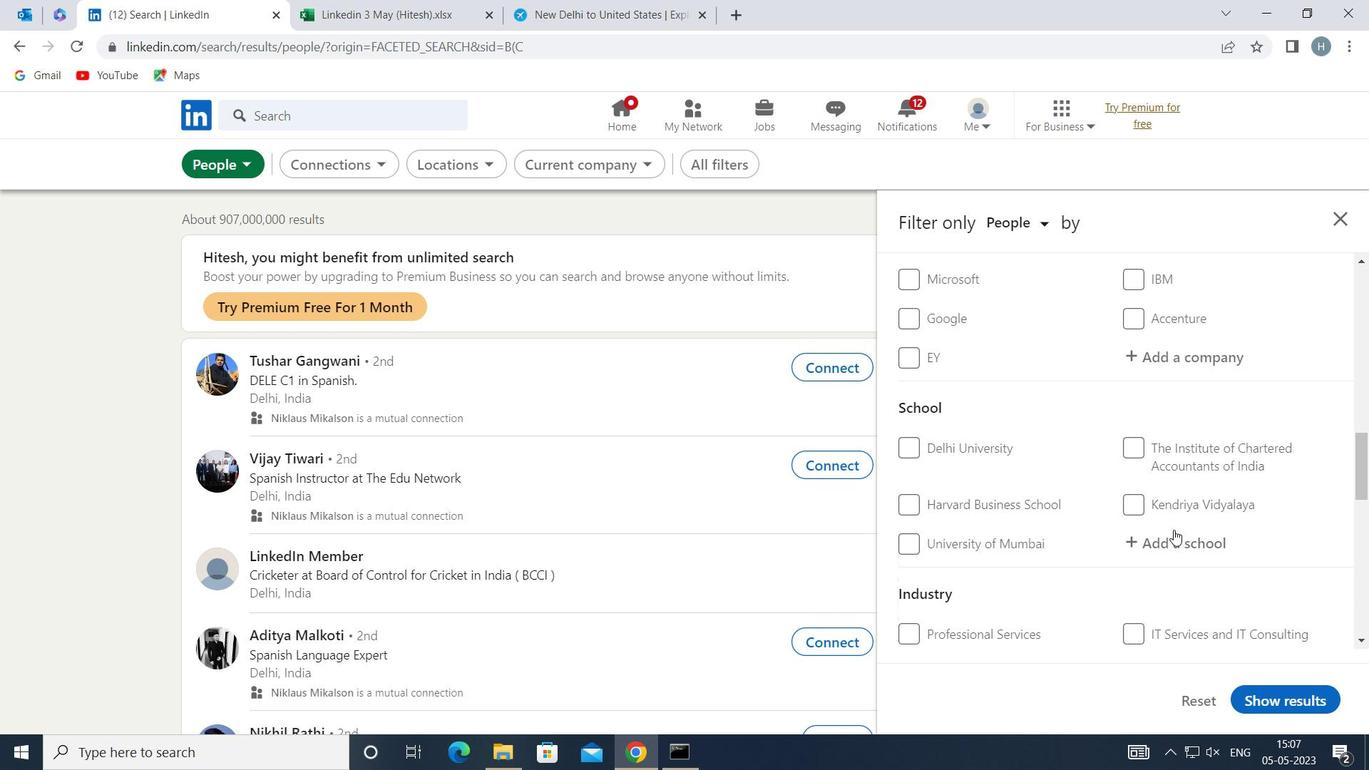 
Action: Mouse pressed left at (1174, 540)
Screenshot: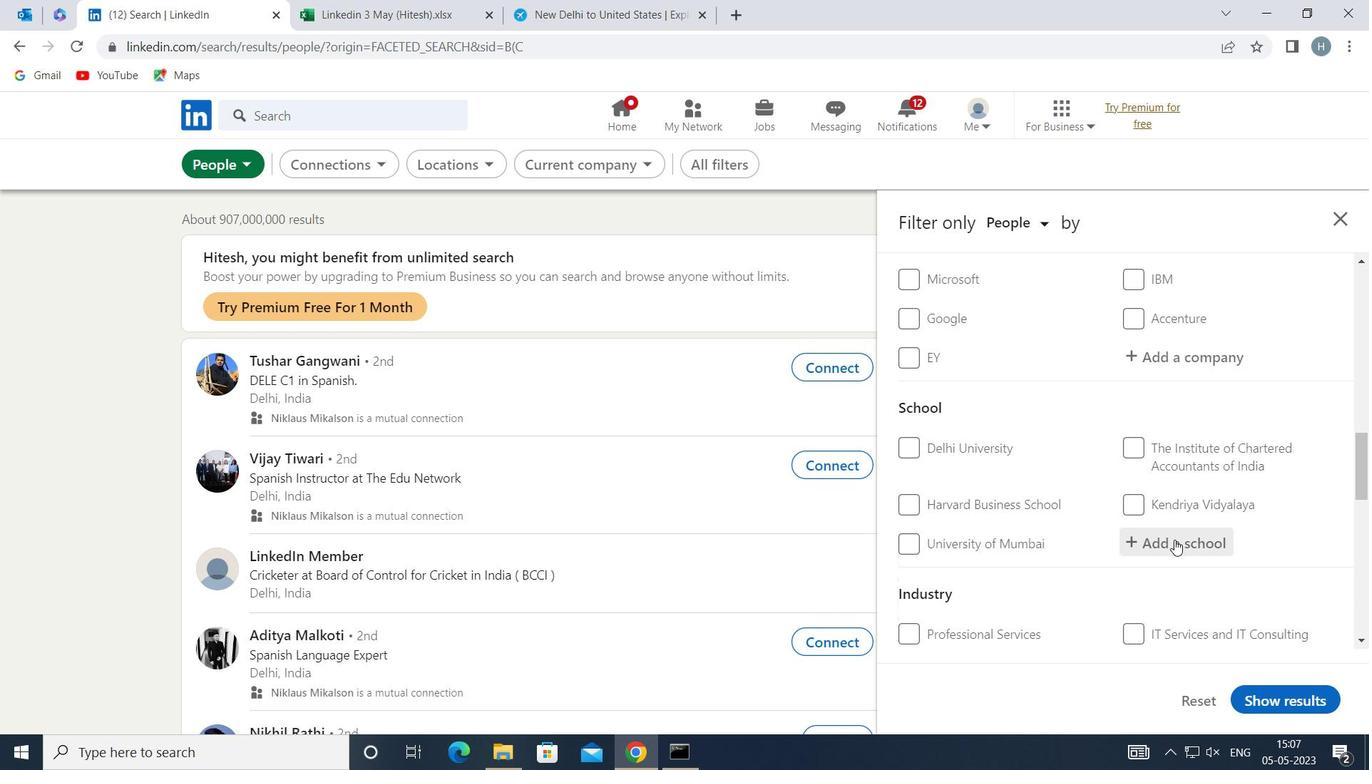 
Action: Mouse moved to (1172, 540)
Screenshot: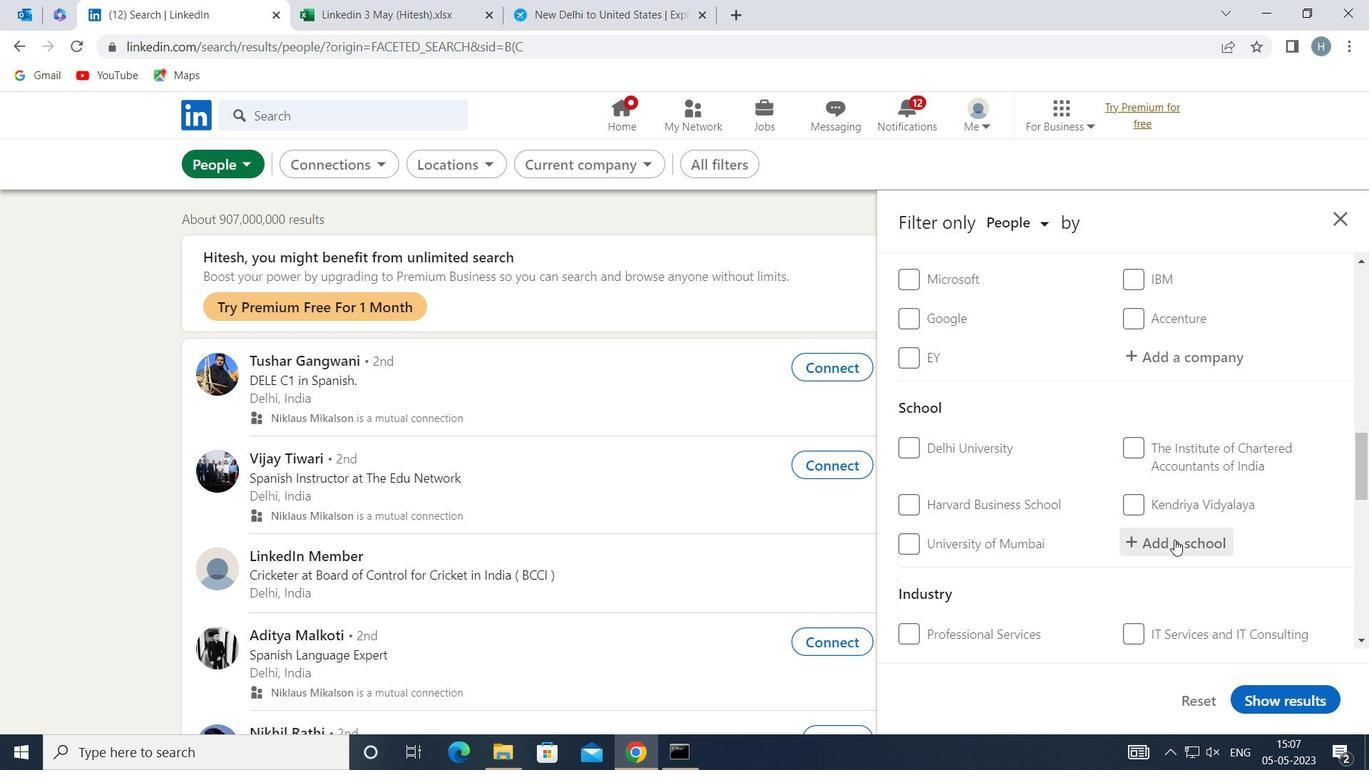 
Action: Key pressed <Key.shift>VIT<Key.space><Key.shift>VE
Screenshot: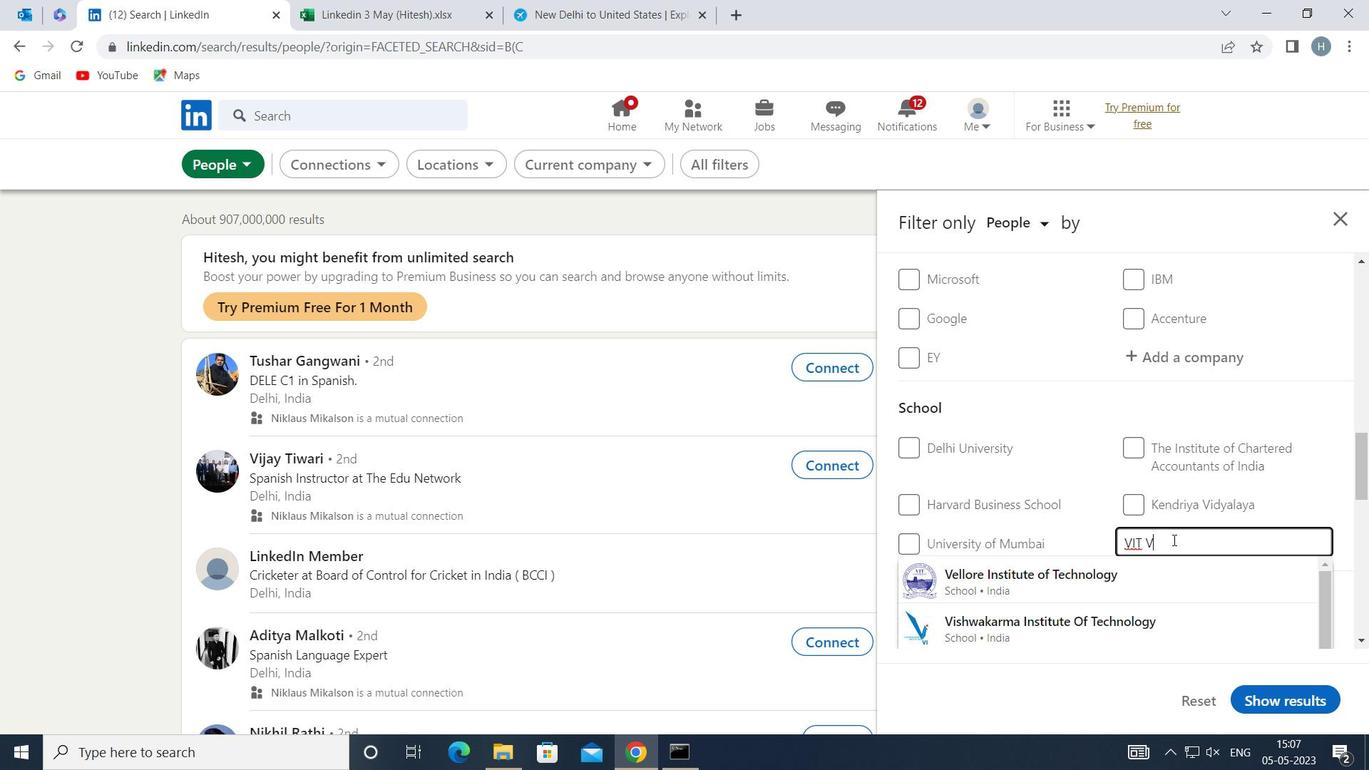 
Action: Mouse moved to (1109, 616)
Screenshot: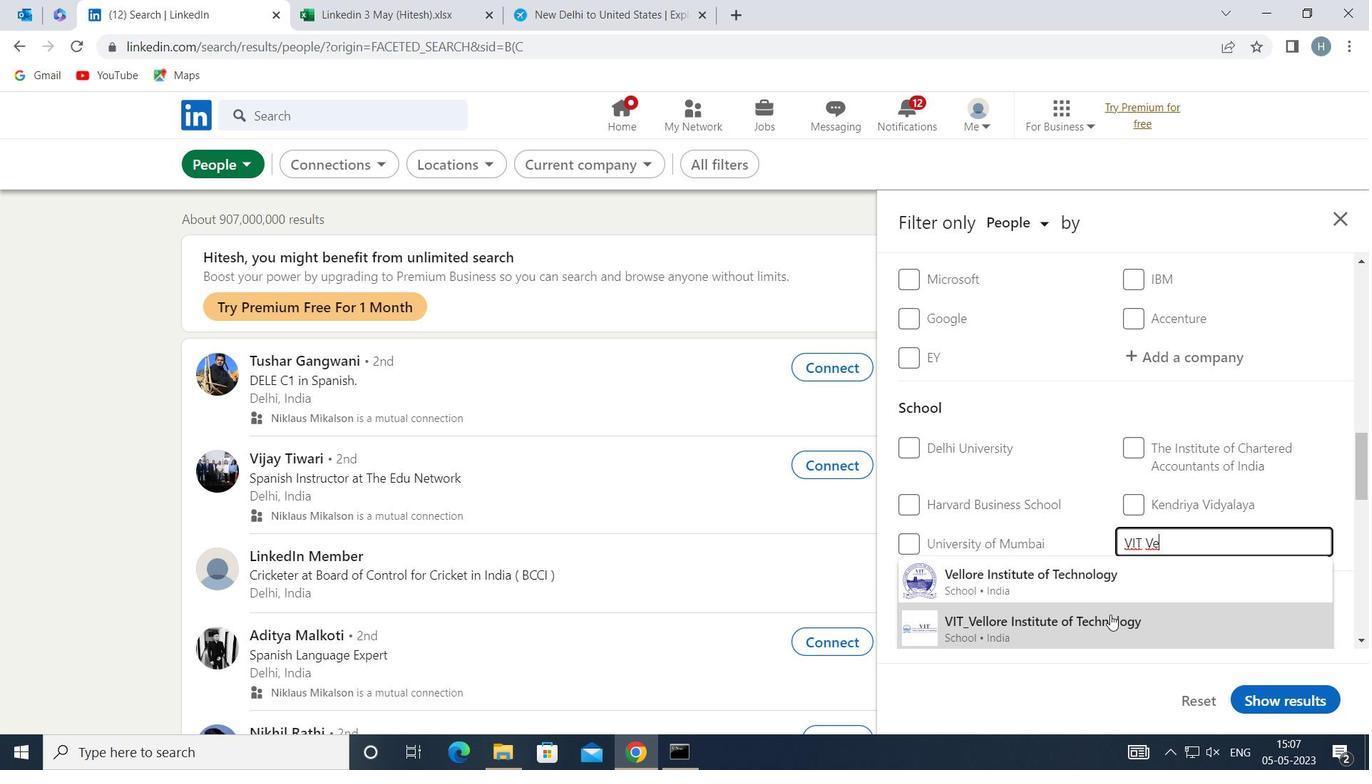 
Action: Mouse pressed left at (1109, 616)
Screenshot: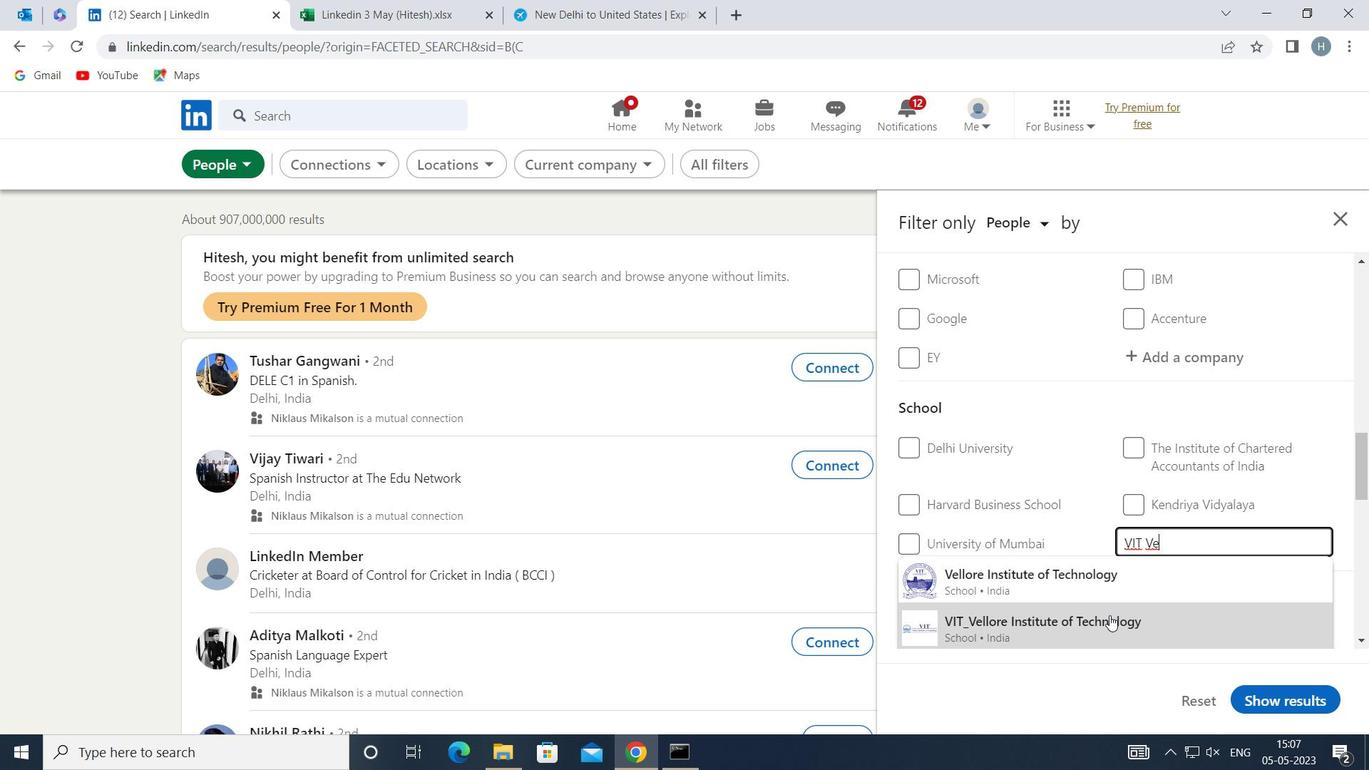
Action: Mouse moved to (1064, 505)
Screenshot: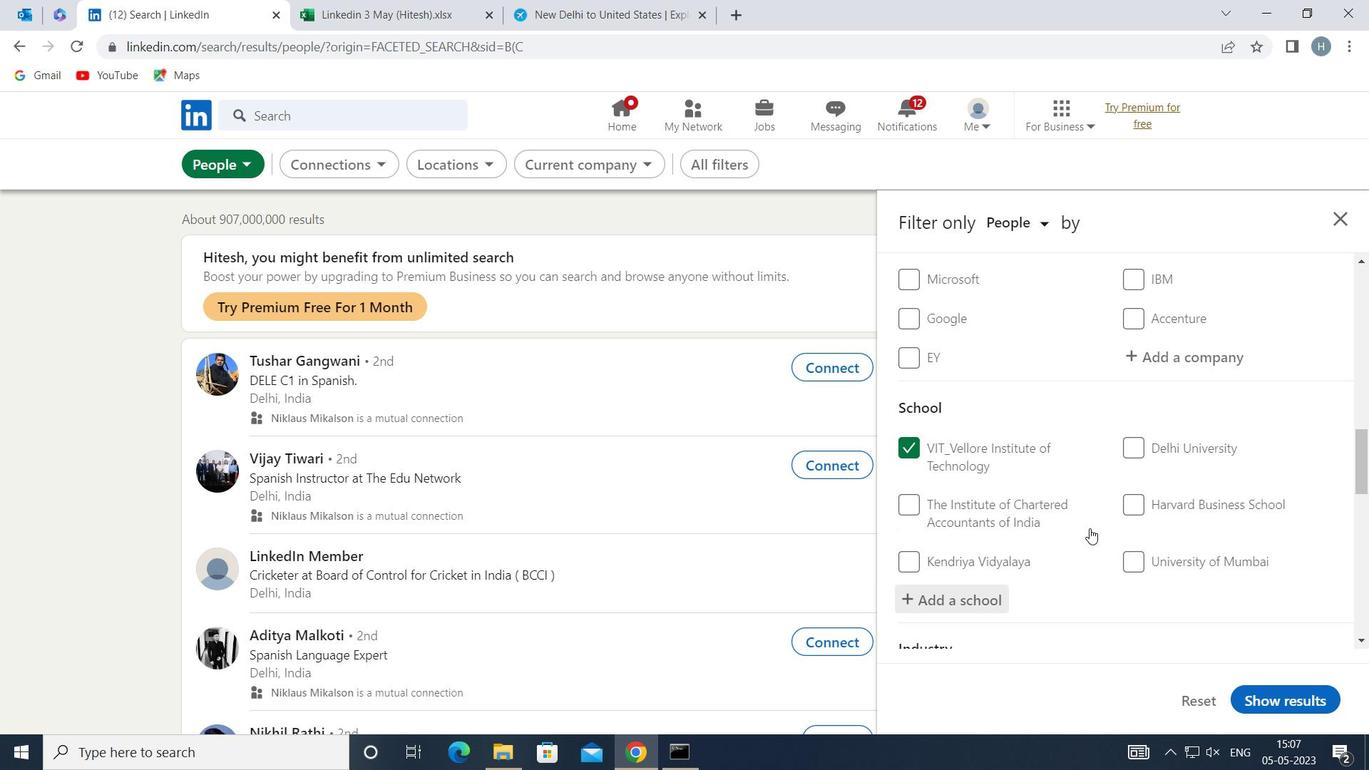 
Action: Mouse scrolled (1064, 504) with delta (0, 0)
Screenshot: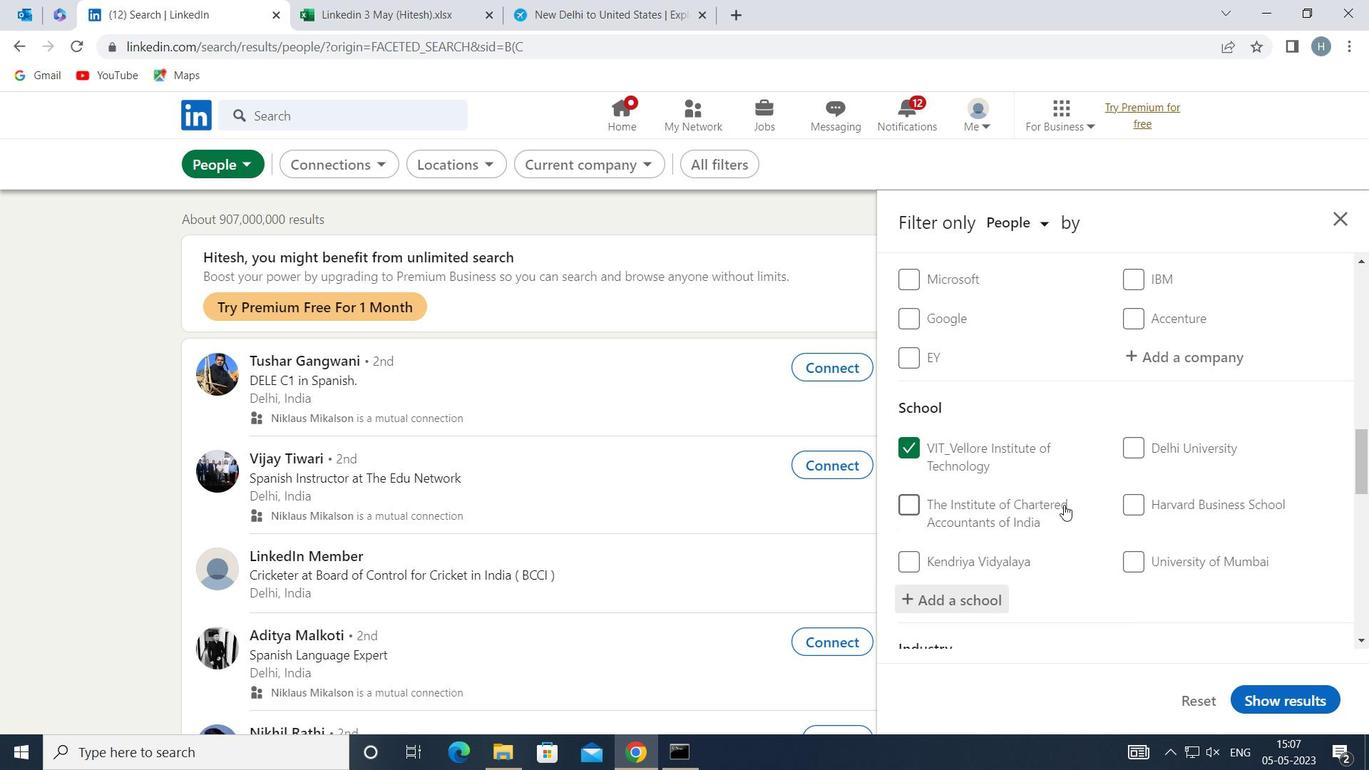 
Action: Mouse scrolled (1064, 504) with delta (0, 0)
Screenshot: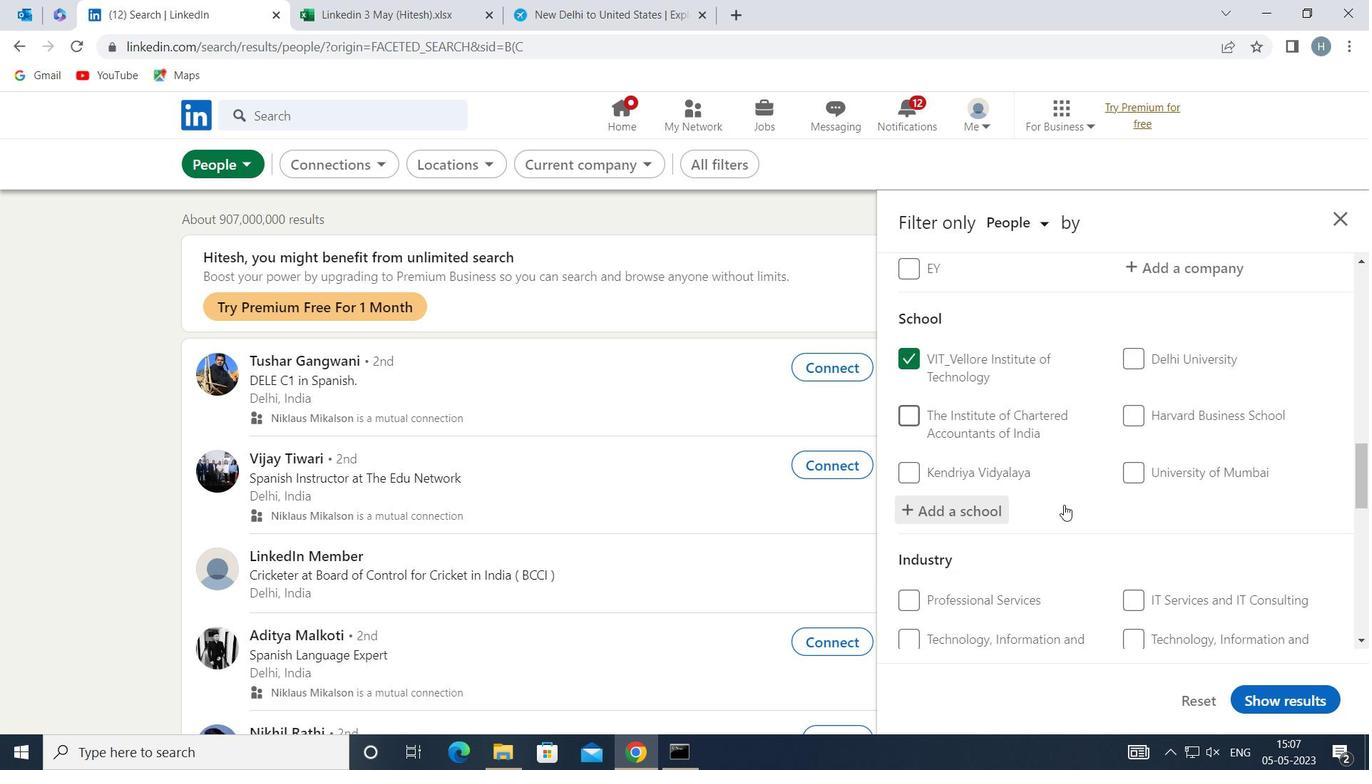 
Action: Mouse moved to (1065, 501)
Screenshot: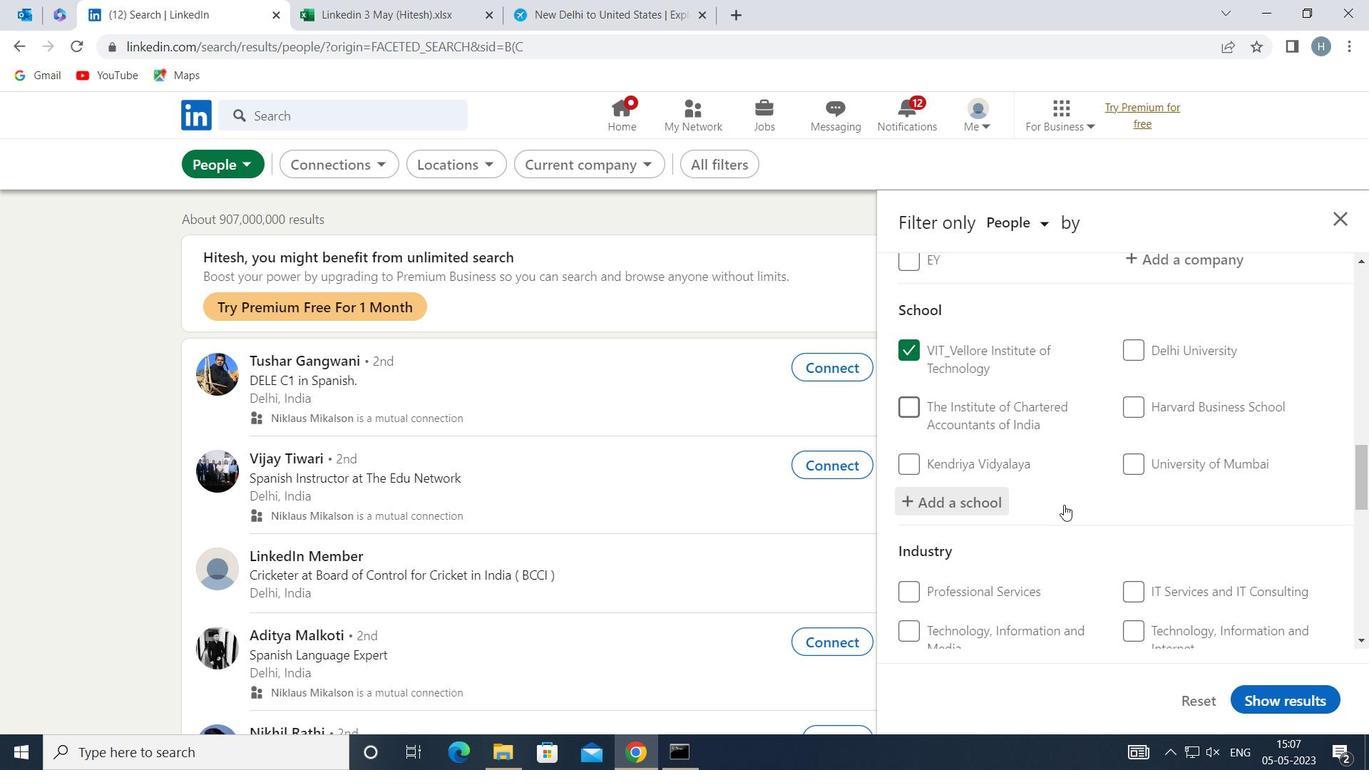
Action: Mouse scrolled (1065, 501) with delta (0, 0)
Screenshot: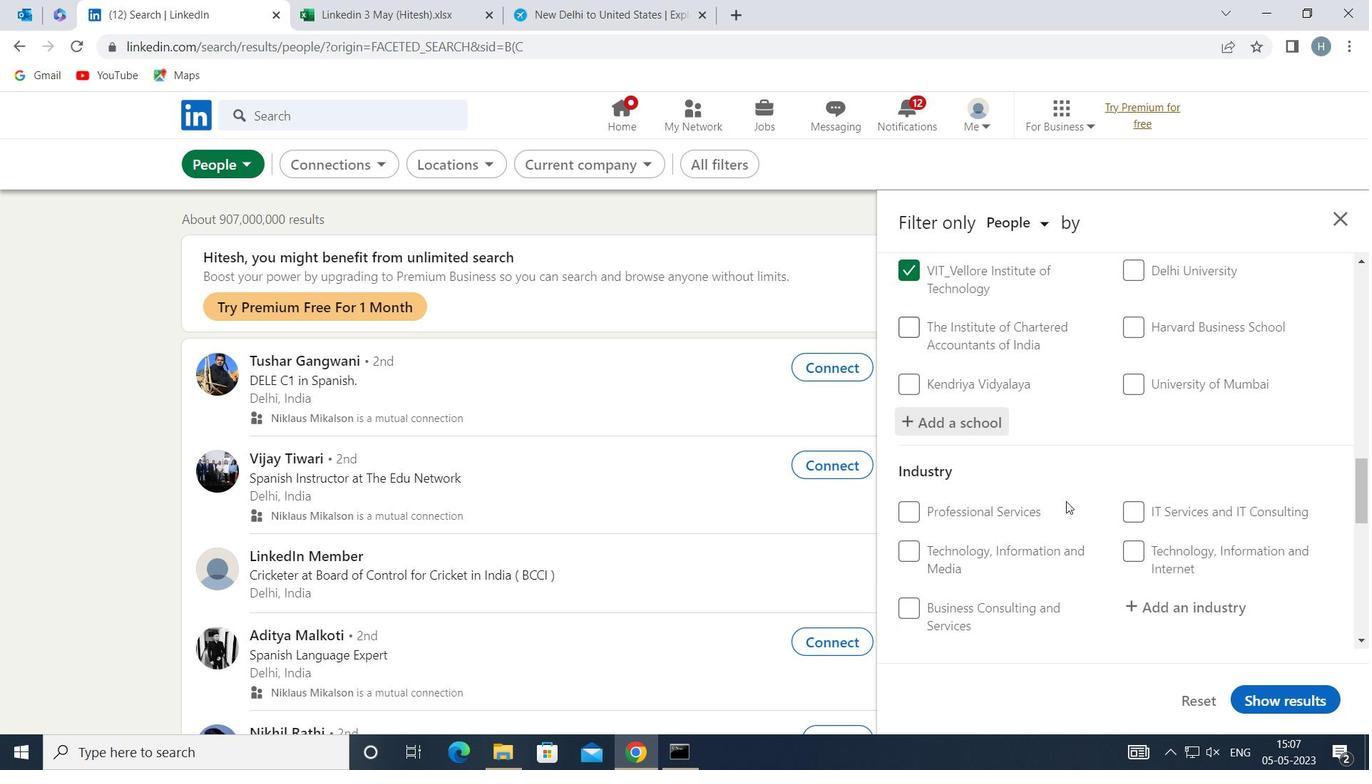 
Action: Mouse moved to (1160, 506)
Screenshot: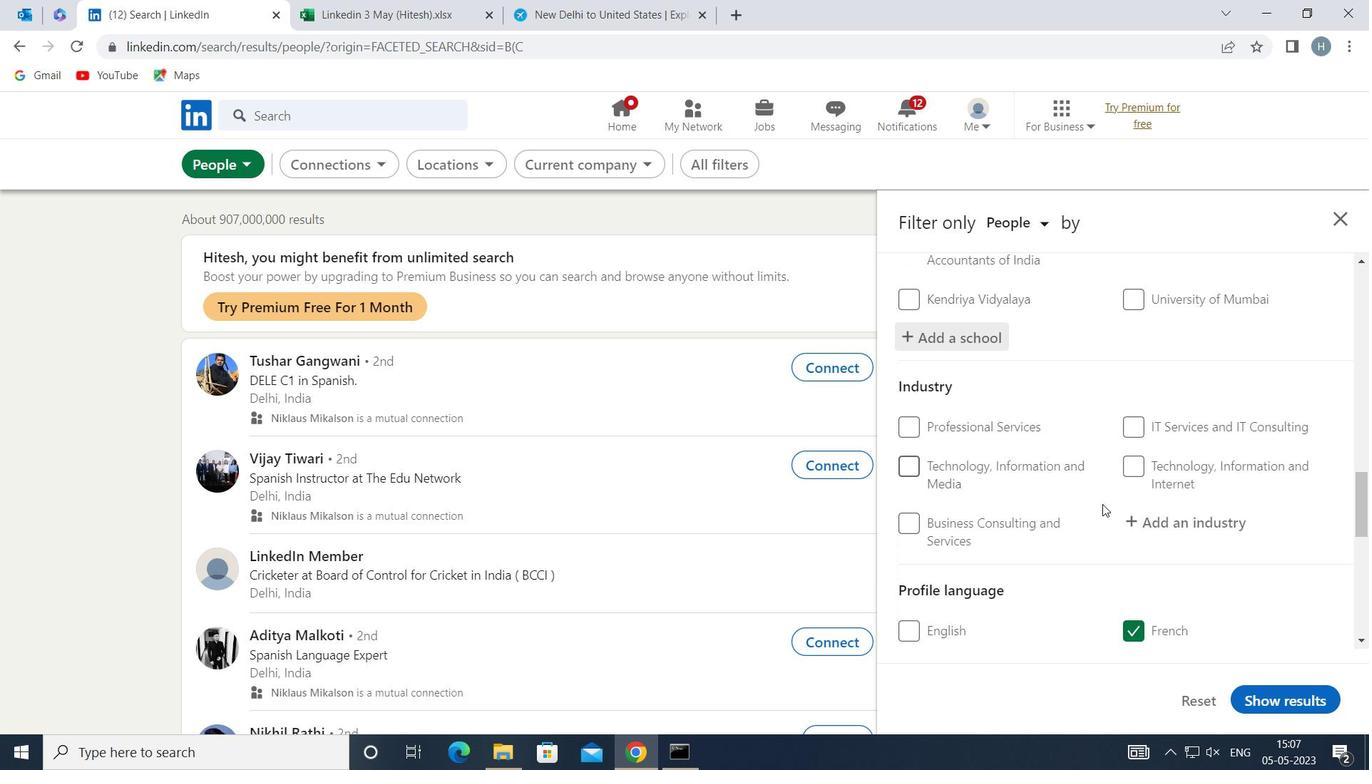 
Action: Mouse pressed left at (1160, 506)
Screenshot: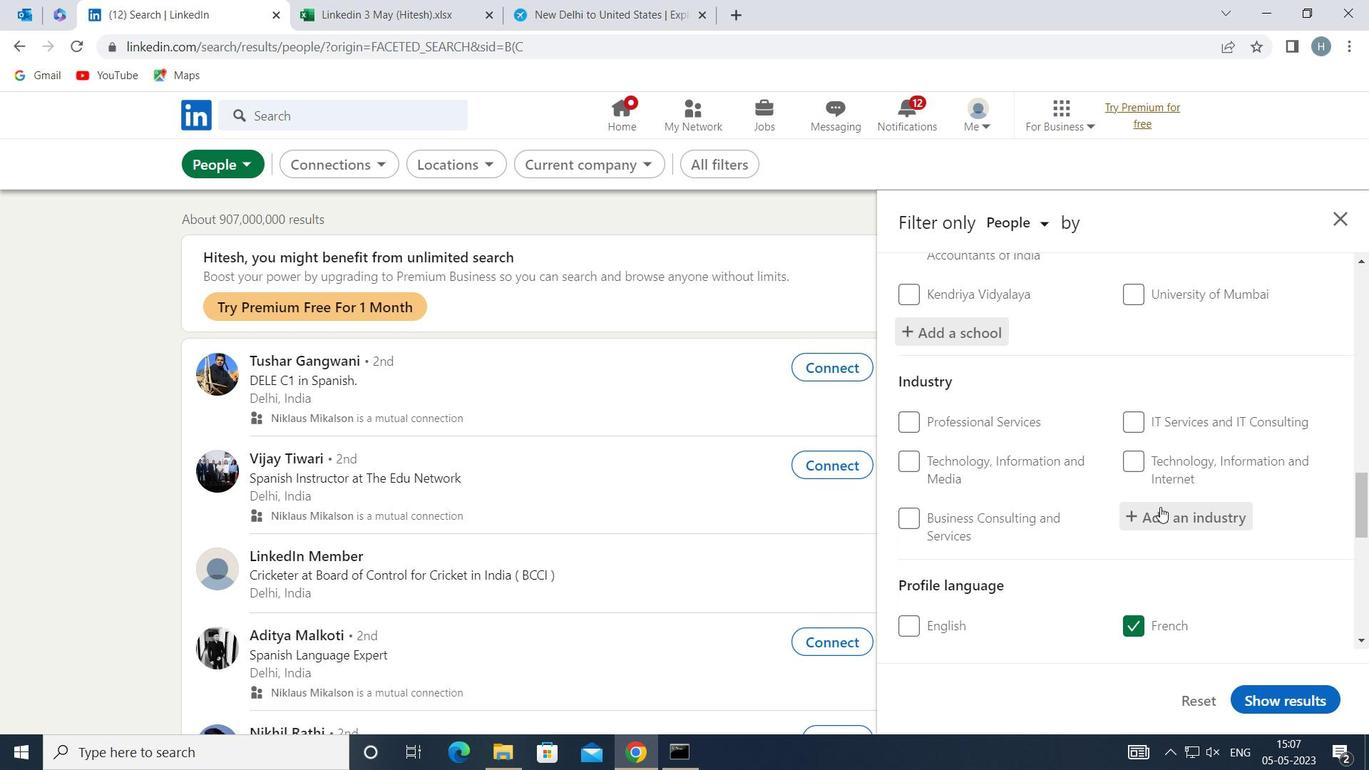 
Action: Key pressed <Key.shift>COMPUTER<Key.space>AND<Key.space><Key.shift>N
Screenshot: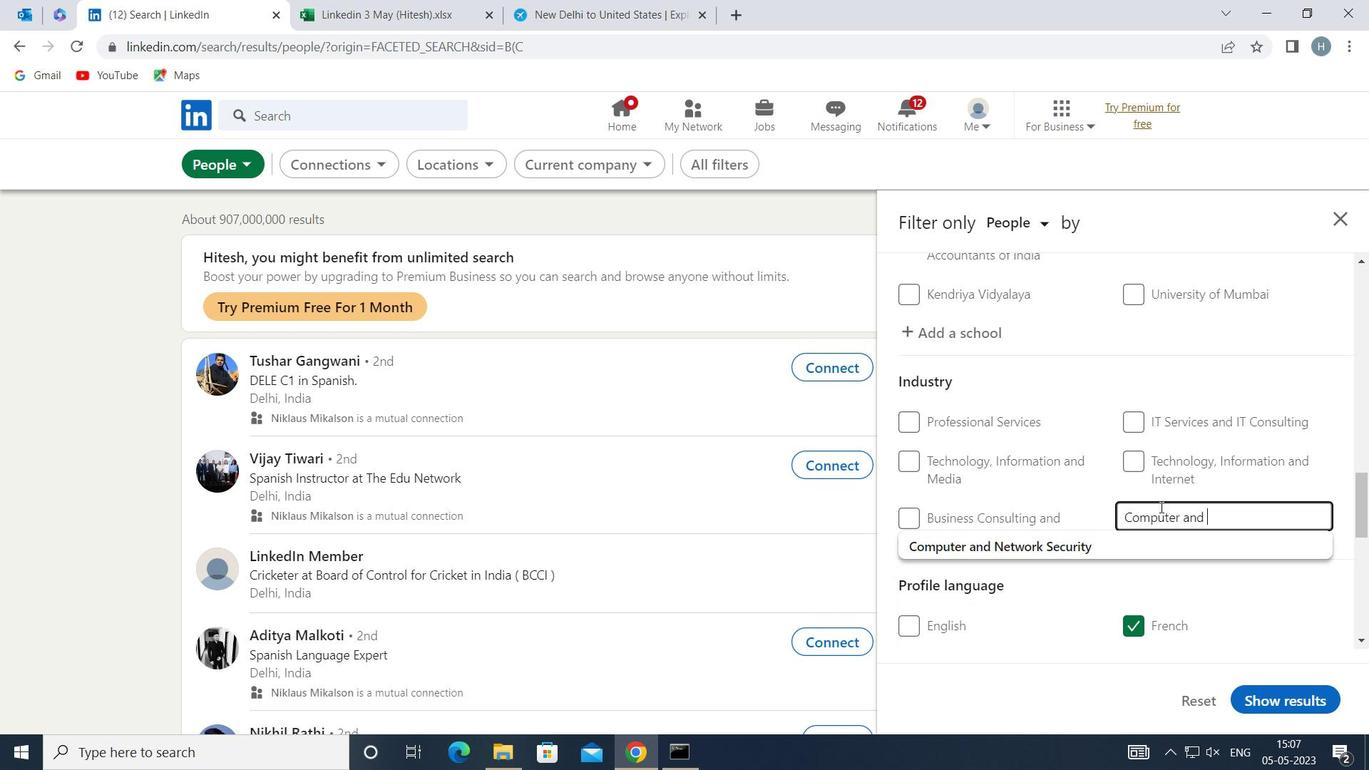 
Action: Mouse moved to (1130, 546)
Screenshot: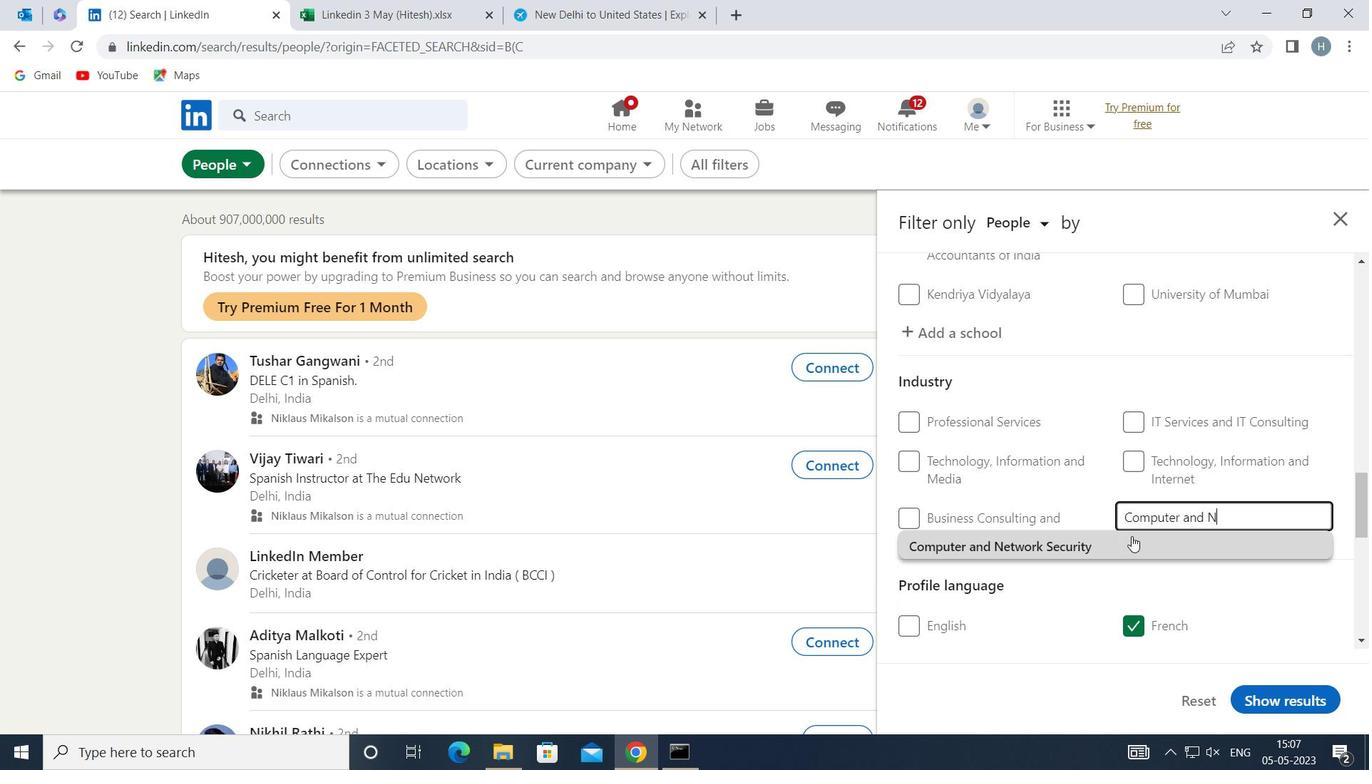 
Action: Mouse pressed left at (1130, 546)
Screenshot: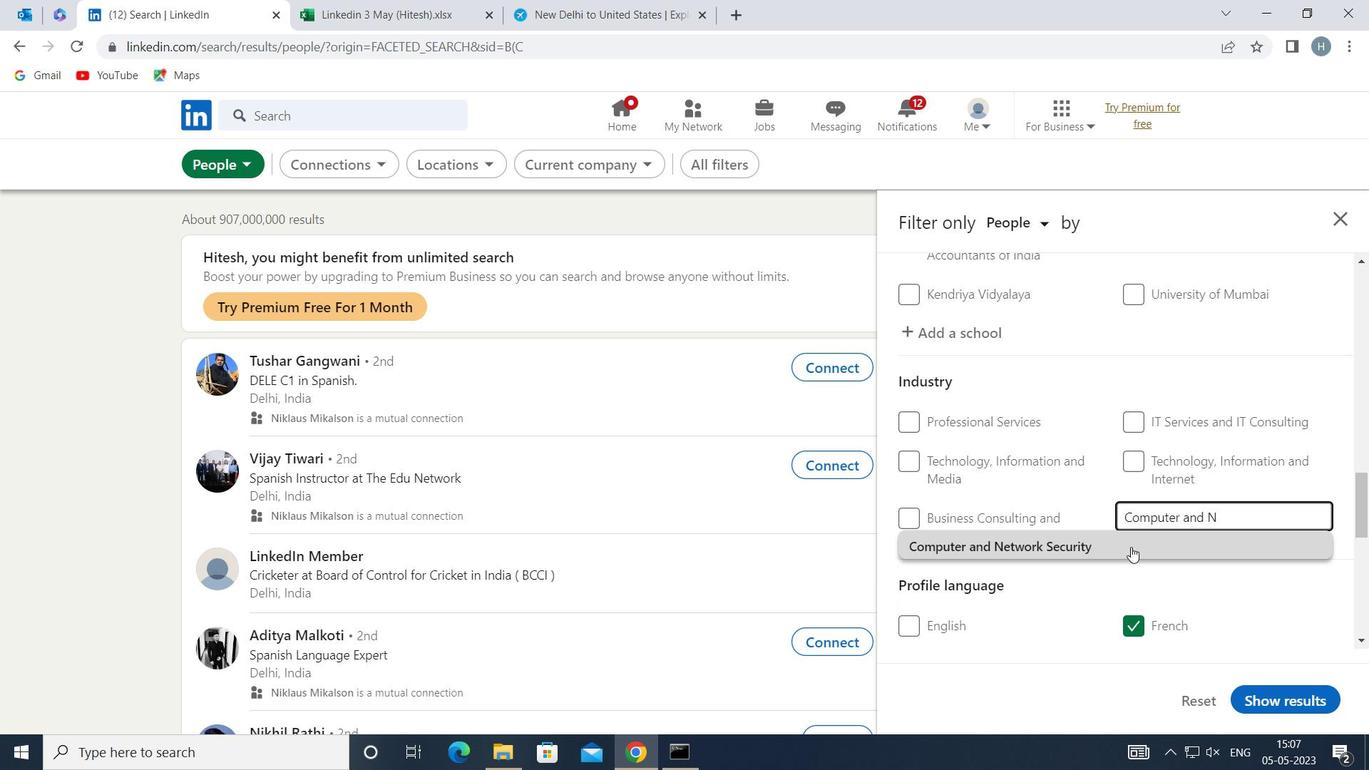 
Action: Mouse moved to (1094, 490)
Screenshot: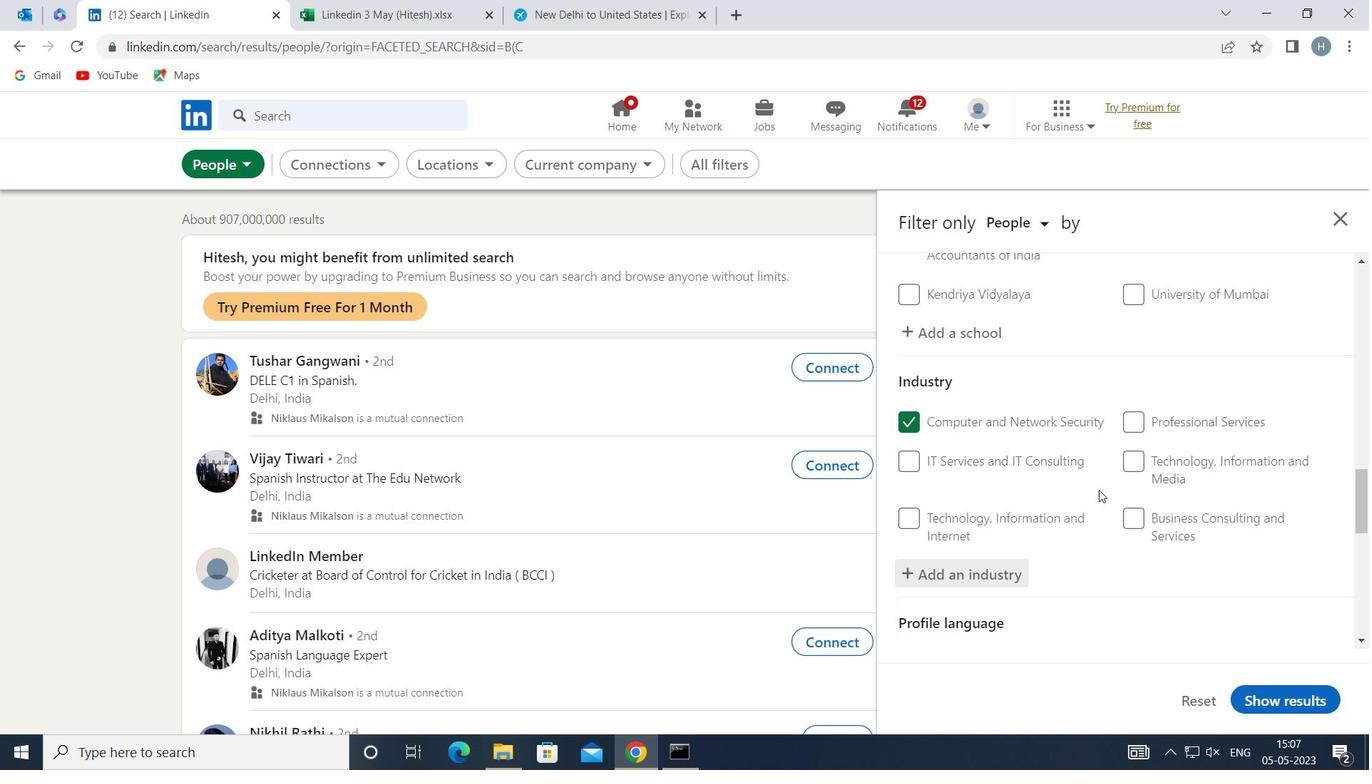 
Action: Mouse scrolled (1094, 489) with delta (0, 0)
Screenshot: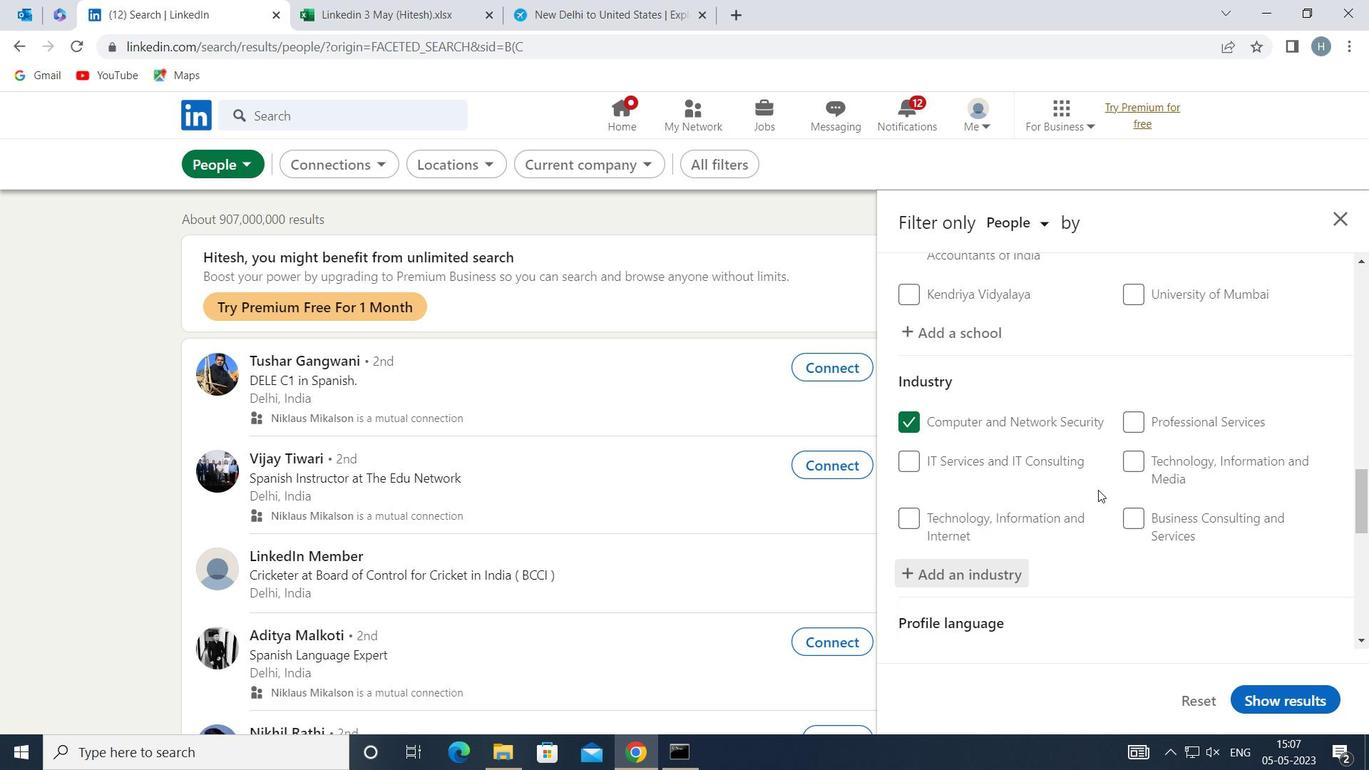 
Action: Mouse moved to (1094, 490)
Screenshot: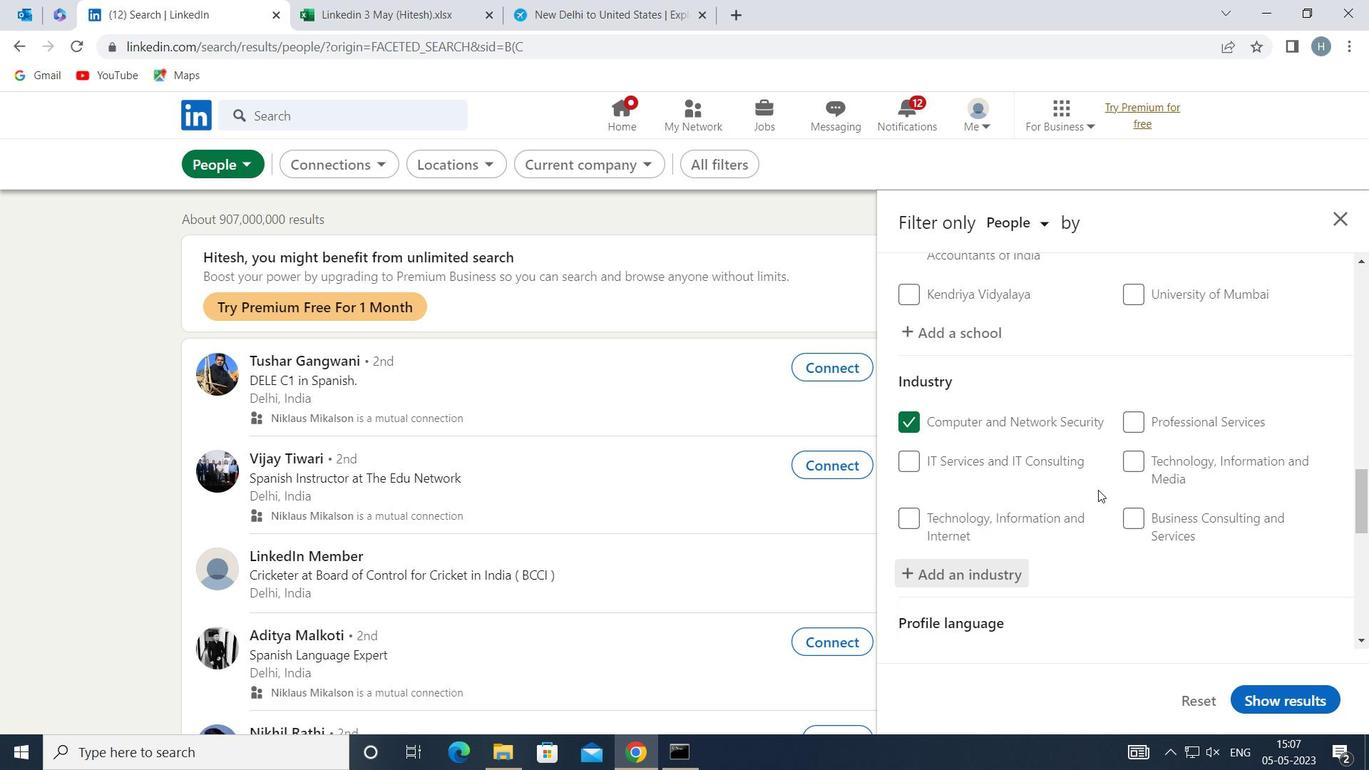 
Action: Mouse scrolled (1094, 489) with delta (0, 0)
Screenshot: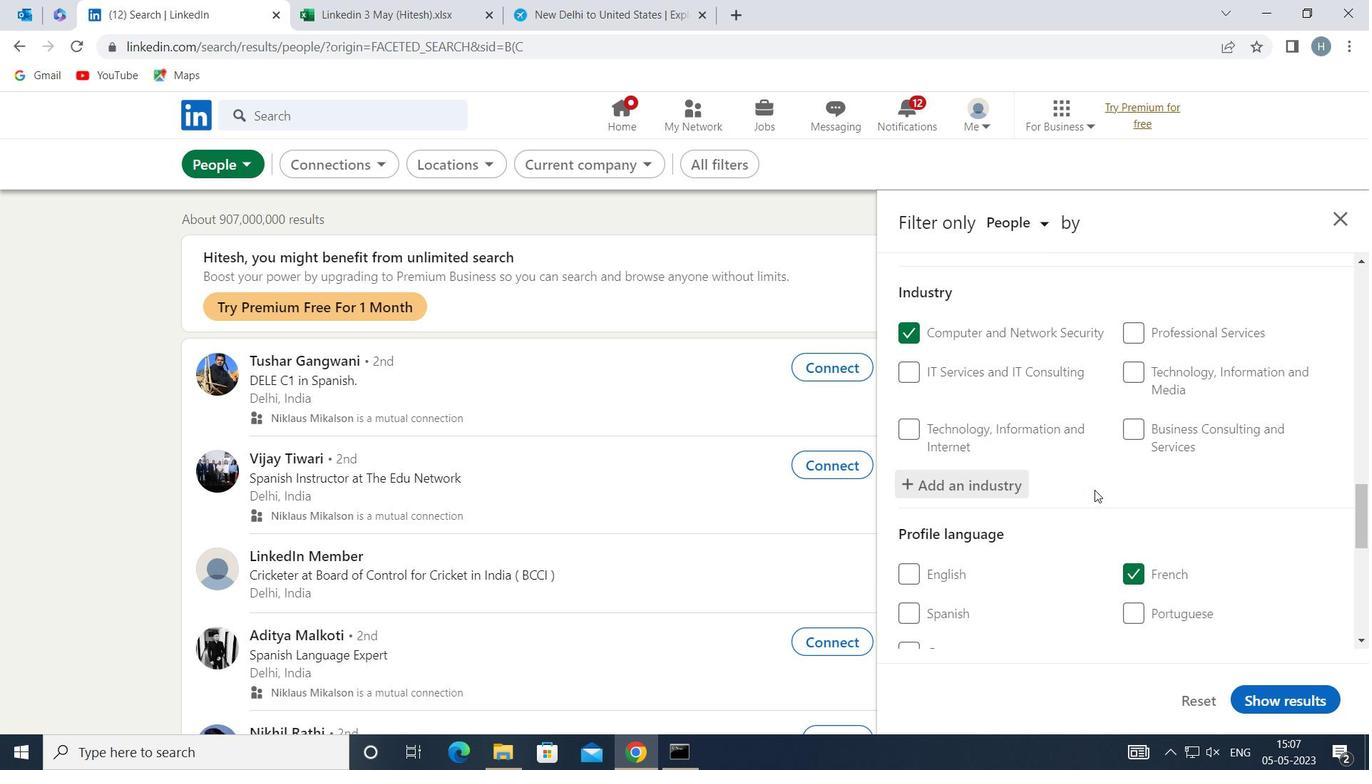 
Action: Mouse moved to (1092, 490)
Screenshot: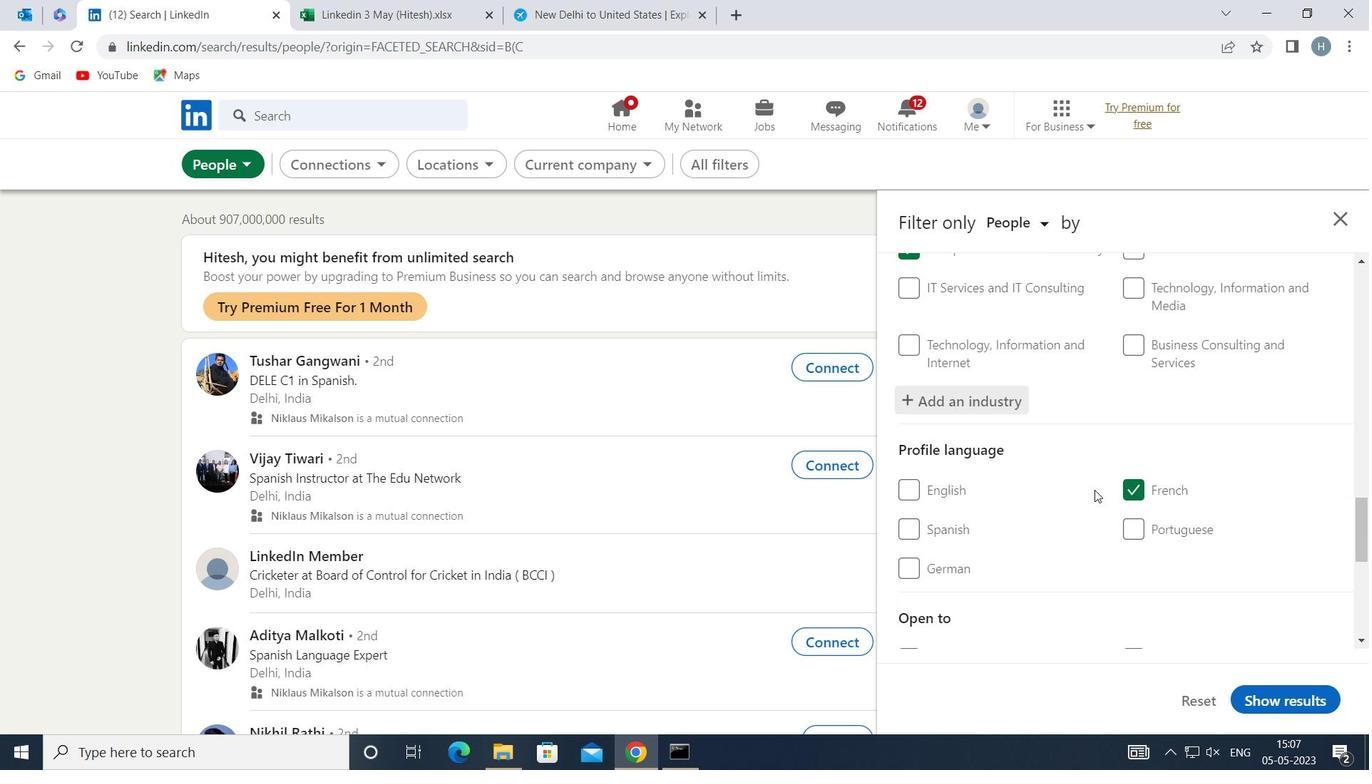 
Action: Mouse scrolled (1092, 489) with delta (0, 0)
Screenshot: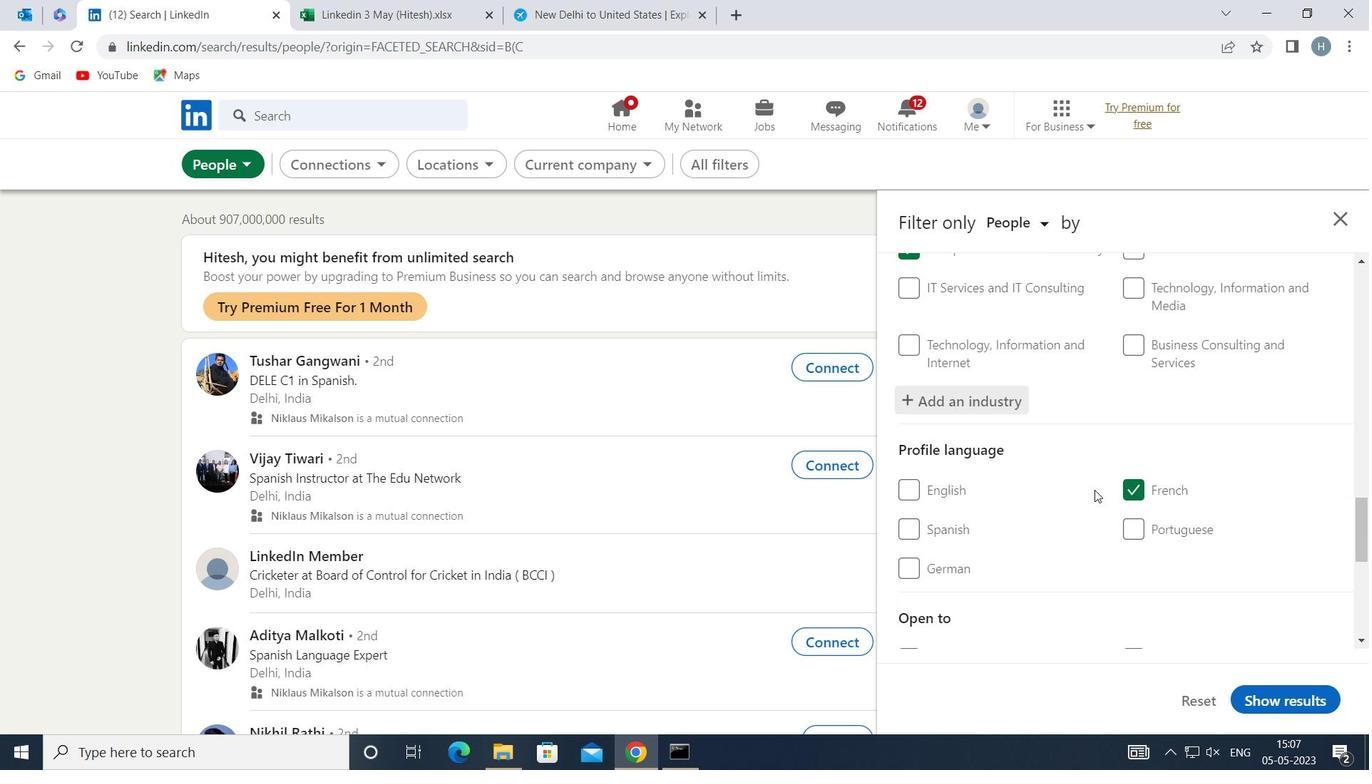 
Action: Mouse moved to (1088, 491)
Screenshot: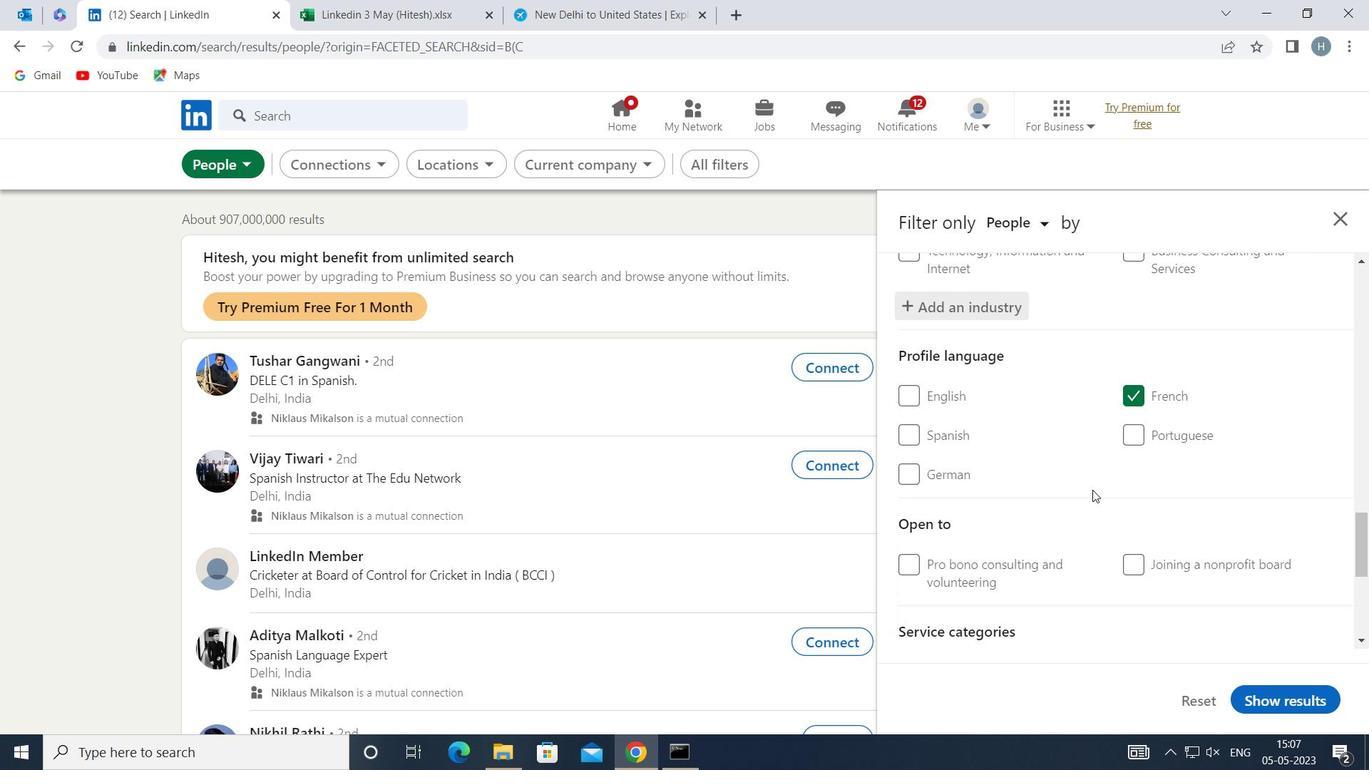 
Action: Mouse scrolled (1088, 490) with delta (0, 0)
Screenshot: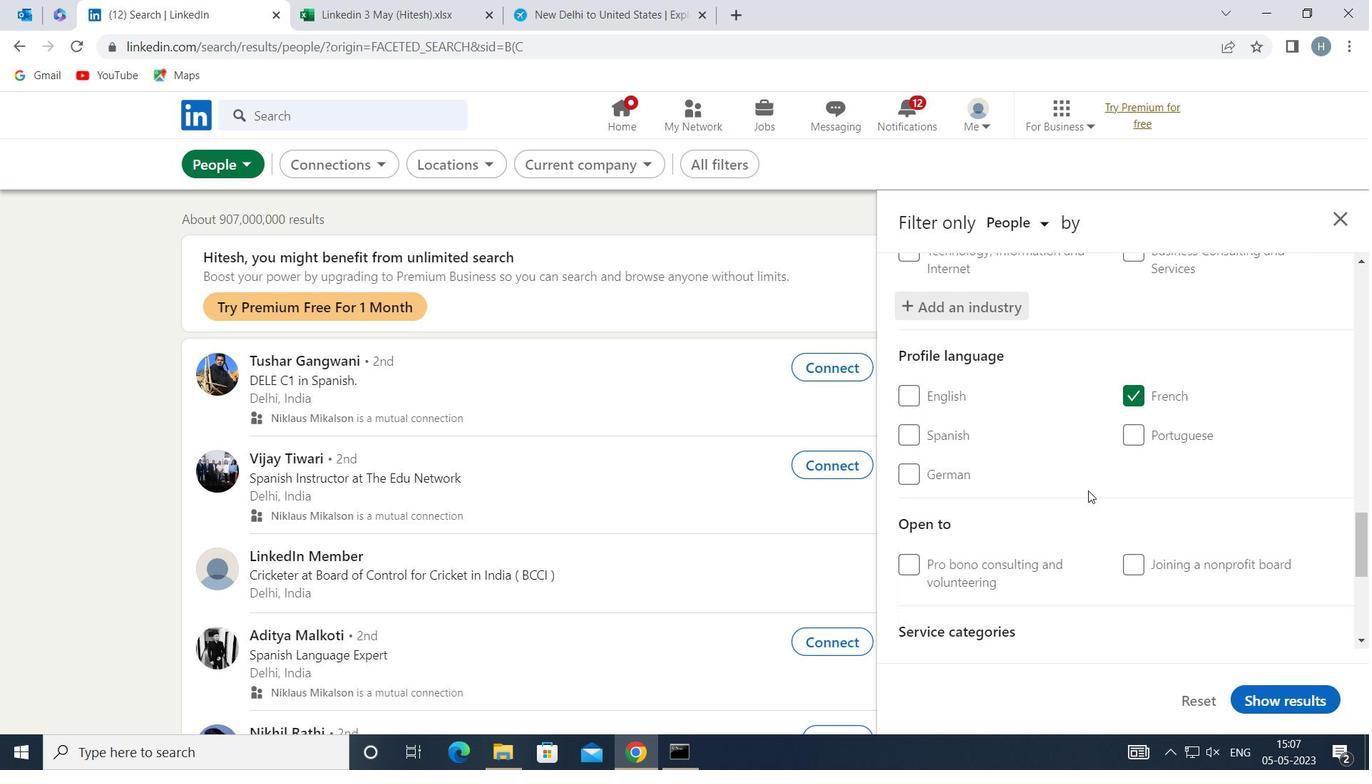 
Action: Mouse scrolled (1088, 490) with delta (0, 0)
Screenshot: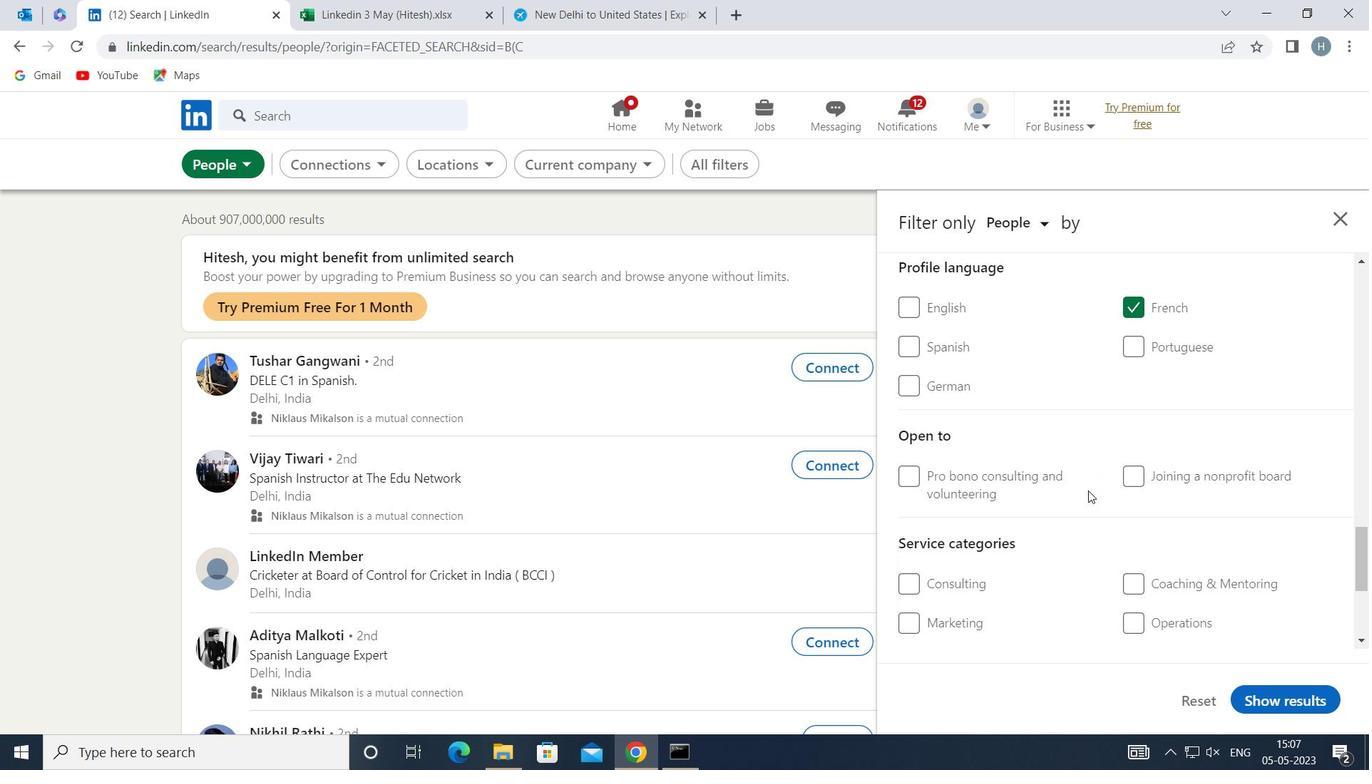 
Action: Mouse moved to (1145, 561)
Screenshot: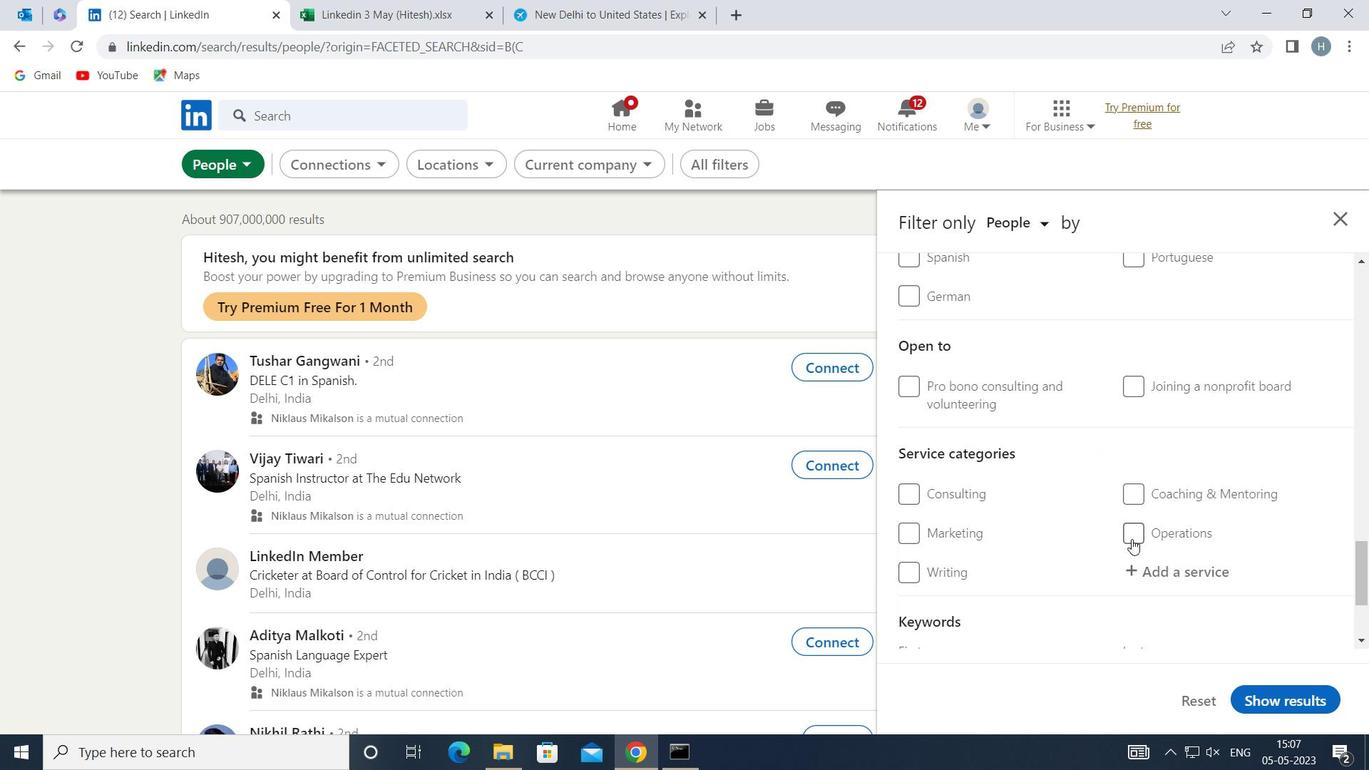 
Action: Mouse pressed left at (1145, 561)
Screenshot: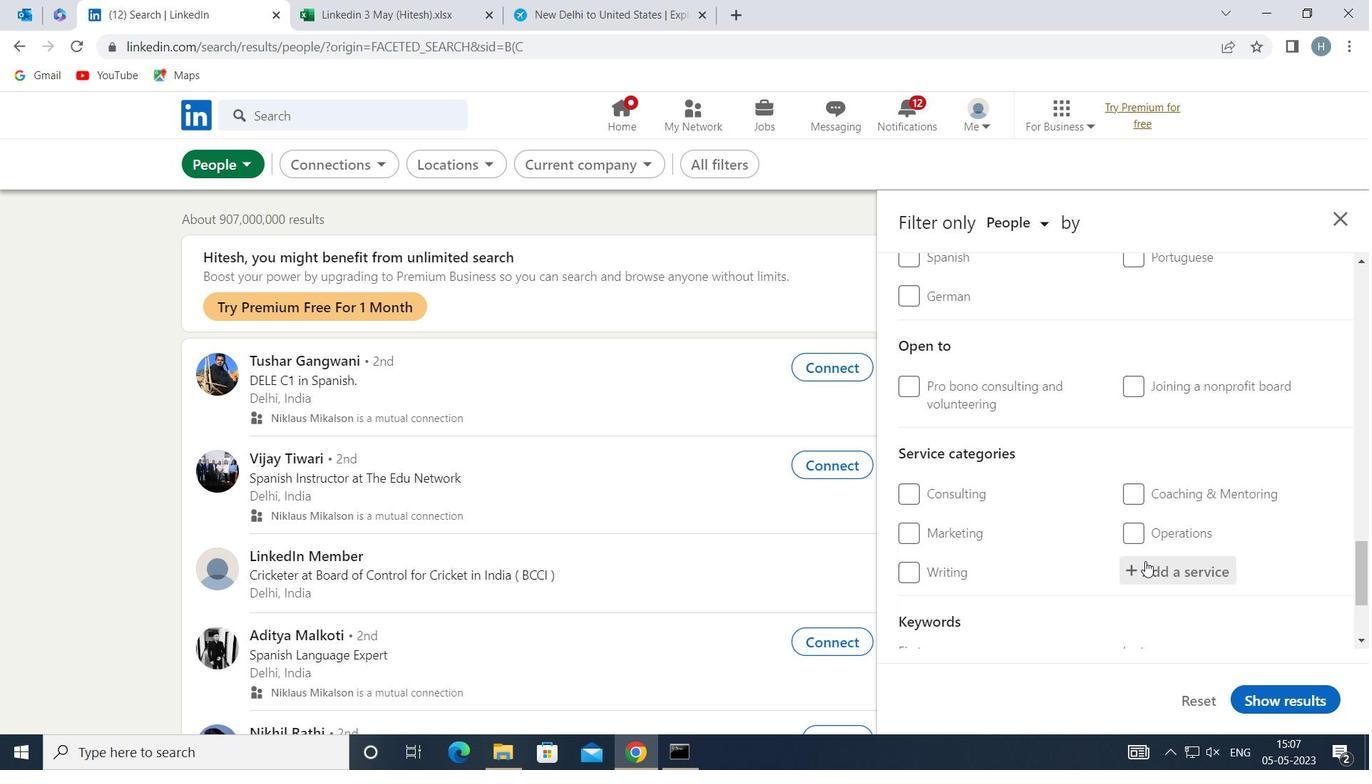 
Action: Key pressed <Key.shift>FINANCIAL<Key.space><Key.shift>RE
Screenshot: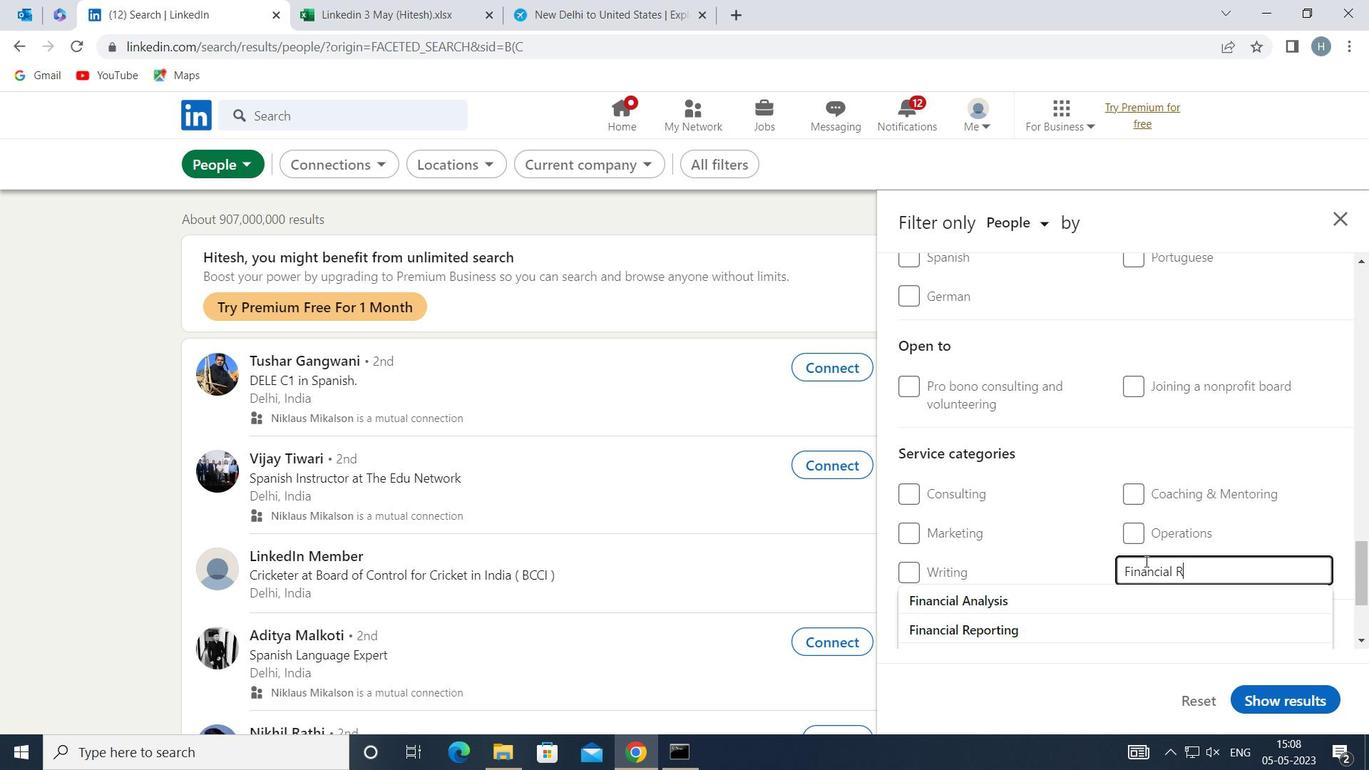 
Action: Mouse moved to (1125, 596)
Screenshot: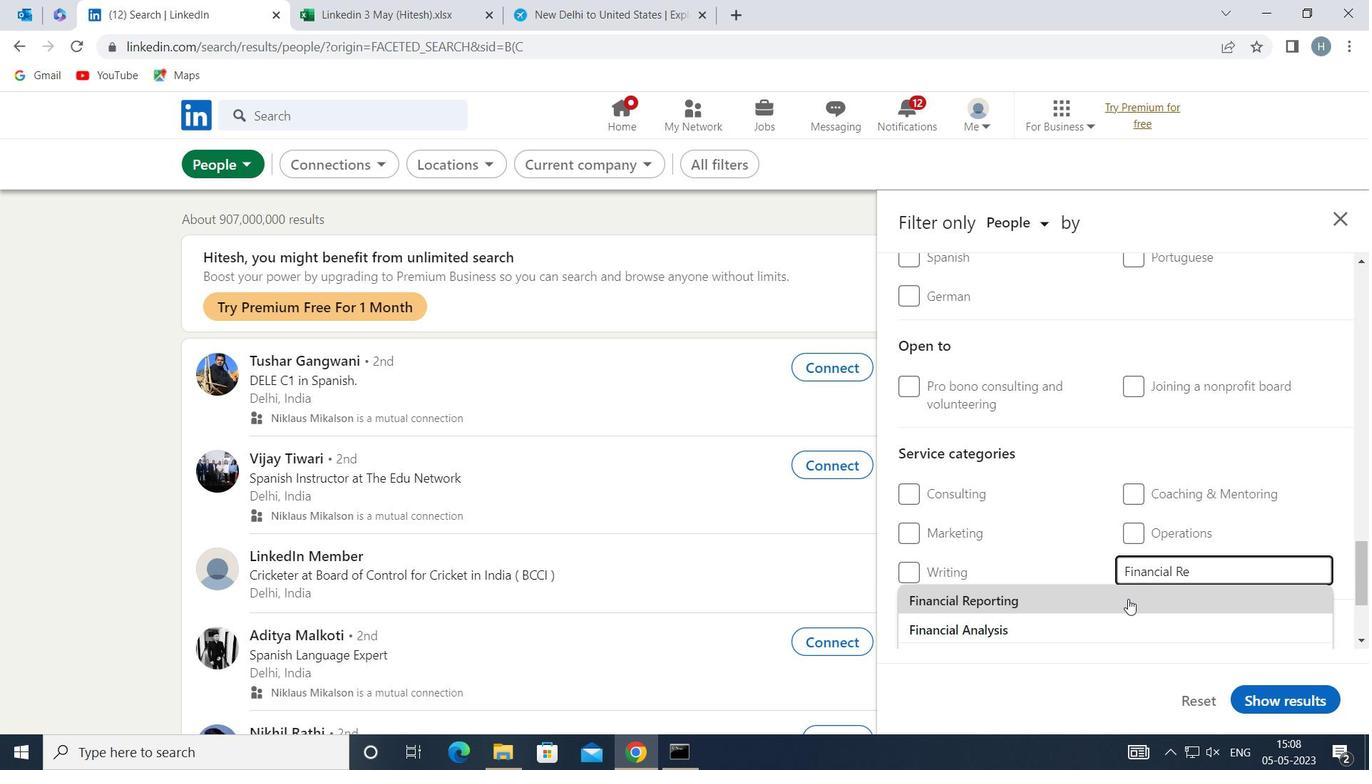 
Action: Mouse pressed left at (1125, 596)
Screenshot: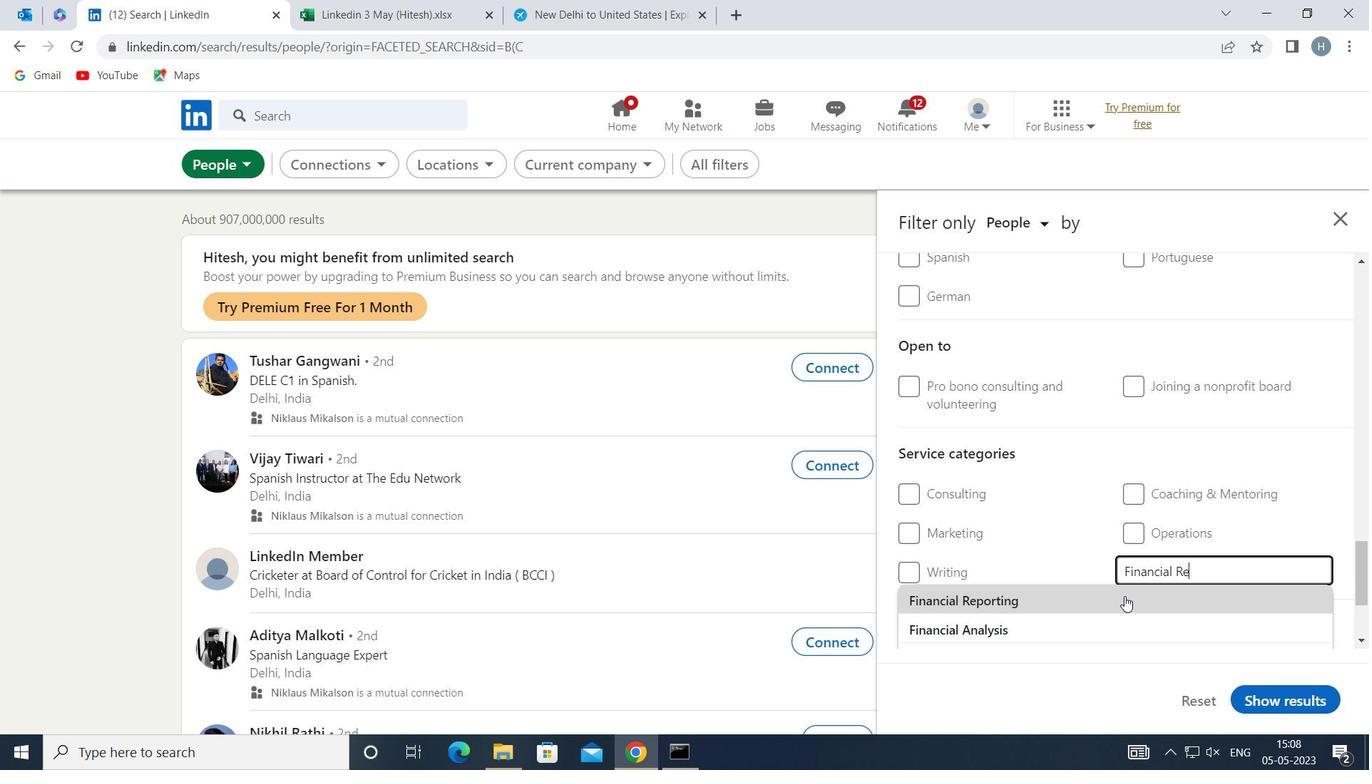 
Action: Mouse moved to (1069, 544)
Screenshot: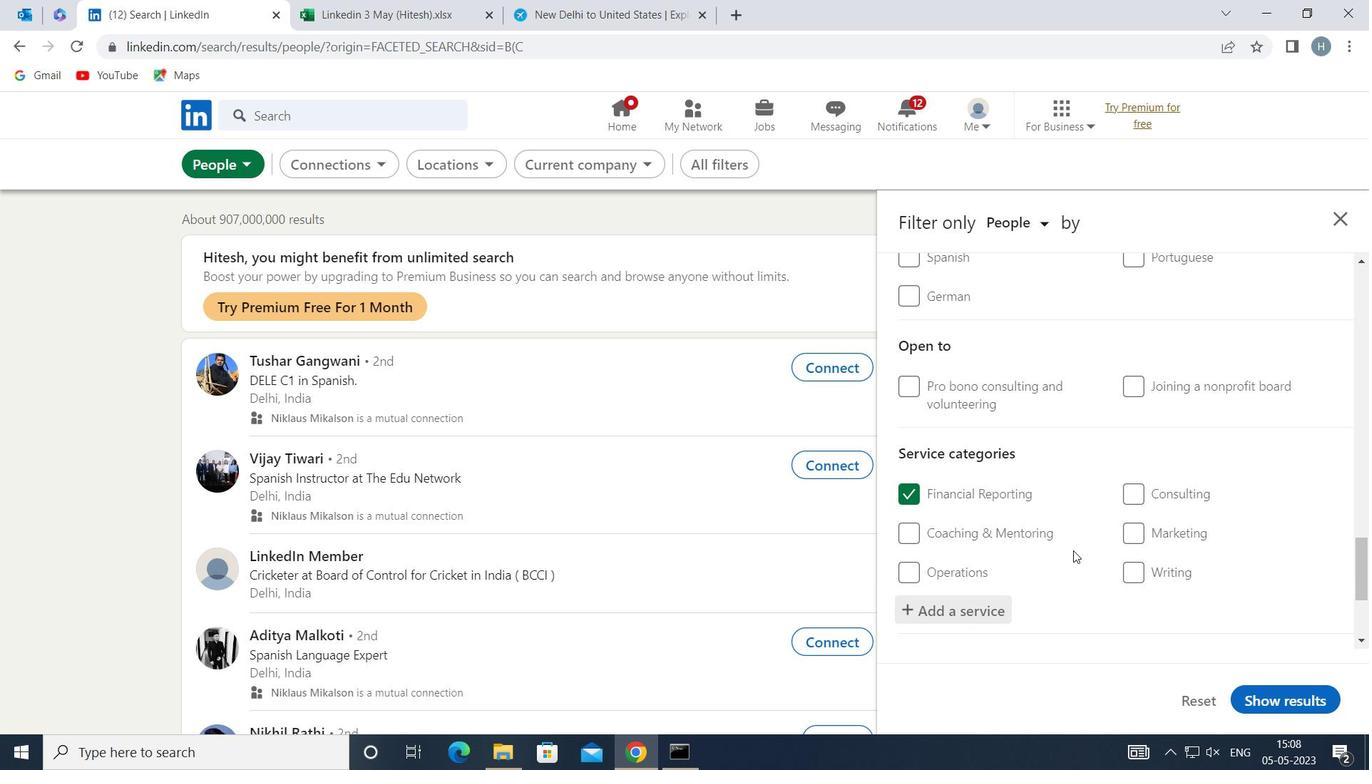 
Action: Mouse scrolled (1069, 544) with delta (0, 0)
Screenshot: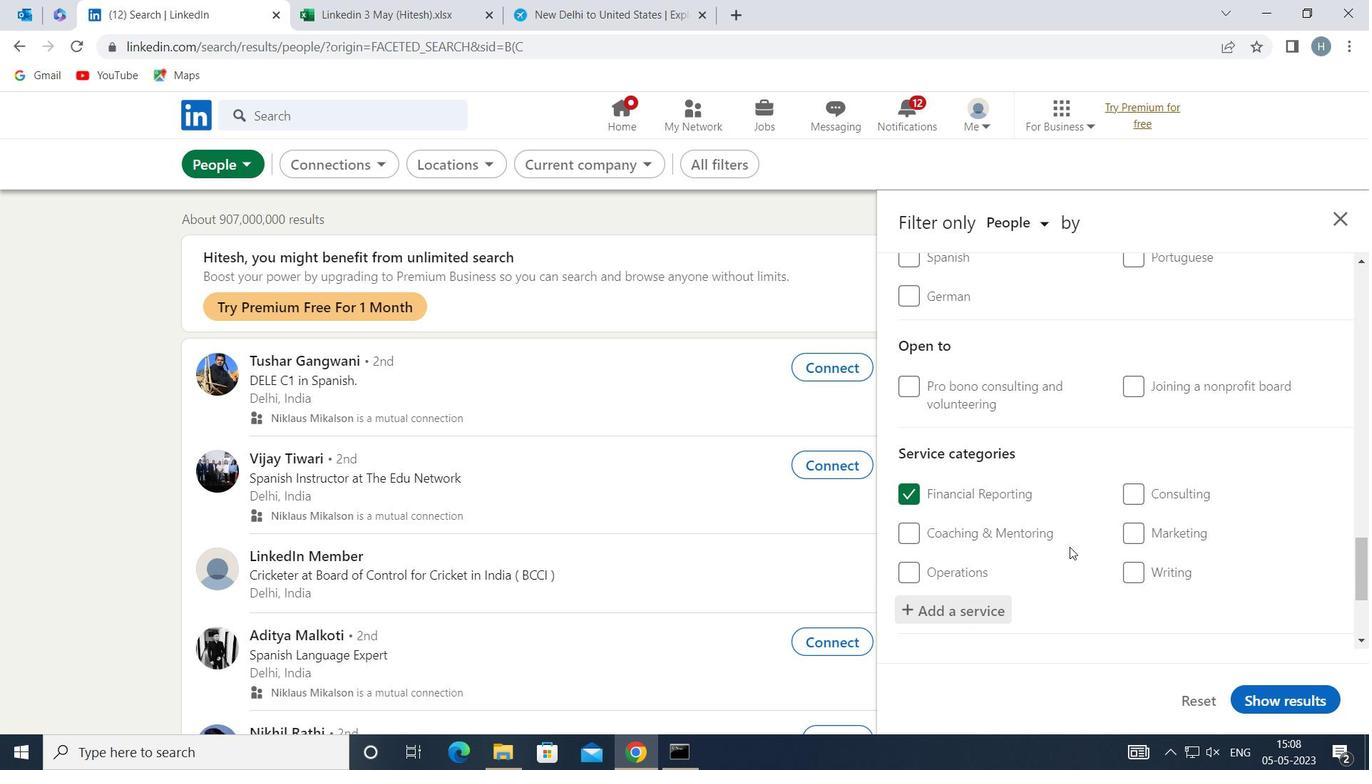 
Action: Mouse scrolled (1069, 544) with delta (0, 0)
Screenshot: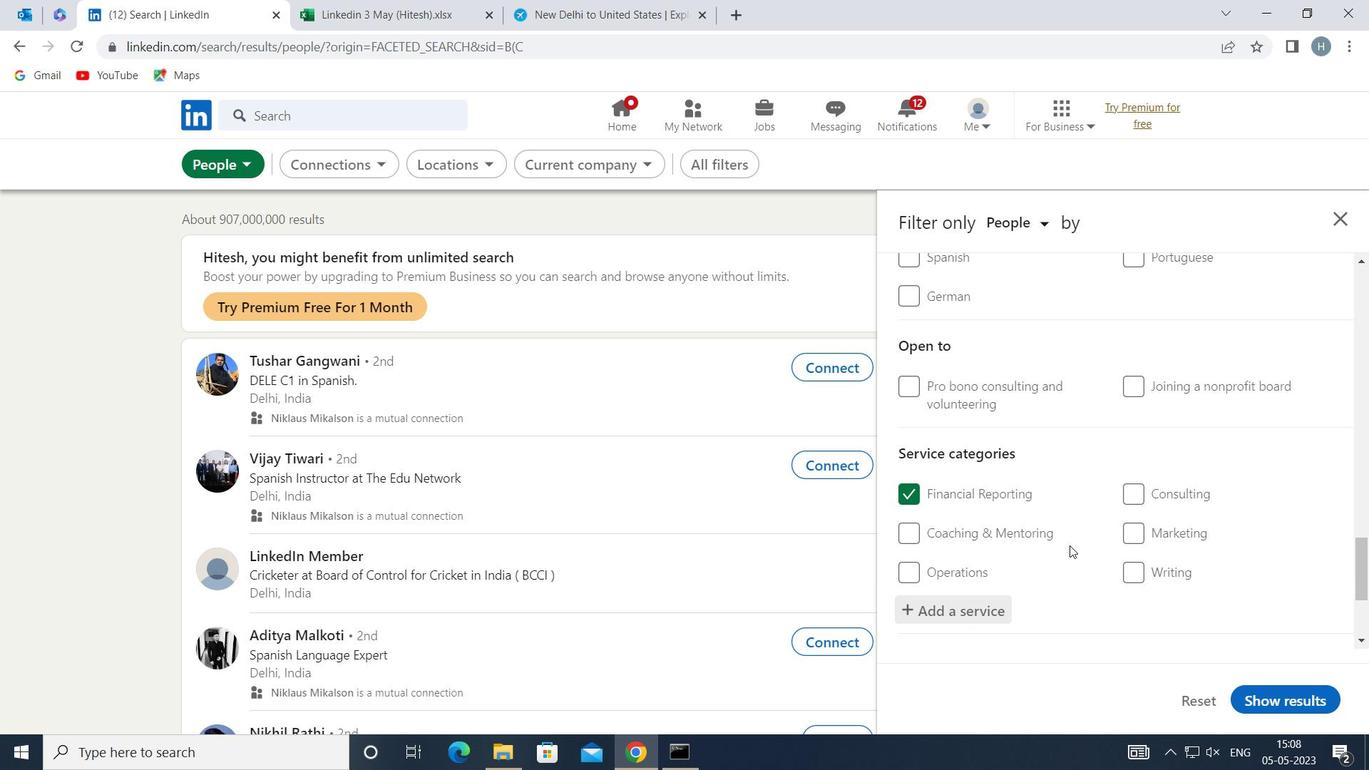 
Action: Mouse moved to (1070, 534)
Screenshot: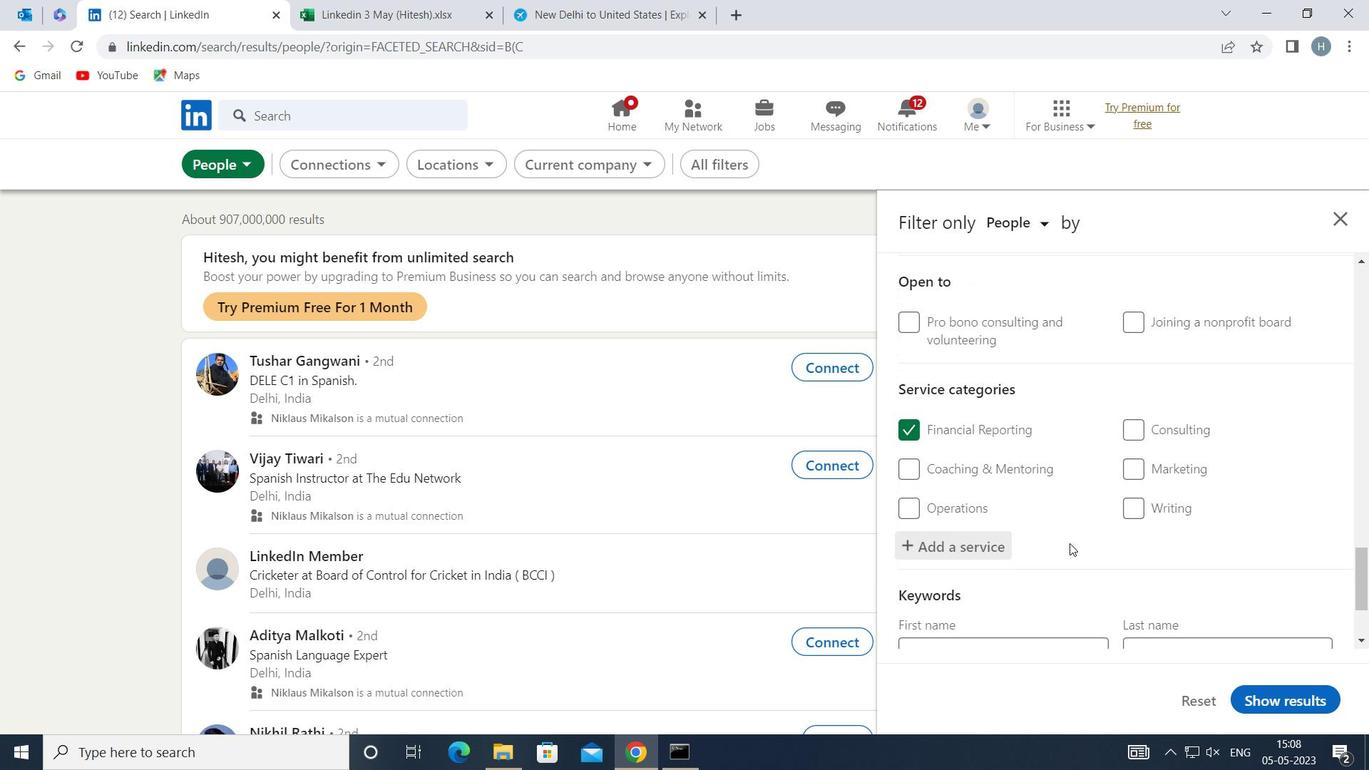 
Action: Mouse scrolled (1070, 533) with delta (0, 0)
Screenshot: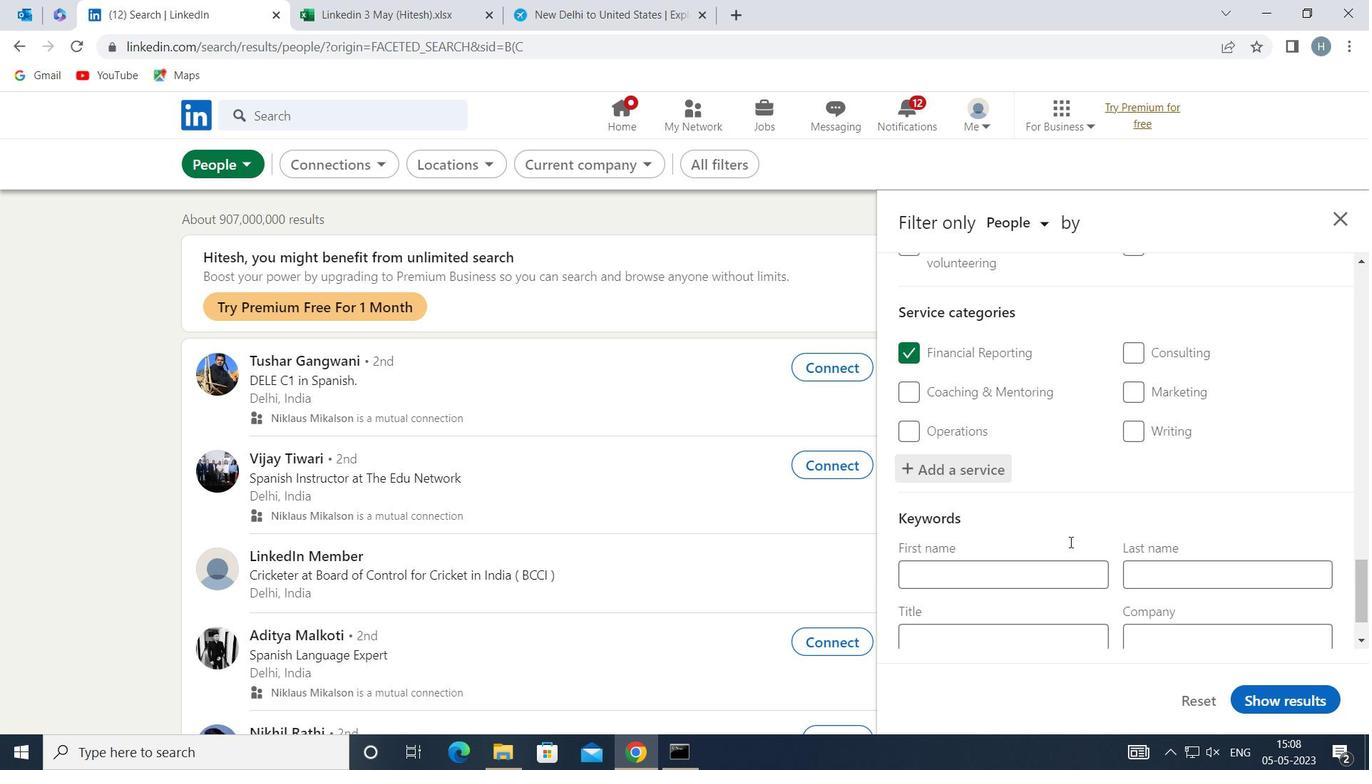 
Action: Mouse scrolled (1070, 533) with delta (0, 0)
Screenshot: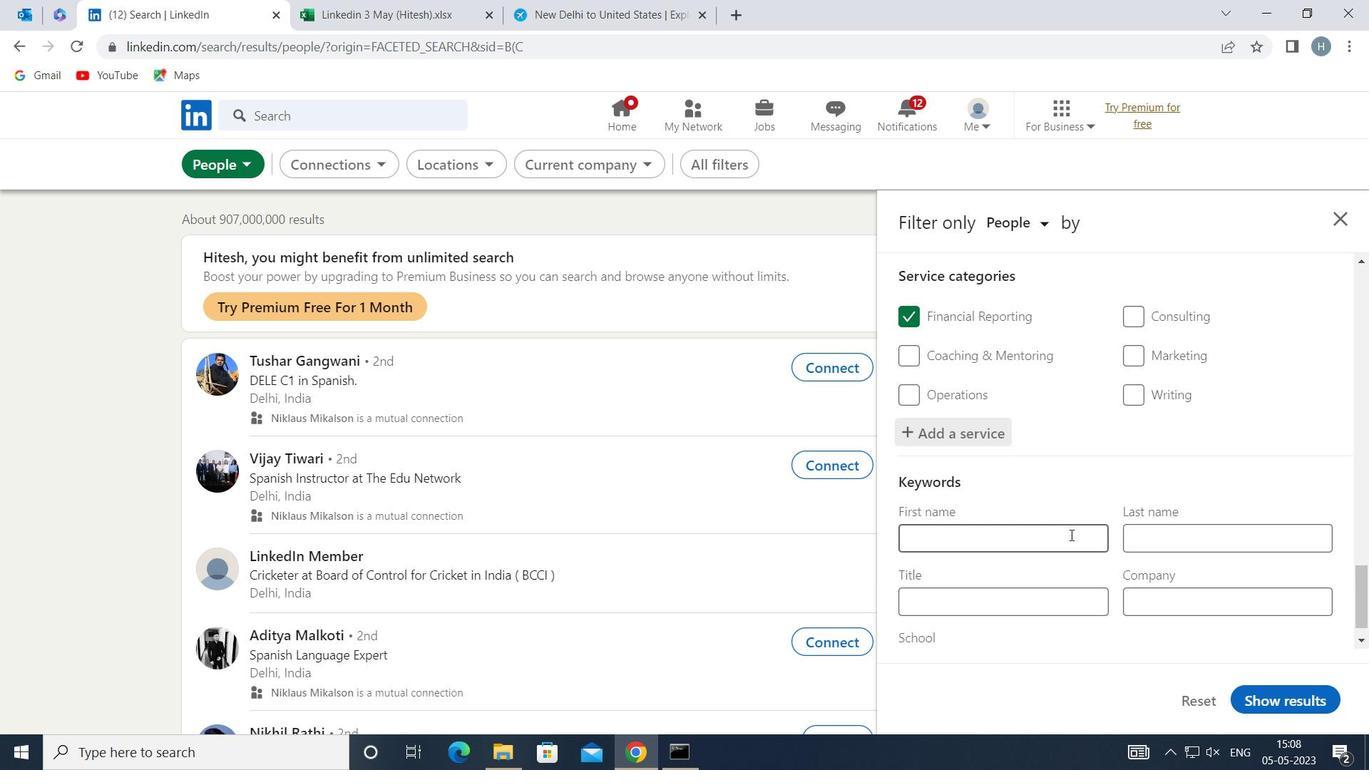 
Action: Mouse scrolled (1070, 533) with delta (0, 0)
Screenshot: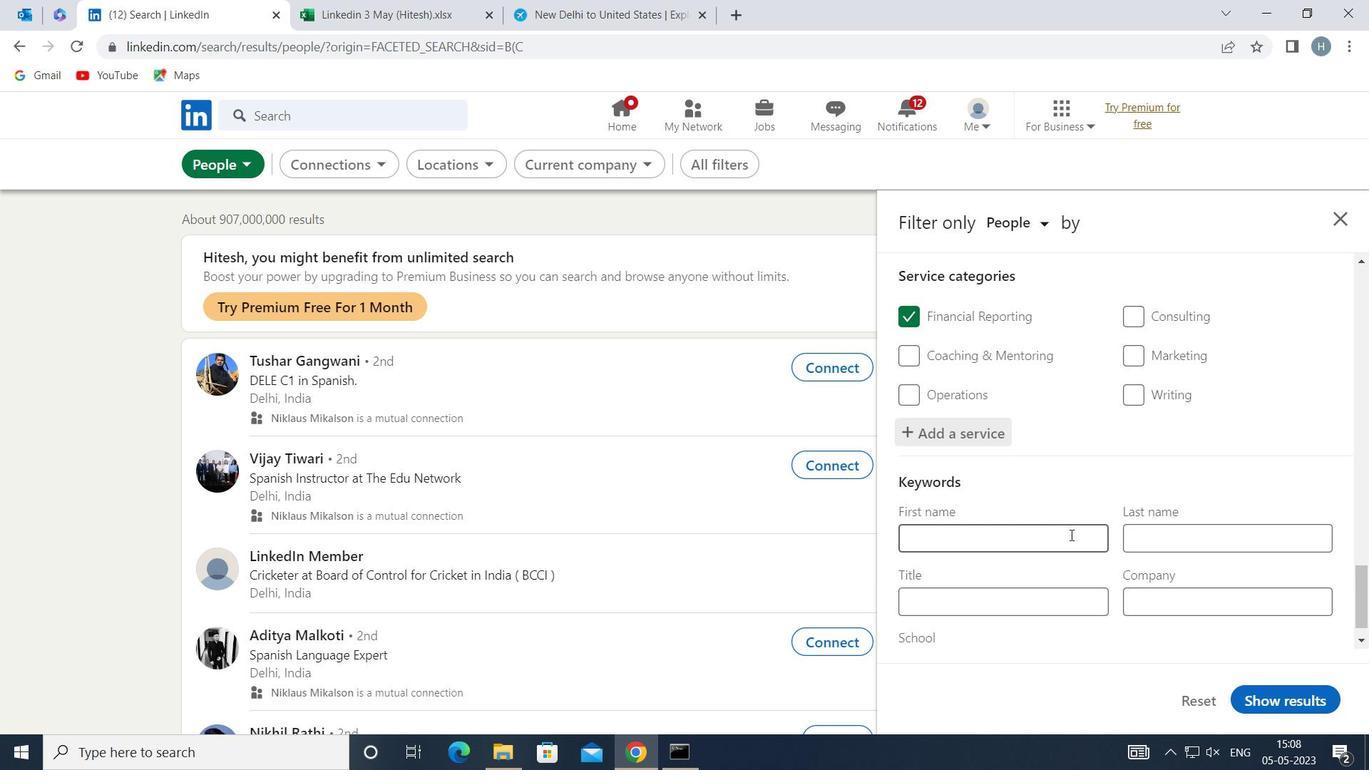 
Action: Mouse moved to (1065, 566)
Screenshot: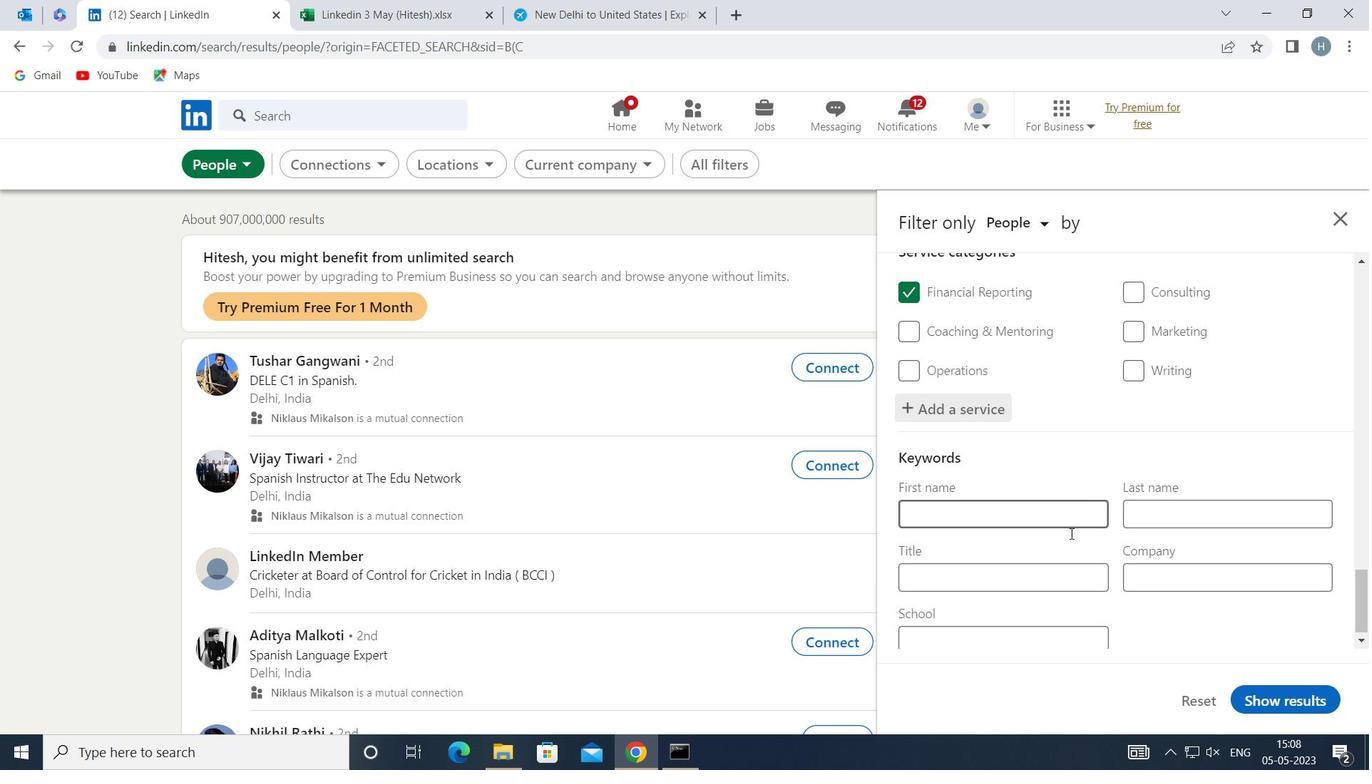 
Action: Mouse pressed left at (1065, 566)
Screenshot: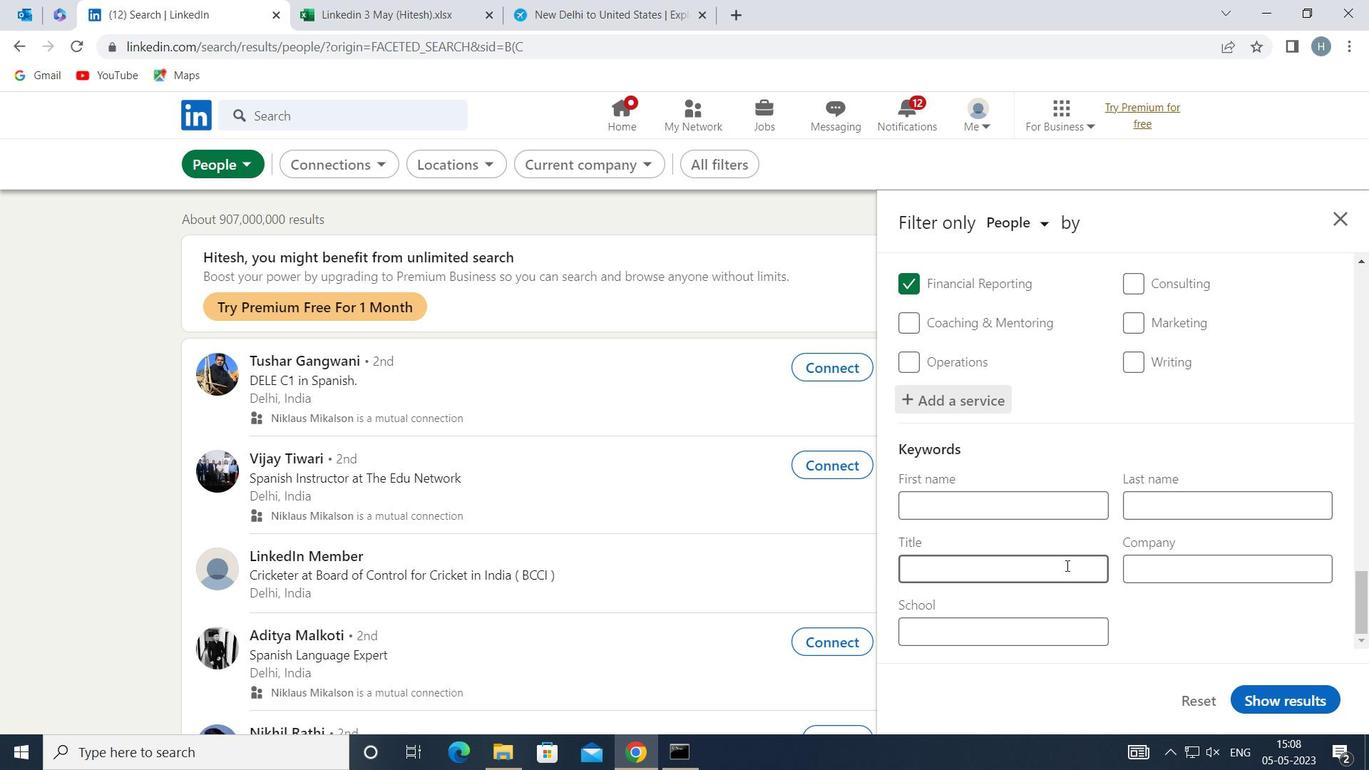 
Action: Mouse moved to (1062, 566)
Screenshot: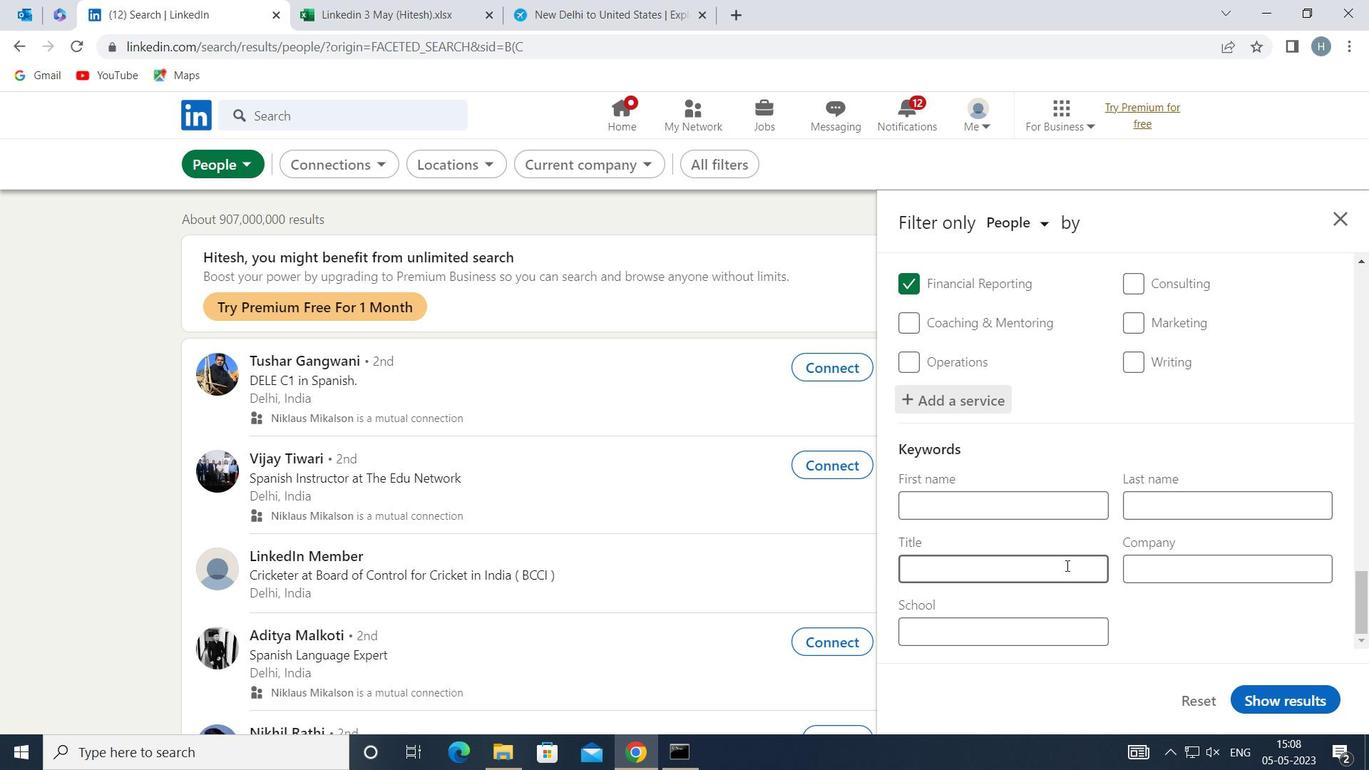 
Action: Key pressed <Key.shift>SPEECHWRITER
Screenshot: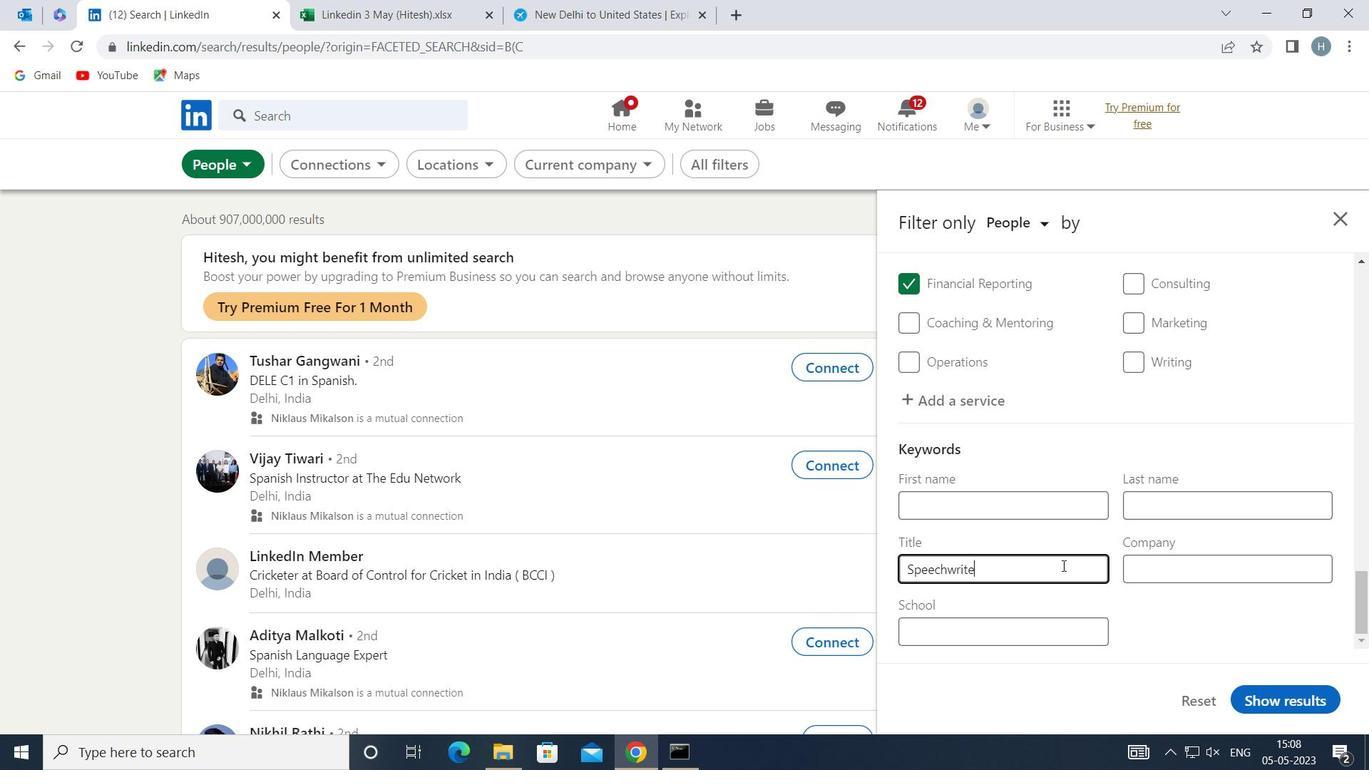 
Action: Mouse moved to (1259, 701)
Screenshot: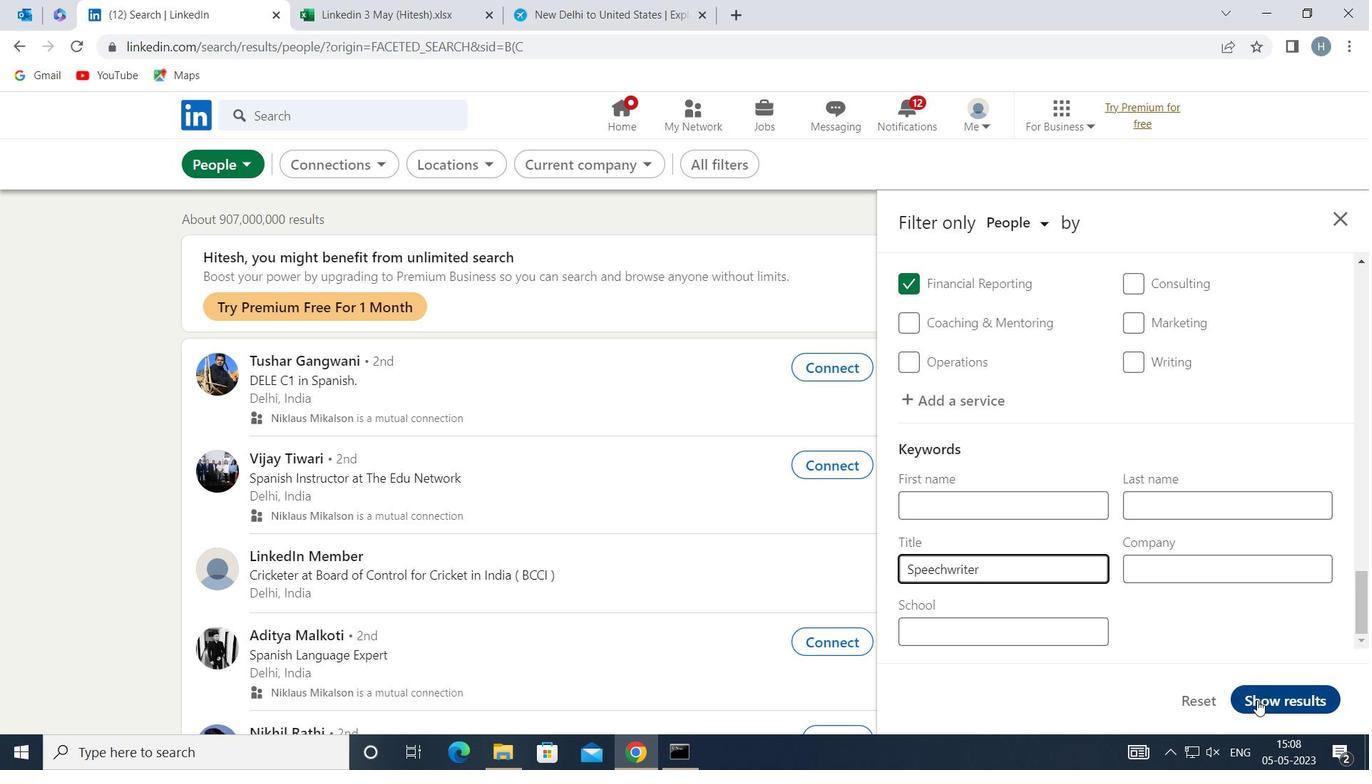 
Action: Mouse pressed left at (1259, 701)
Screenshot: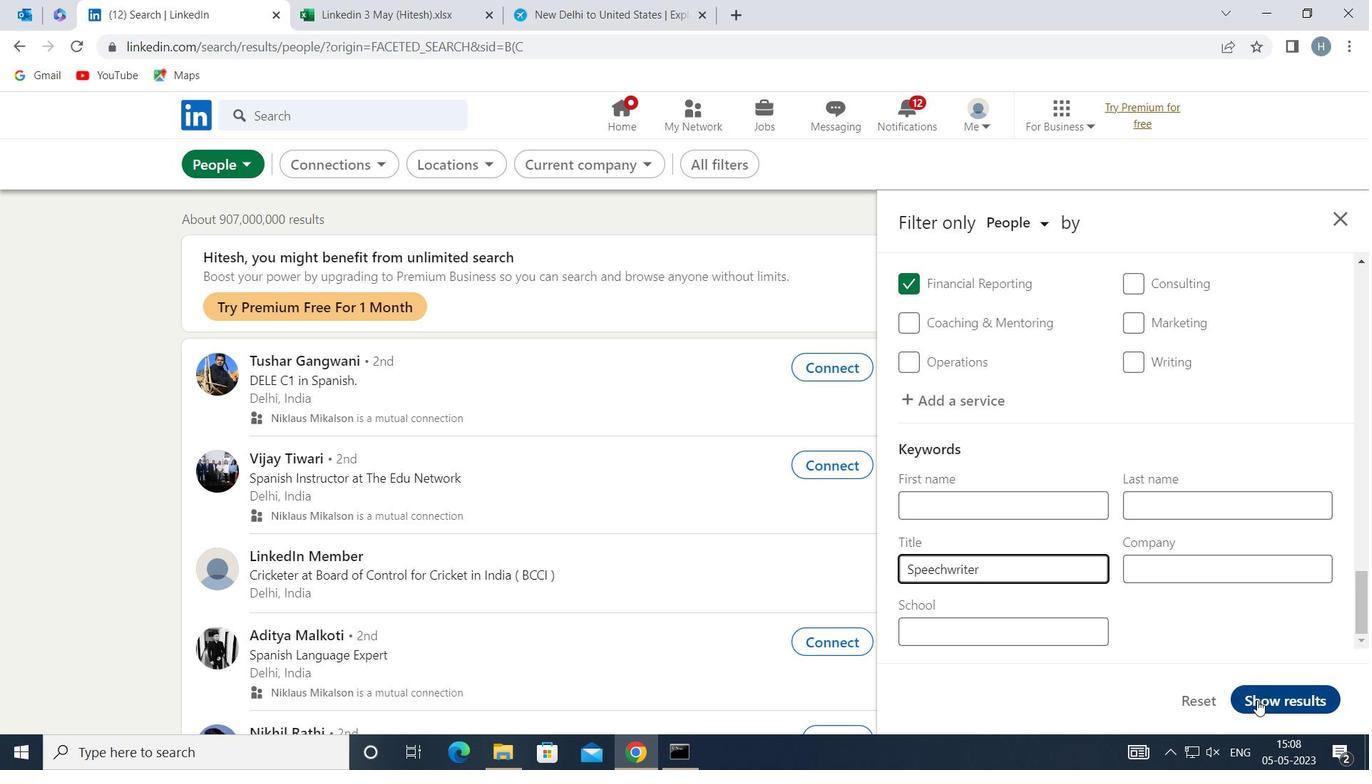 
Action: Mouse moved to (935, 500)
Screenshot: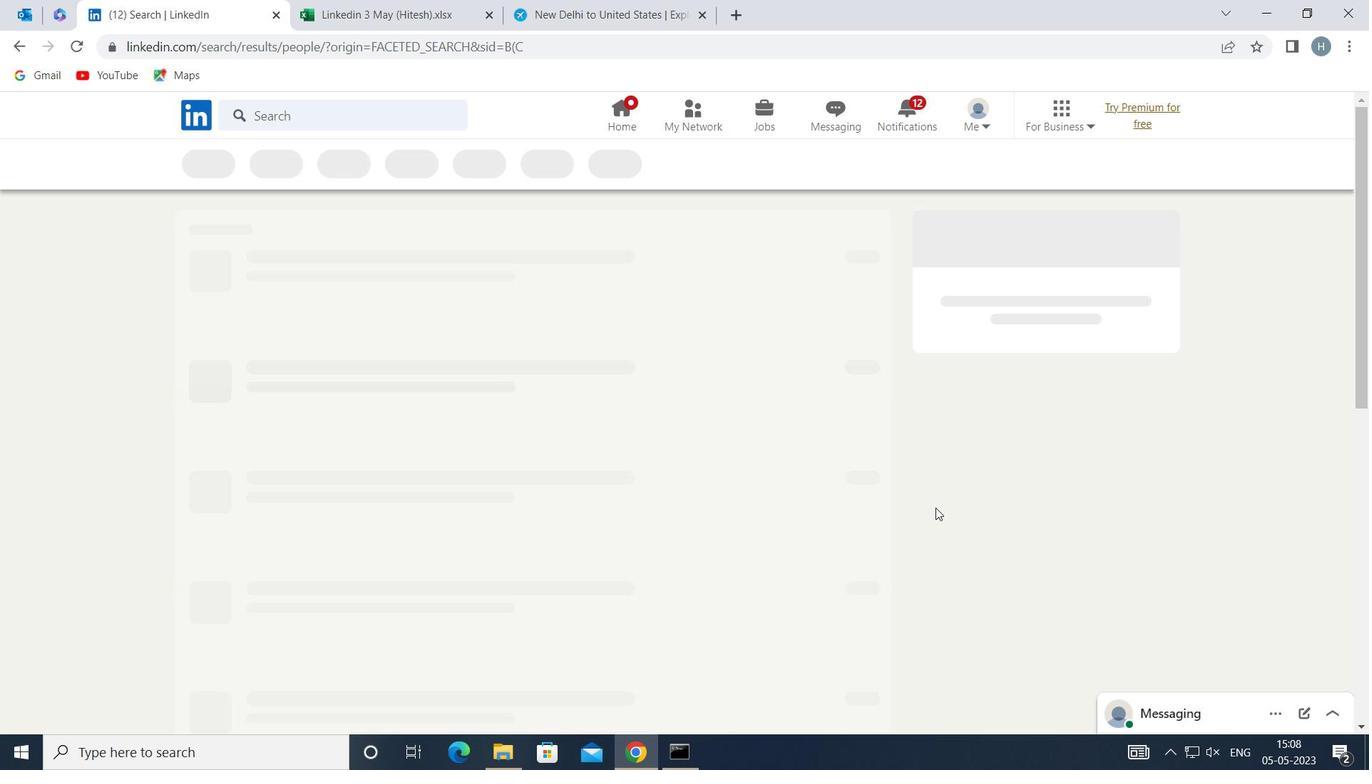 
